 Task: Find connections with filter location Harburg with filter topic #Recruitmentwith filter profile language Spanish with filter current company Motivational Quotes with filter school KSR College of Education with filter industry Lime and Gypsum Products Manufacturing with filter service category Digital Marketing with filter keywords title Executive Assistant
Action: Mouse moved to (229, 322)
Screenshot: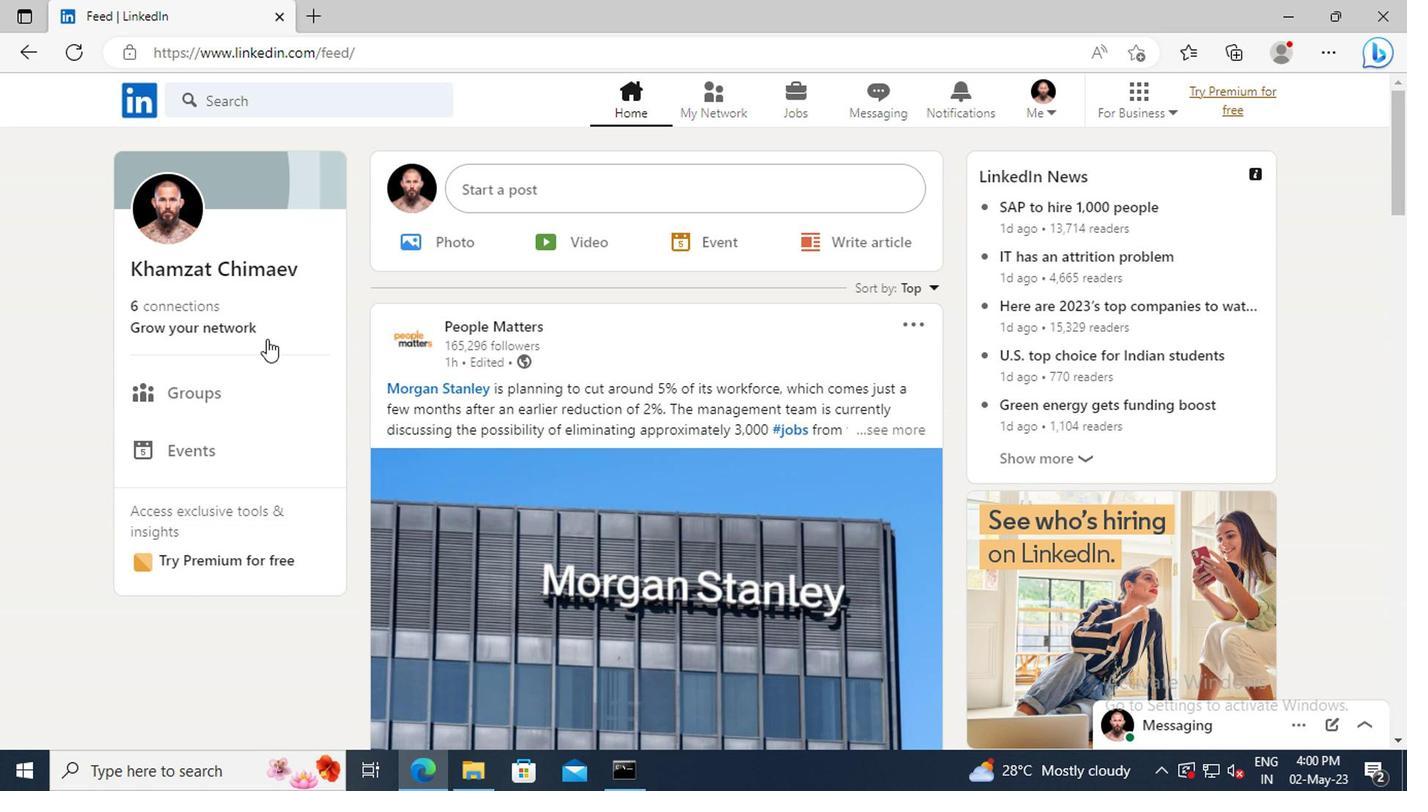 
Action: Mouse pressed left at (229, 322)
Screenshot: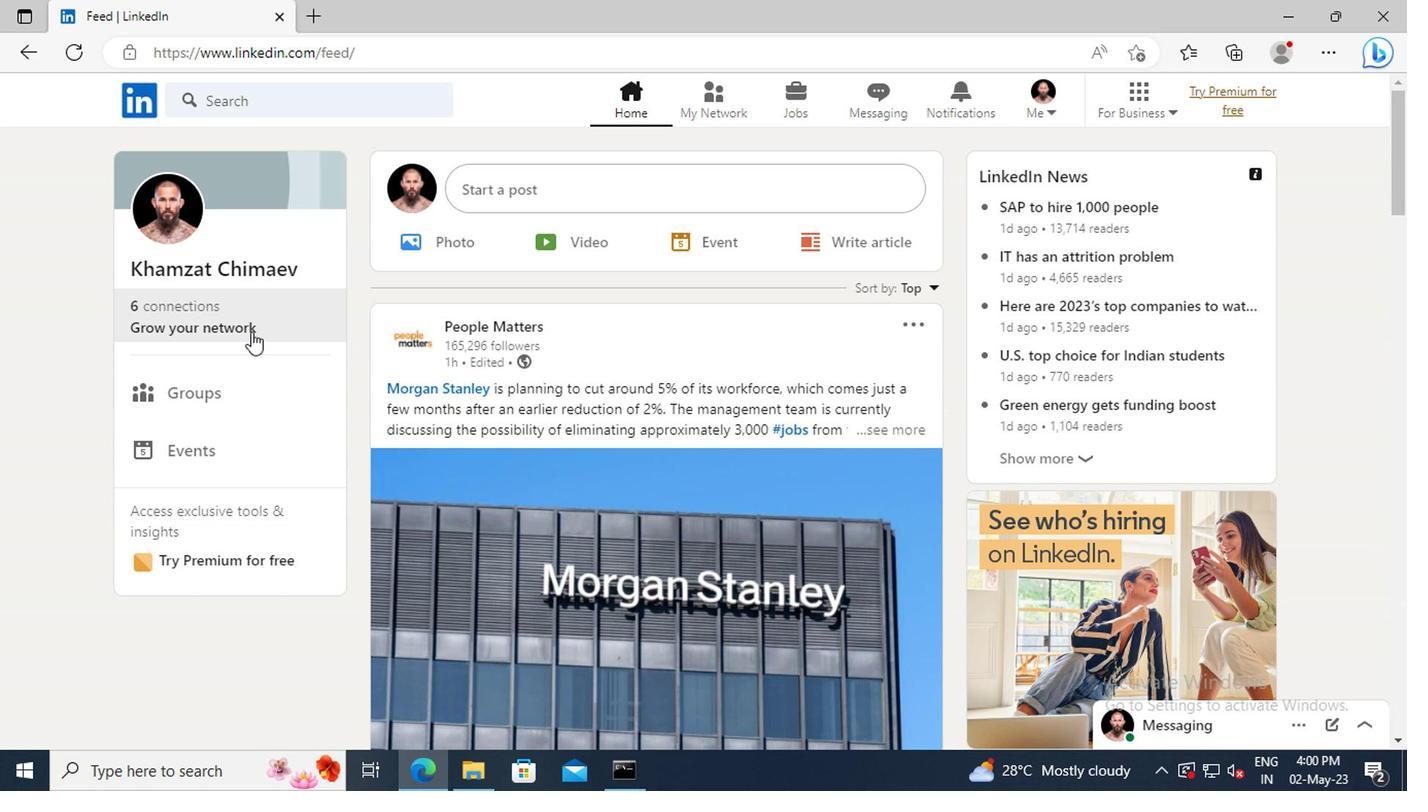 
Action: Mouse moved to (219, 214)
Screenshot: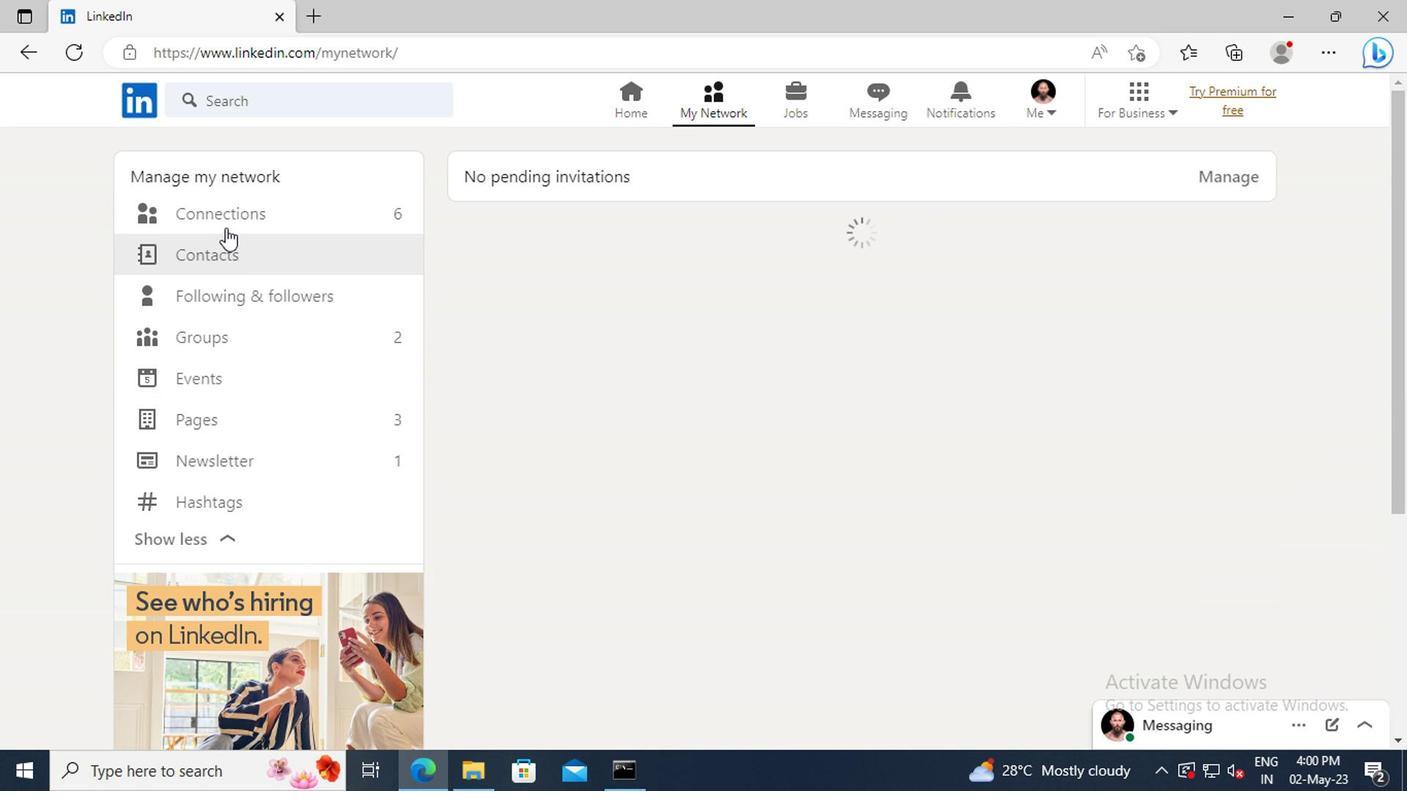 
Action: Mouse pressed left at (219, 214)
Screenshot: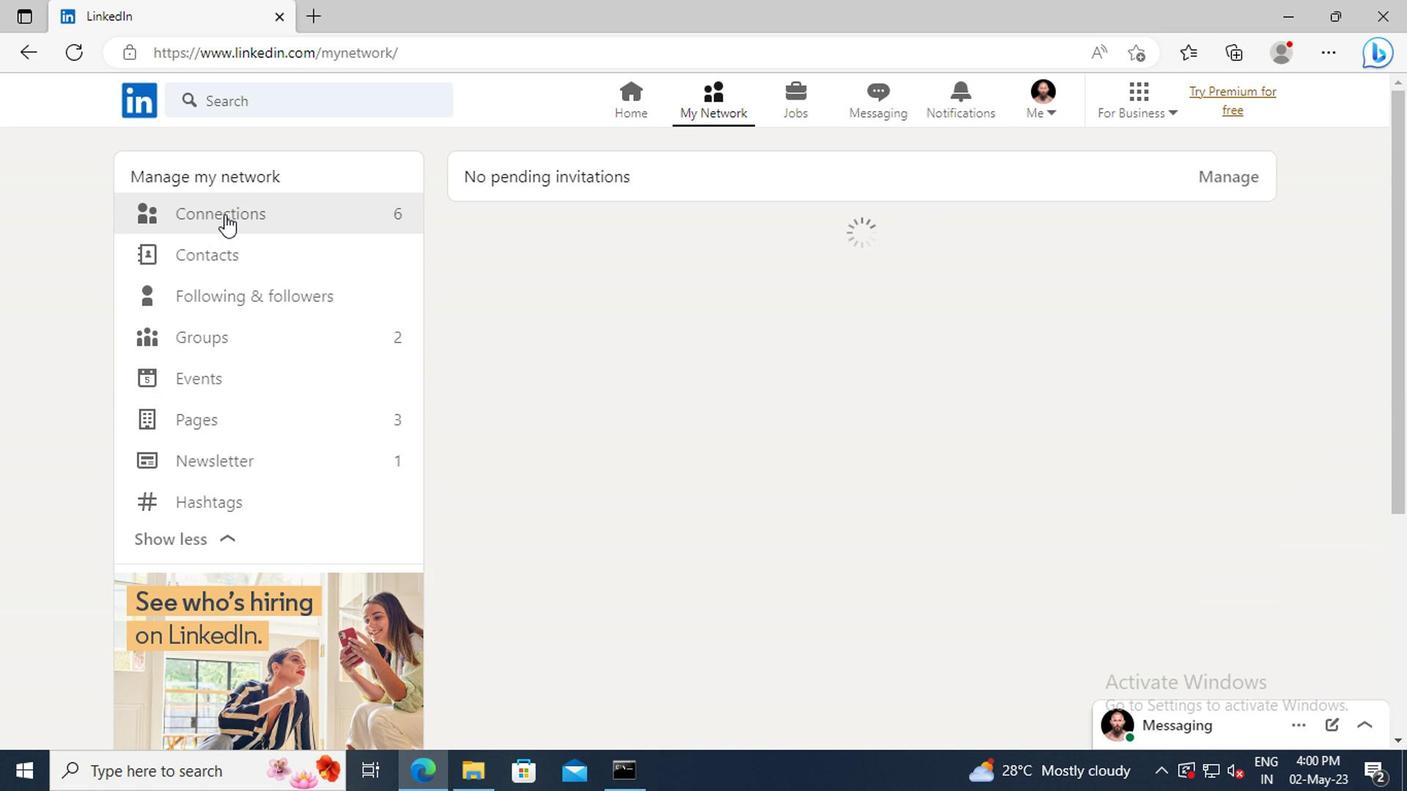 
Action: Mouse moved to (827, 221)
Screenshot: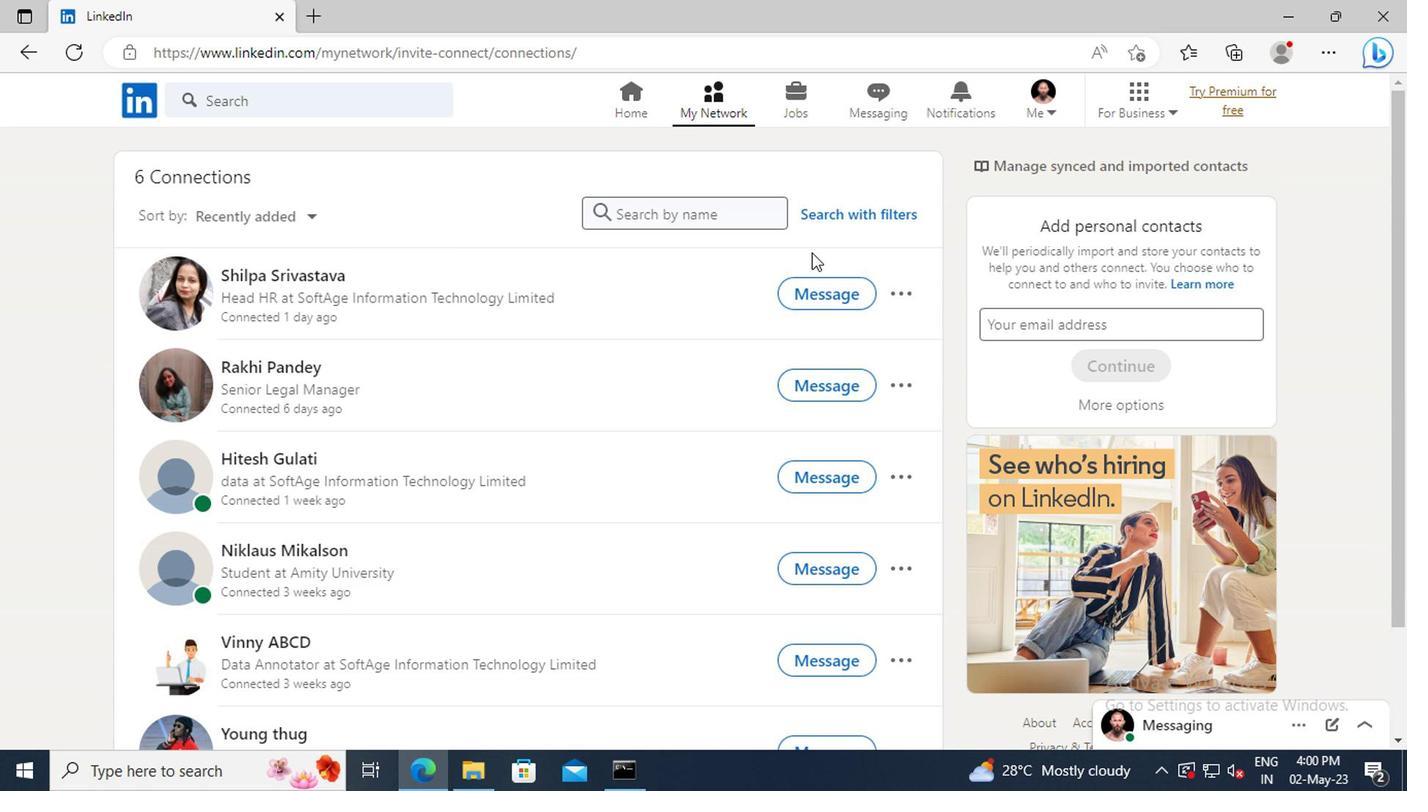 
Action: Mouse pressed left at (827, 221)
Screenshot: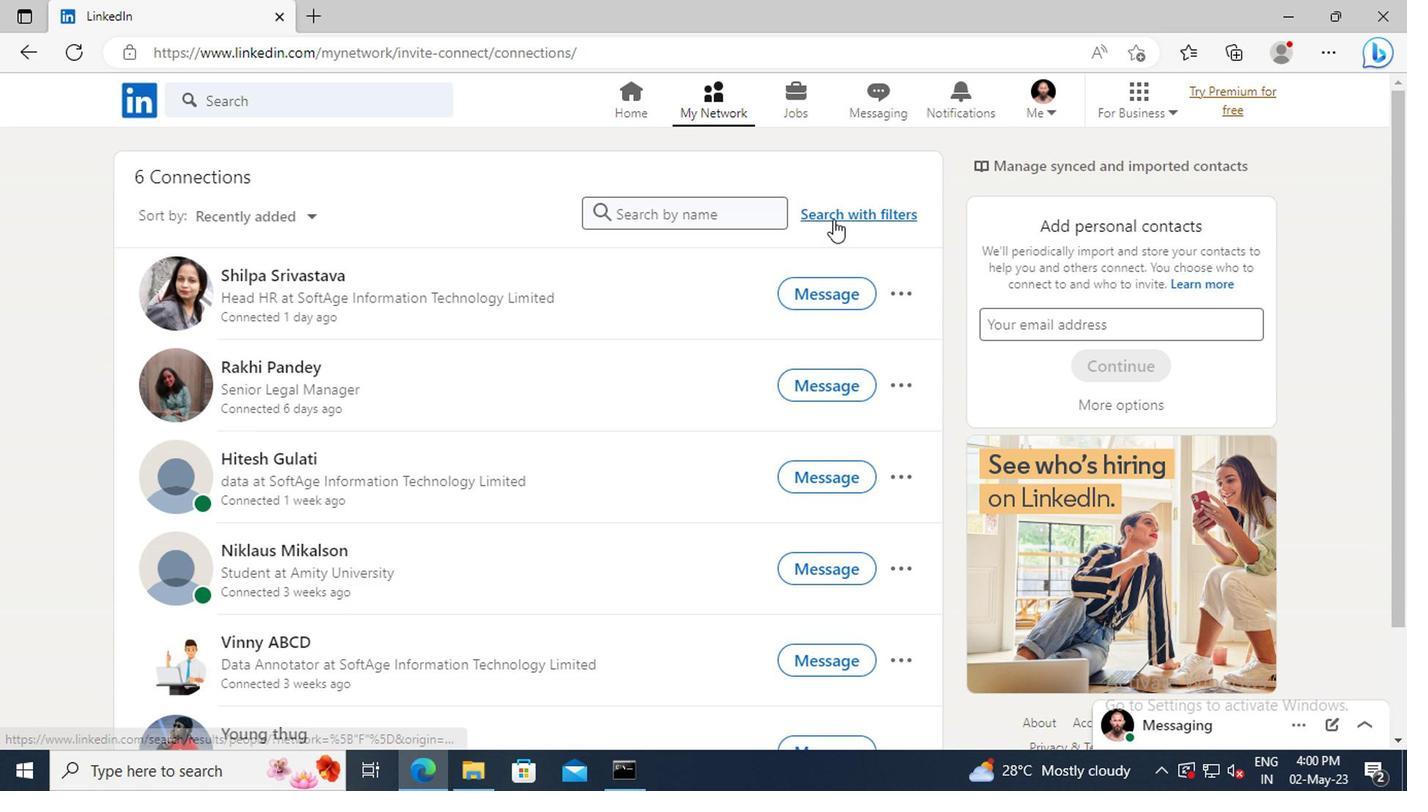 
Action: Mouse moved to (773, 159)
Screenshot: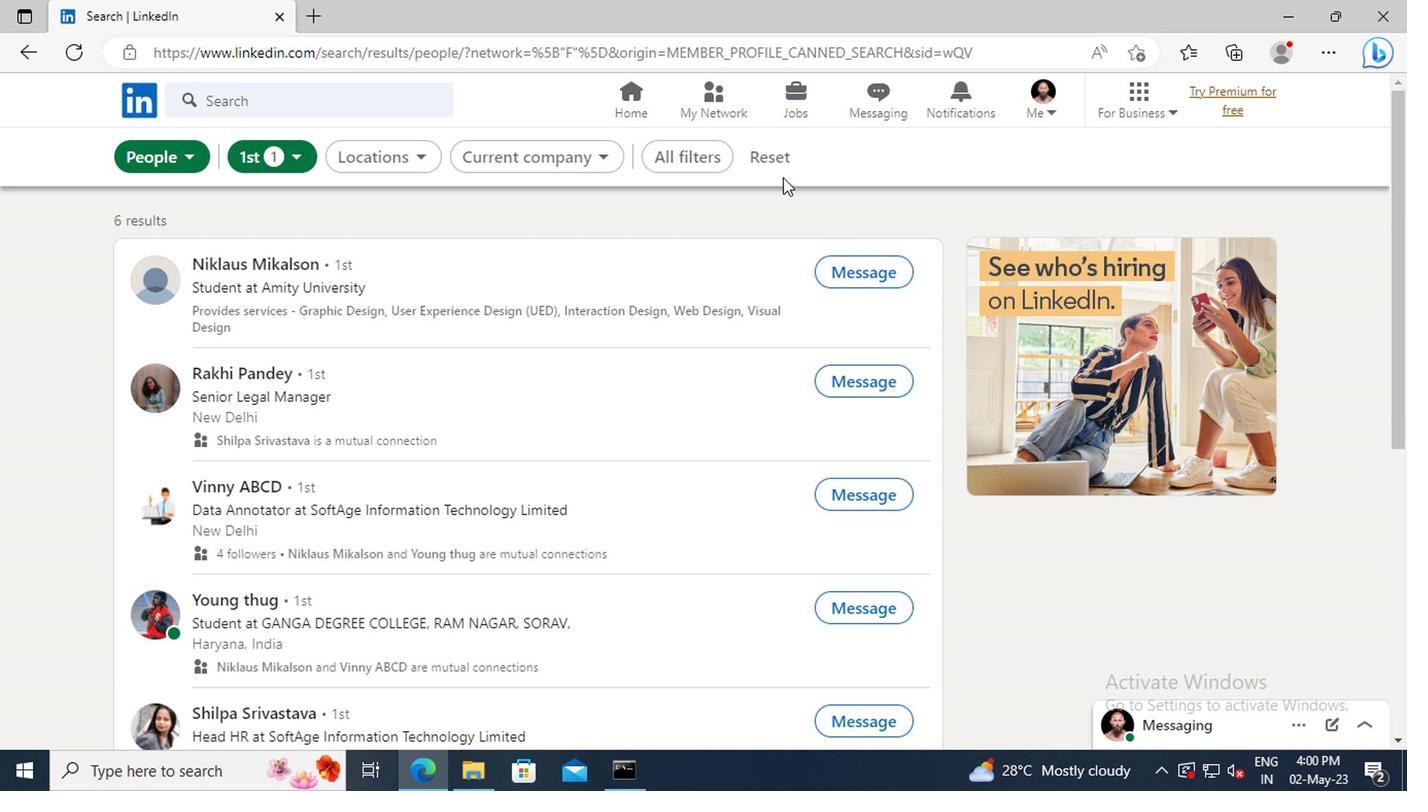 
Action: Mouse pressed left at (773, 159)
Screenshot: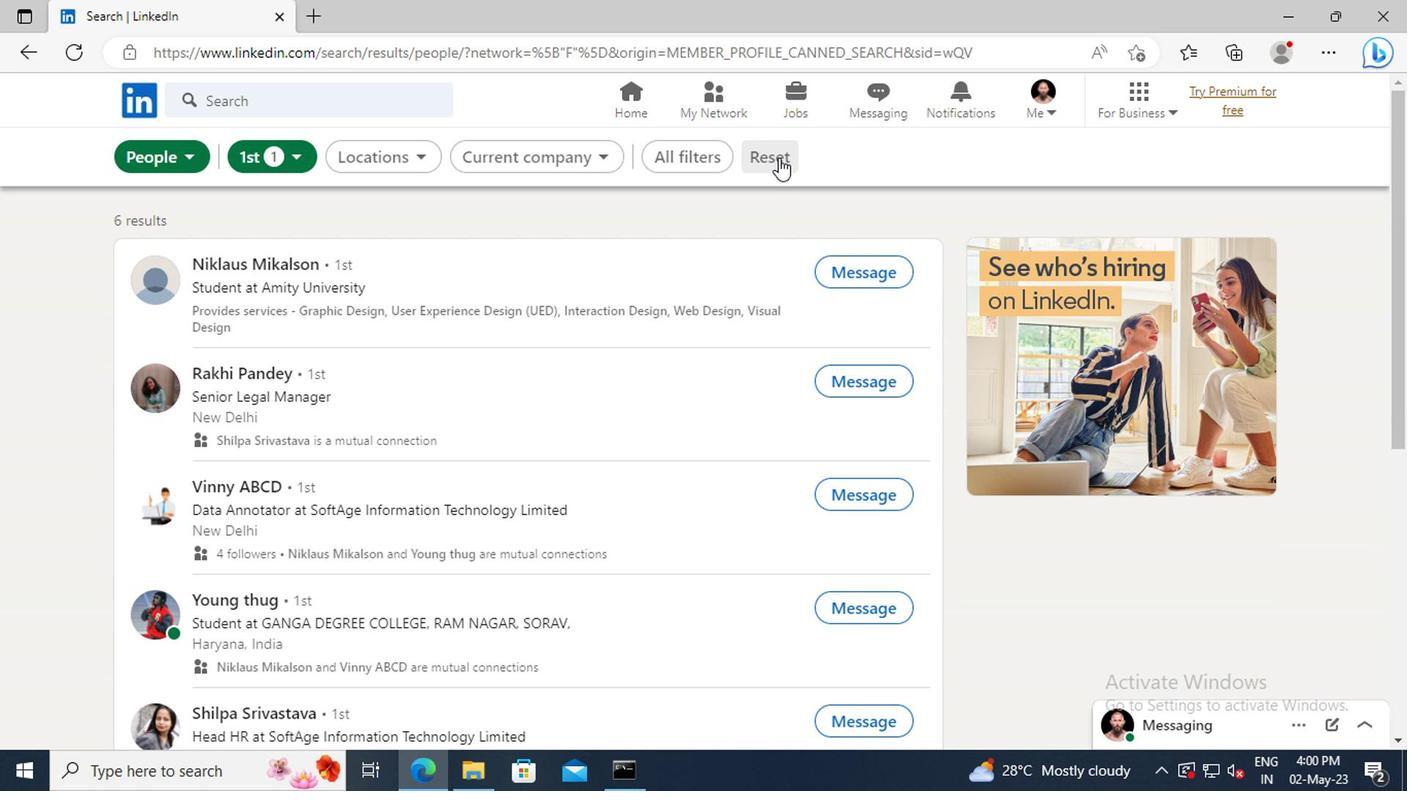 
Action: Mouse moved to (752, 158)
Screenshot: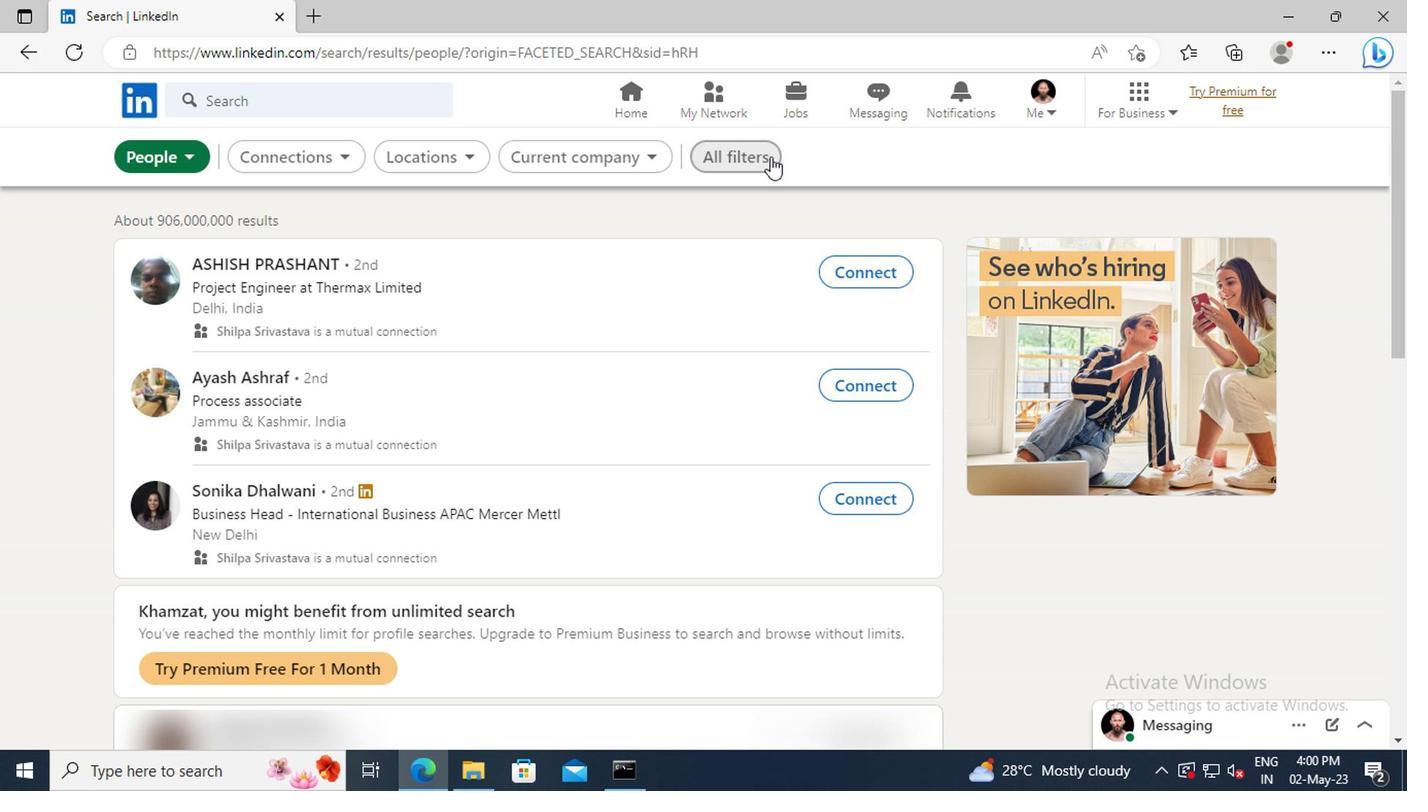 
Action: Mouse pressed left at (752, 158)
Screenshot: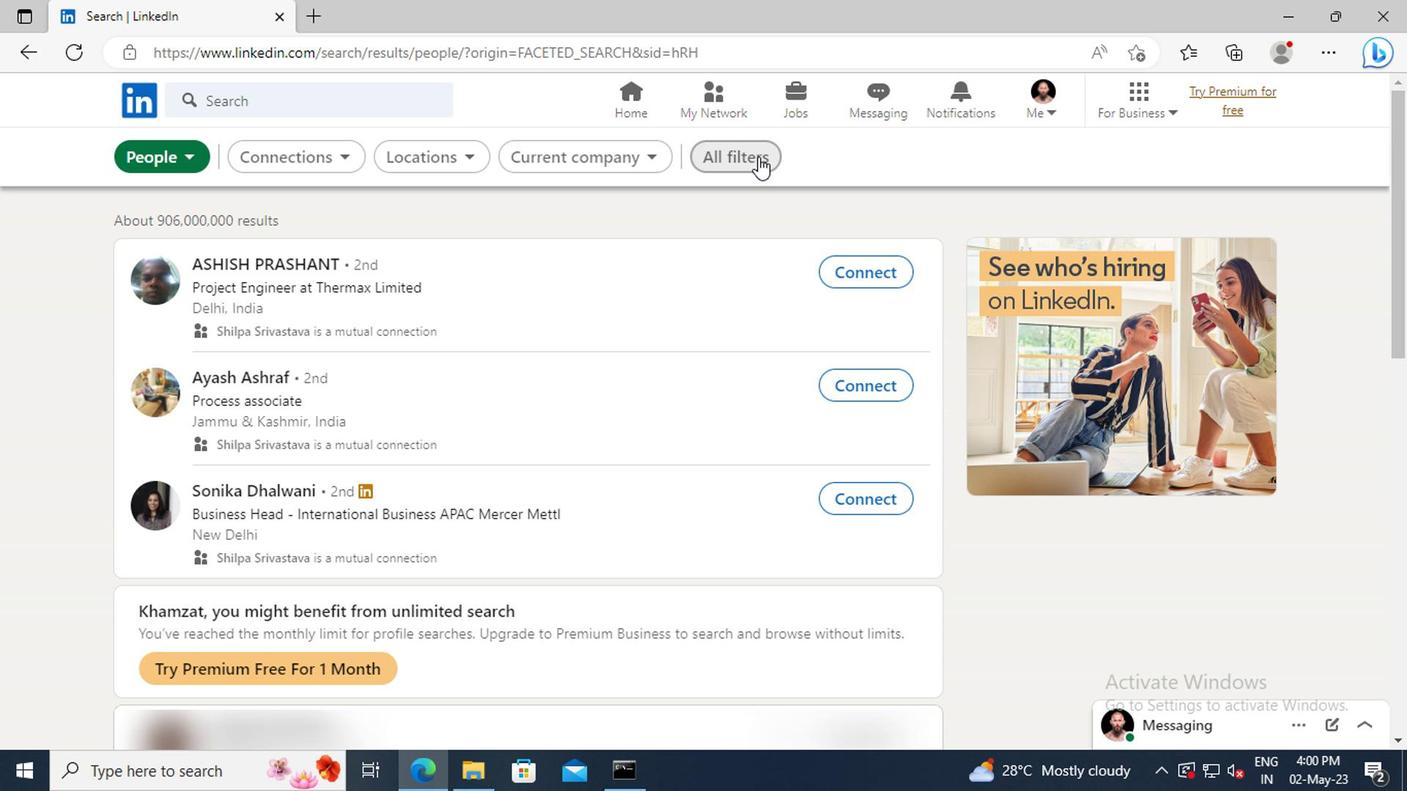 
Action: Mouse moved to (1104, 393)
Screenshot: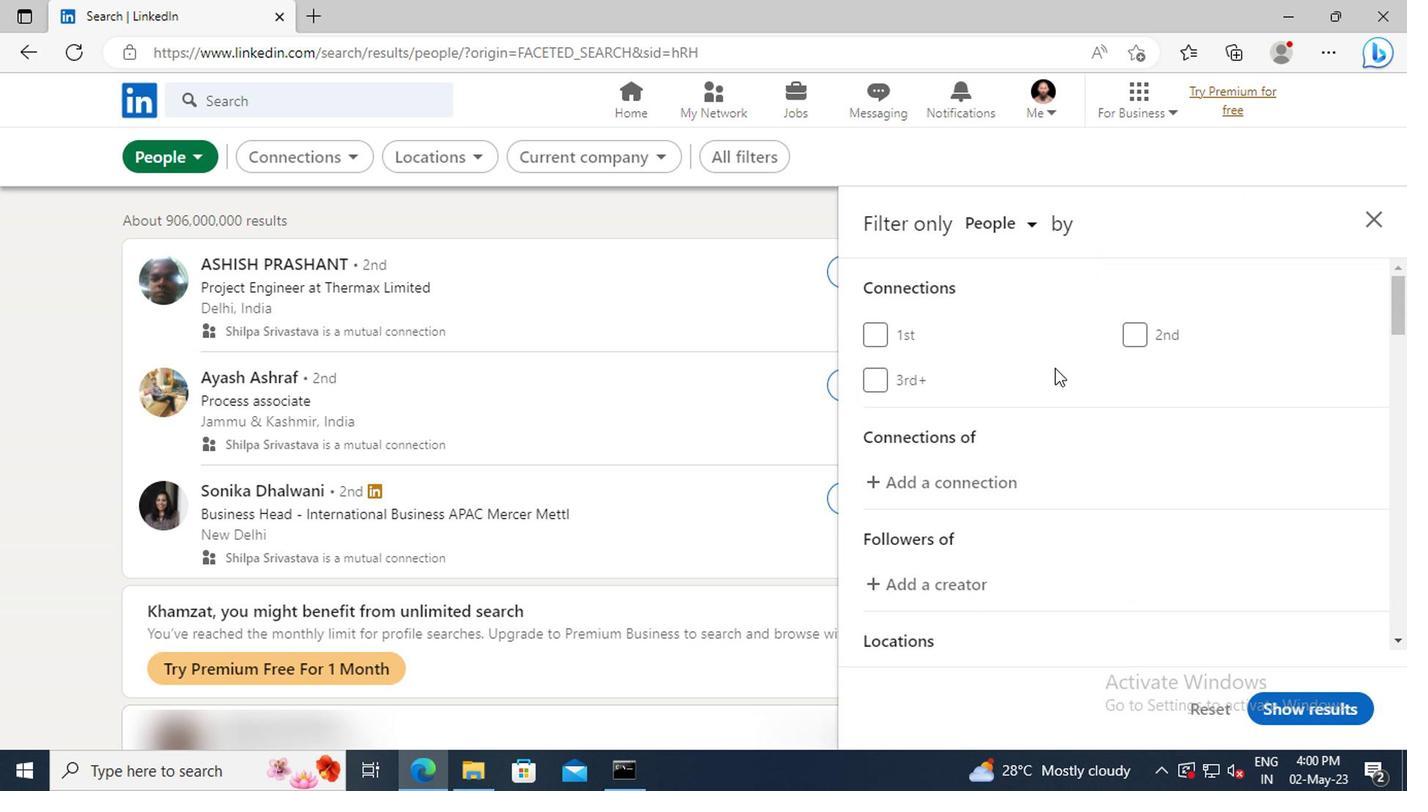 
Action: Mouse scrolled (1104, 392) with delta (0, -1)
Screenshot: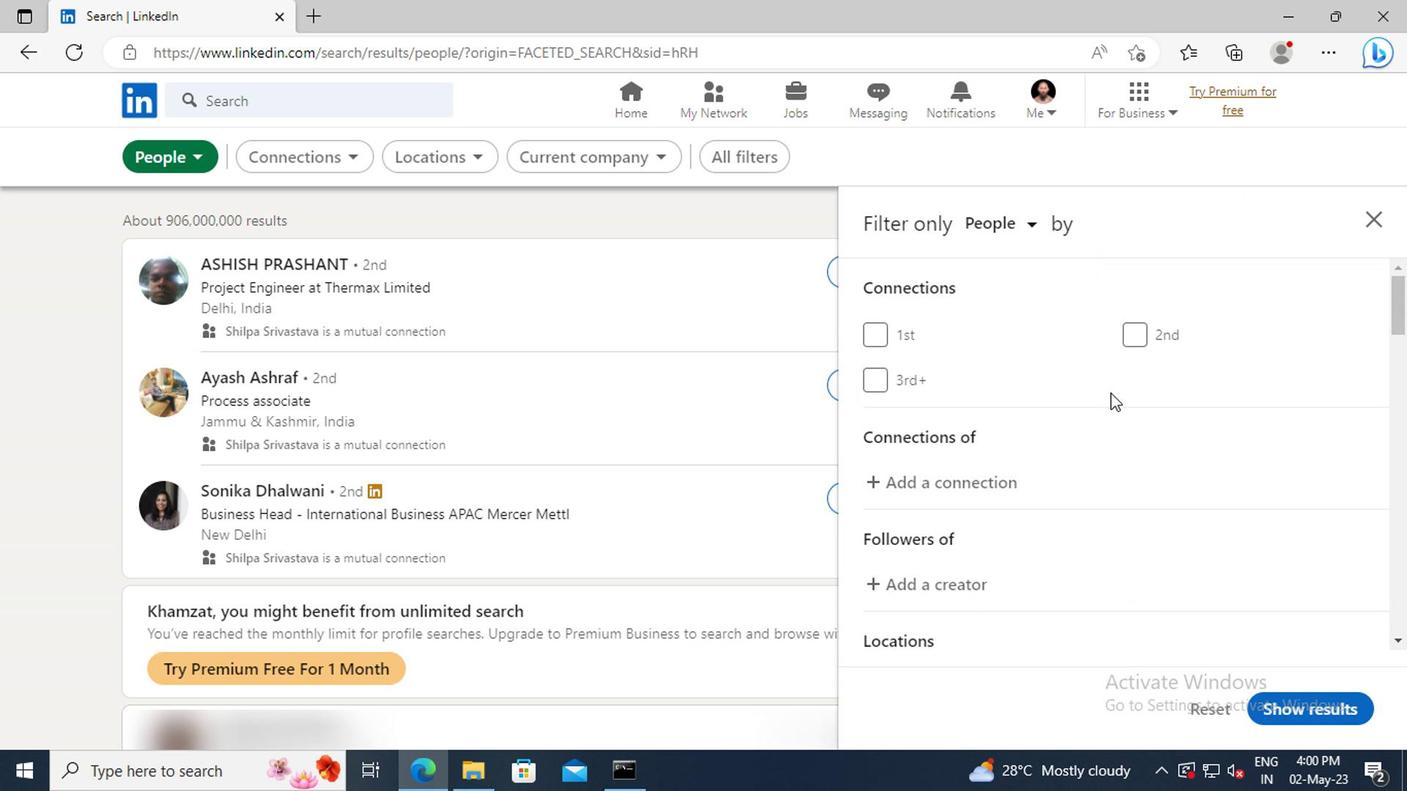
Action: Mouse scrolled (1104, 392) with delta (0, -1)
Screenshot: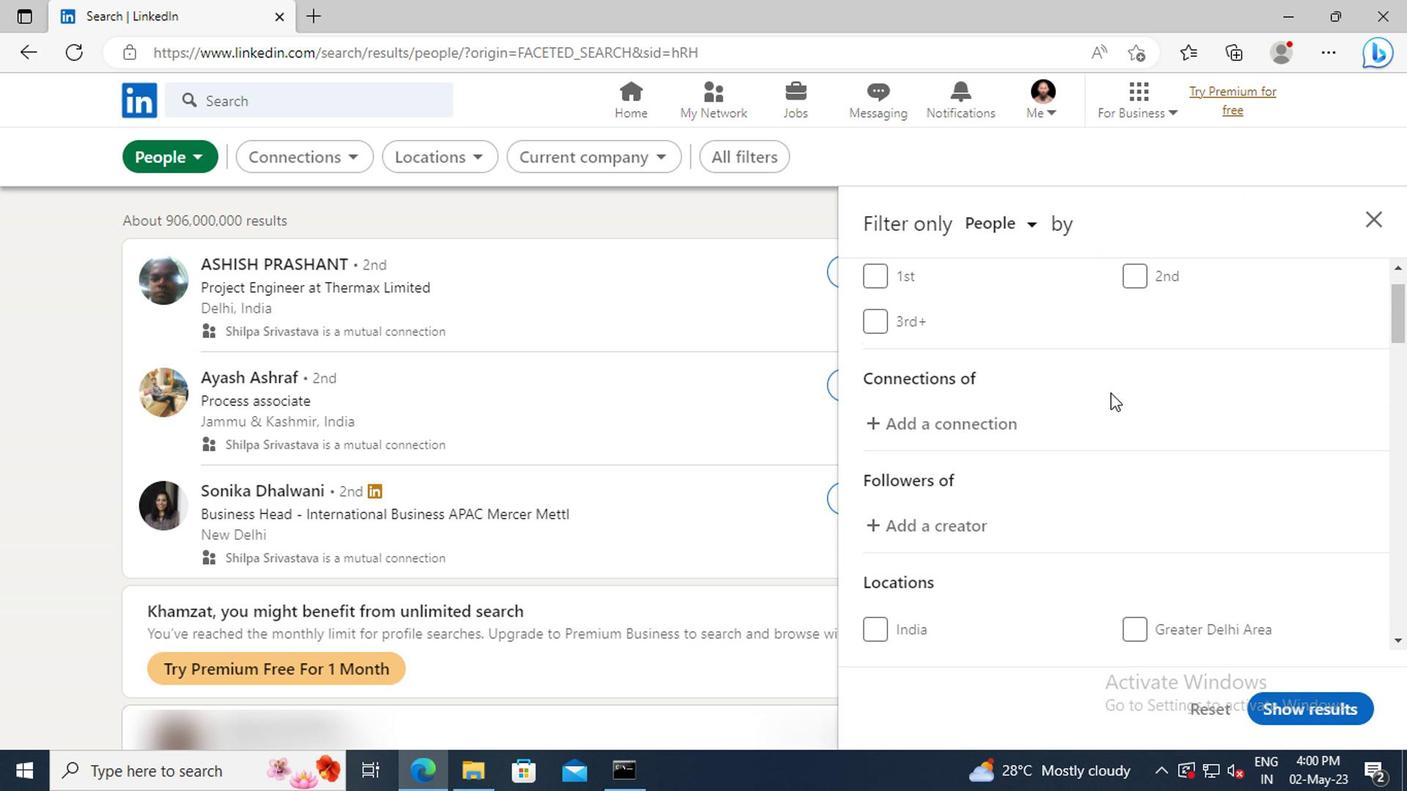 
Action: Mouse scrolled (1104, 392) with delta (0, -1)
Screenshot: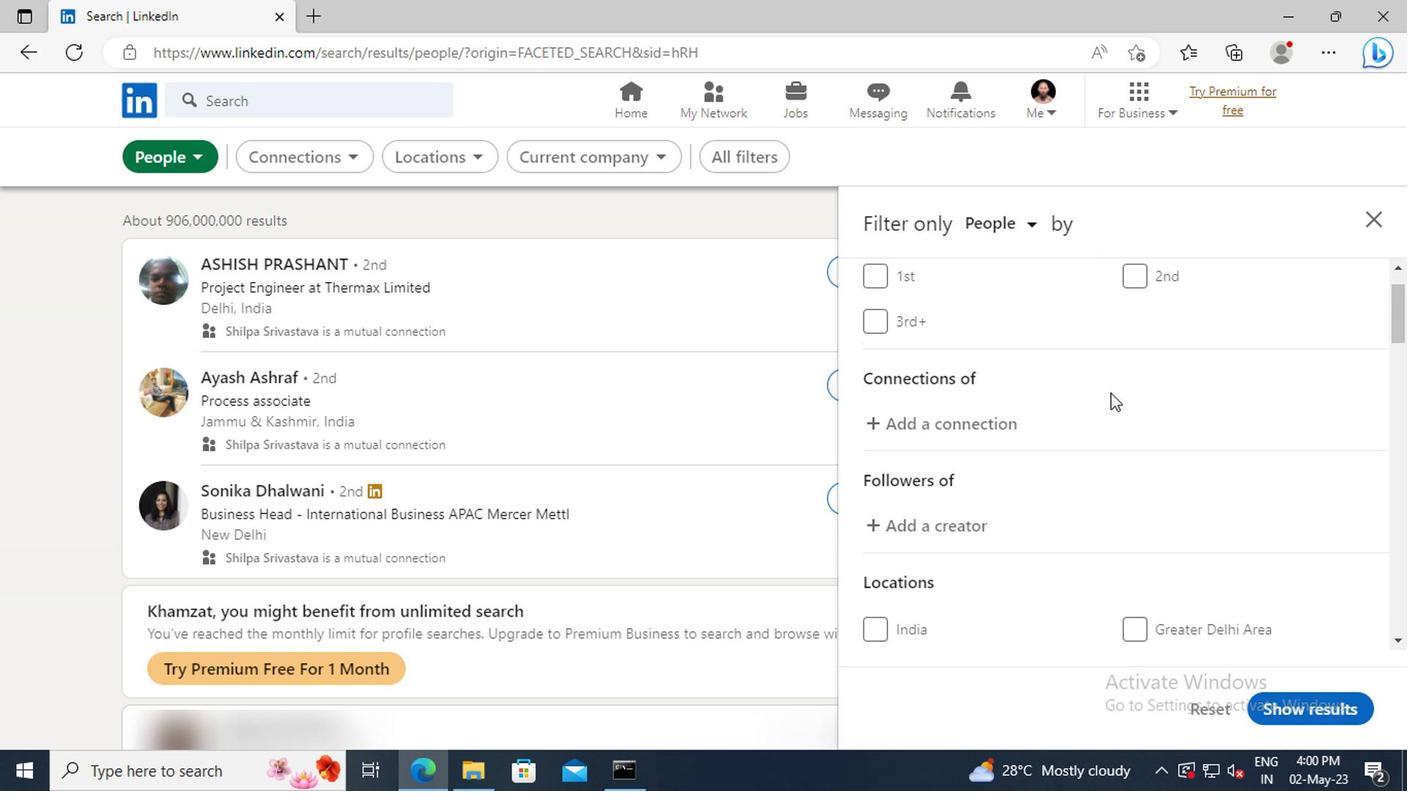 
Action: Mouse scrolled (1104, 392) with delta (0, -1)
Screenshot: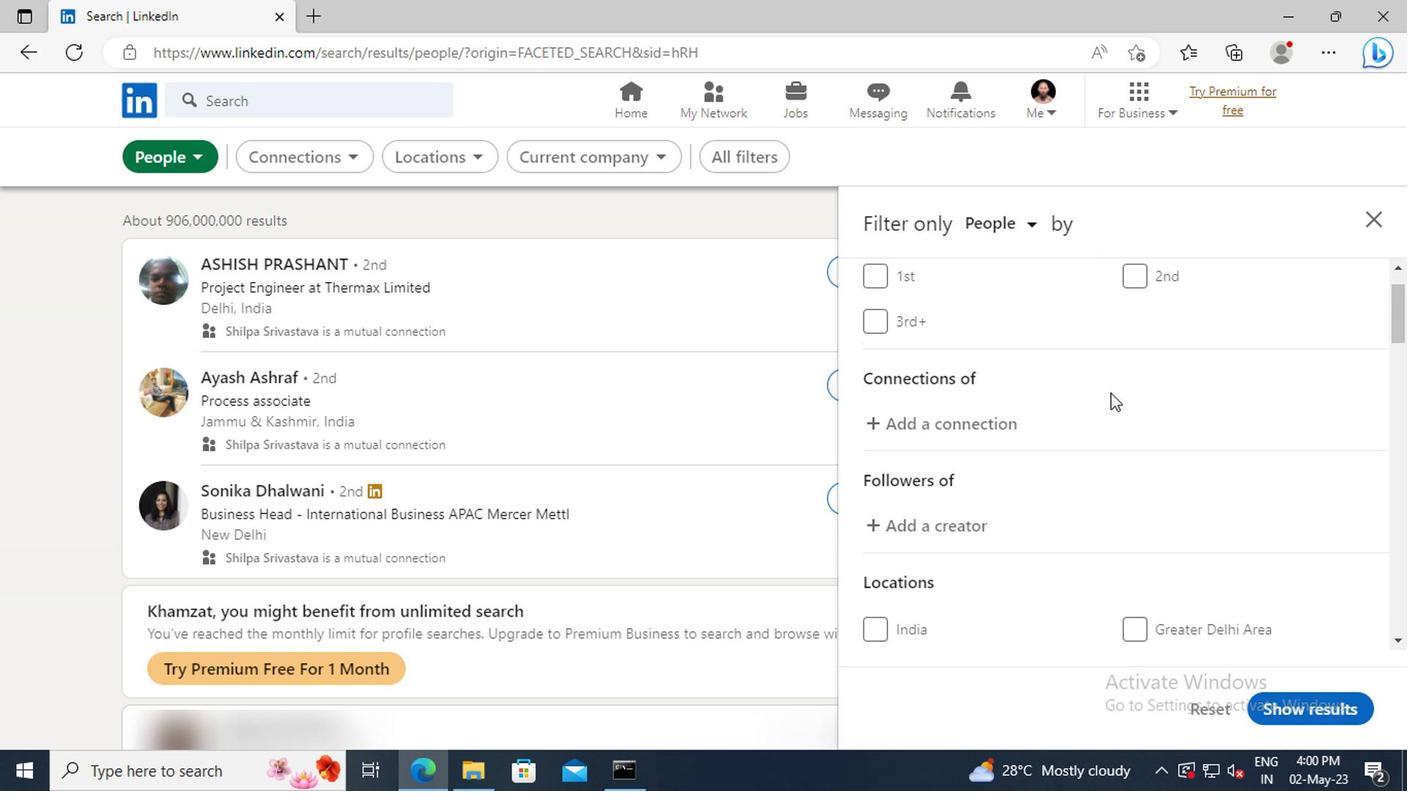 
Action: Mouse scrolled (1104, 392) with delta (0, -1)
Screenshot: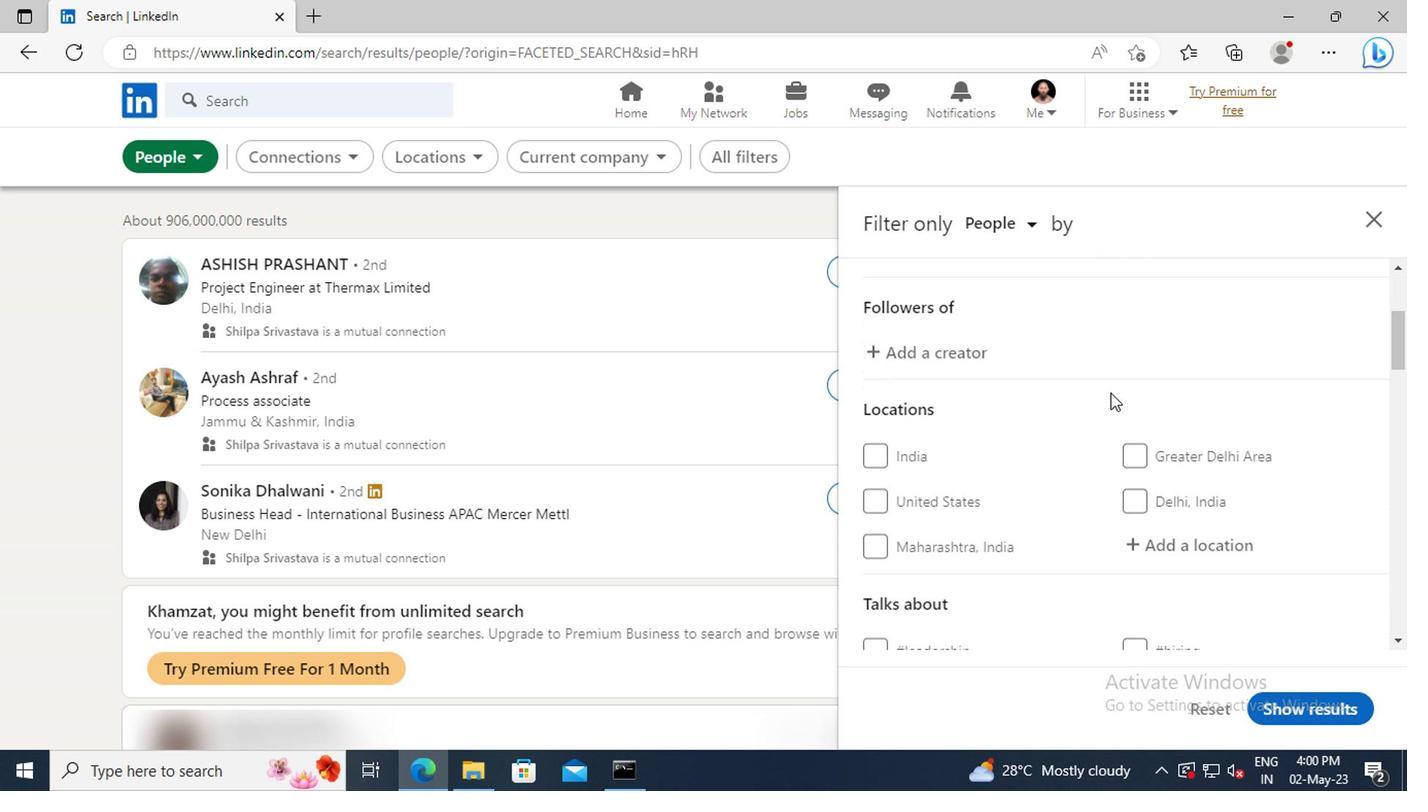 
Action: Mouse scrolled (1104, 392) with delta (0, -1)
Screenshot: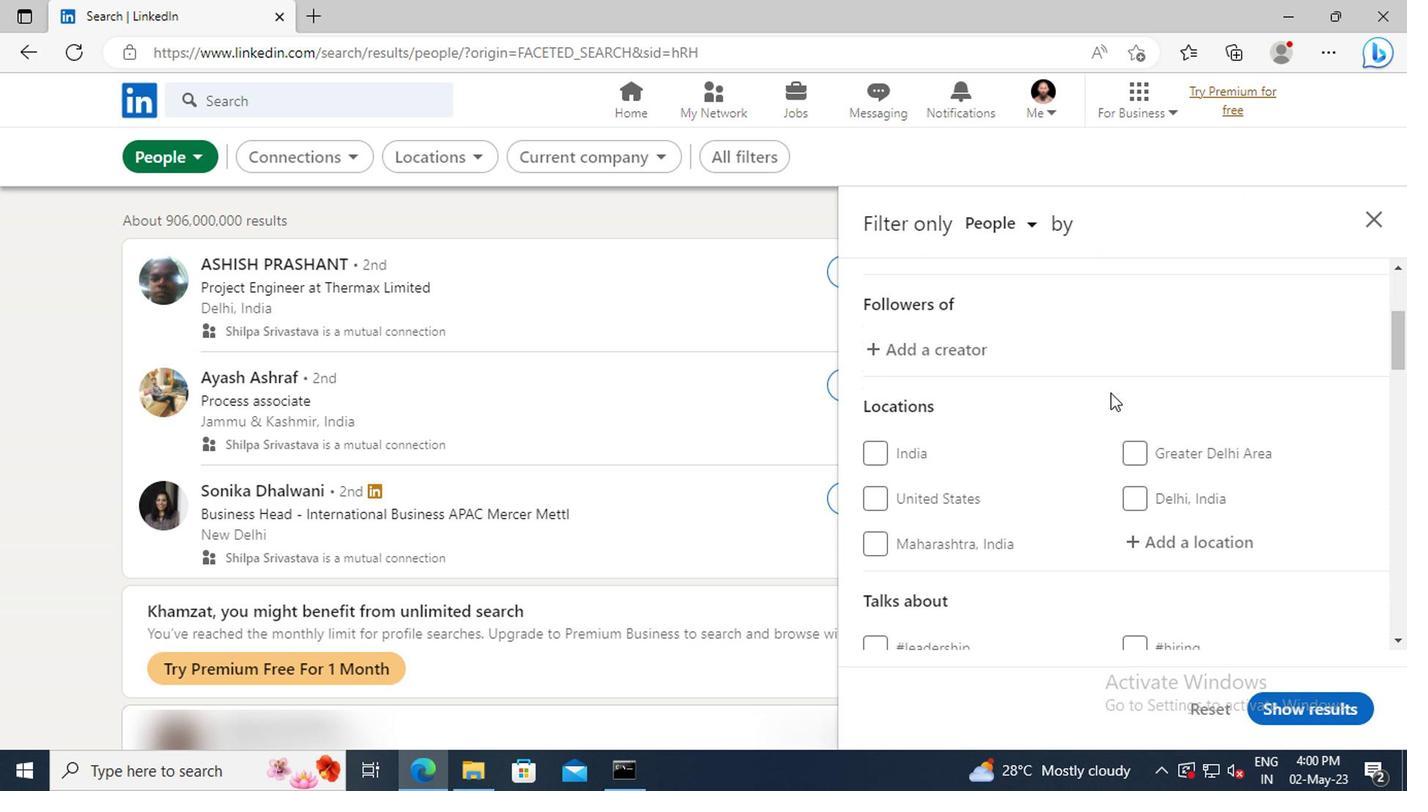 
Action: Mouse moved to (1137, 426)
Screenshot: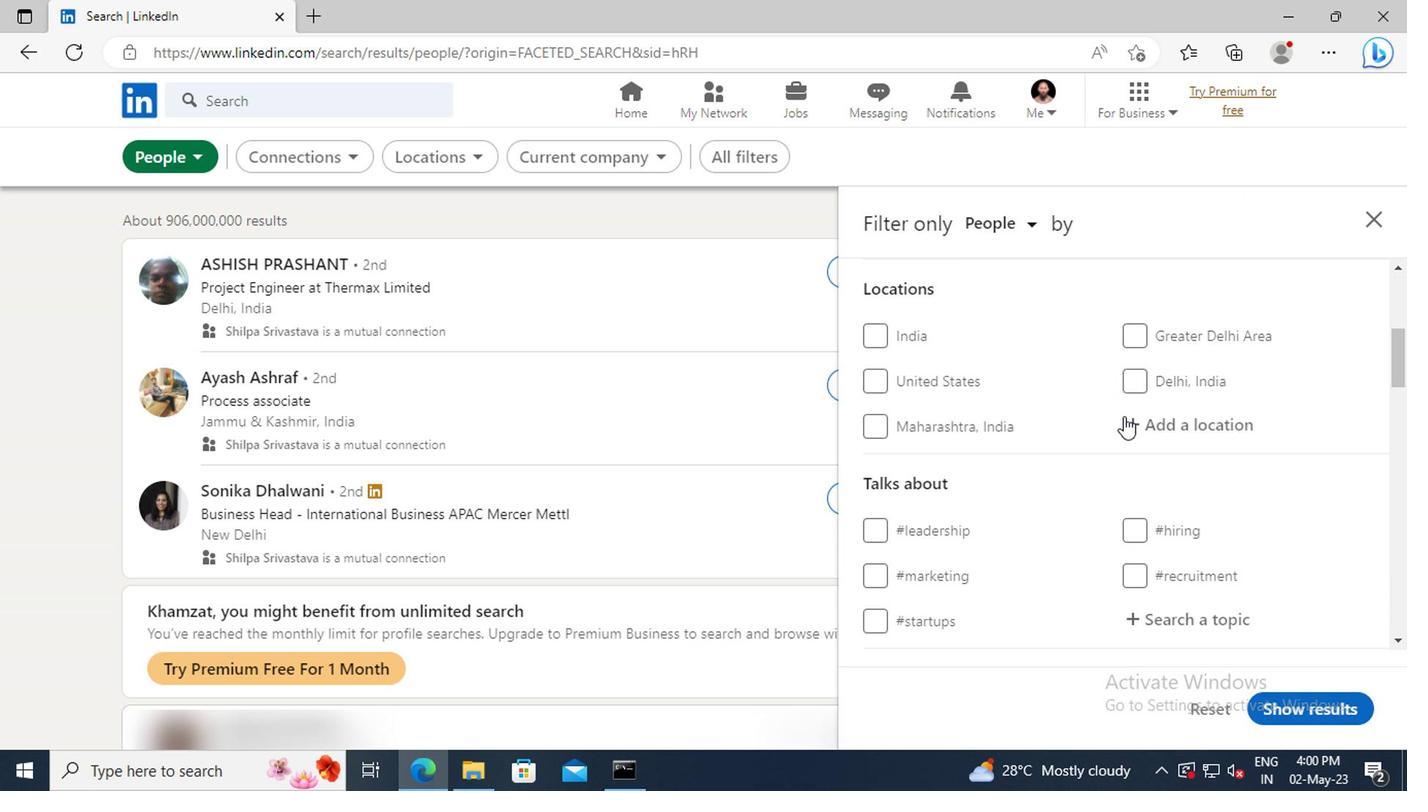 
Action: Mouse pressed left at (1137, 426)
Screenshot: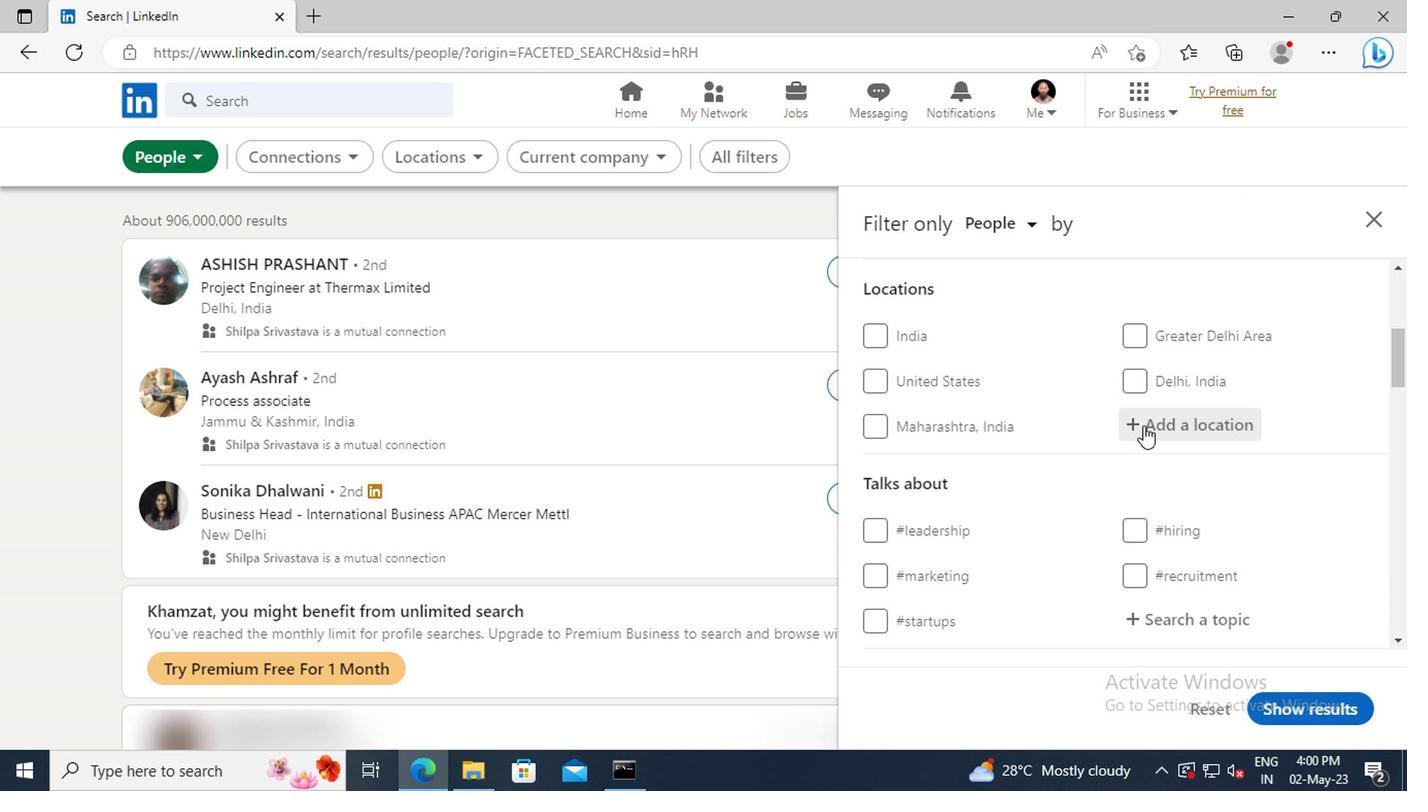 
Action: Key pressed <Key.shift>HARBURG
Screenshot: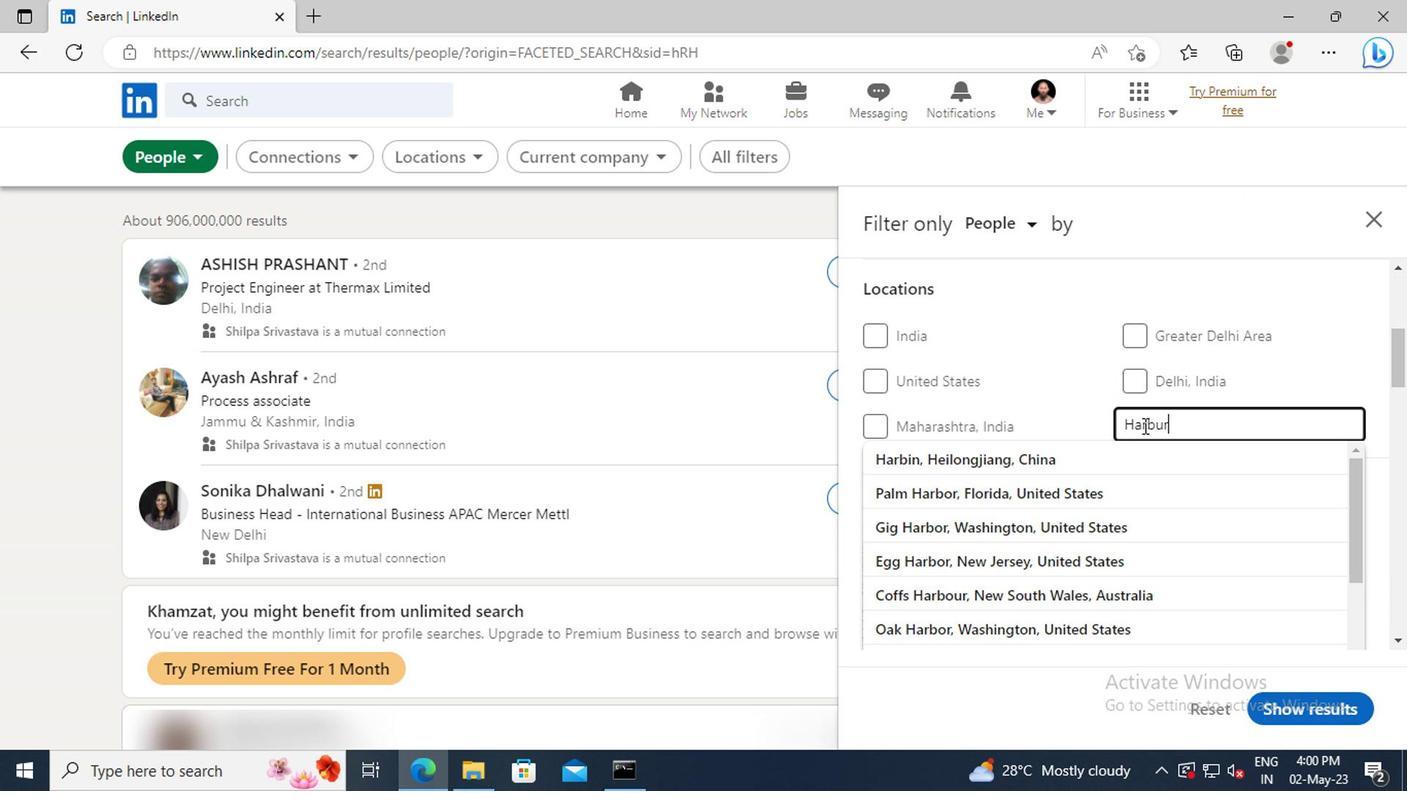 
Action: Mouse moved to (1145, 462)
Screenshot: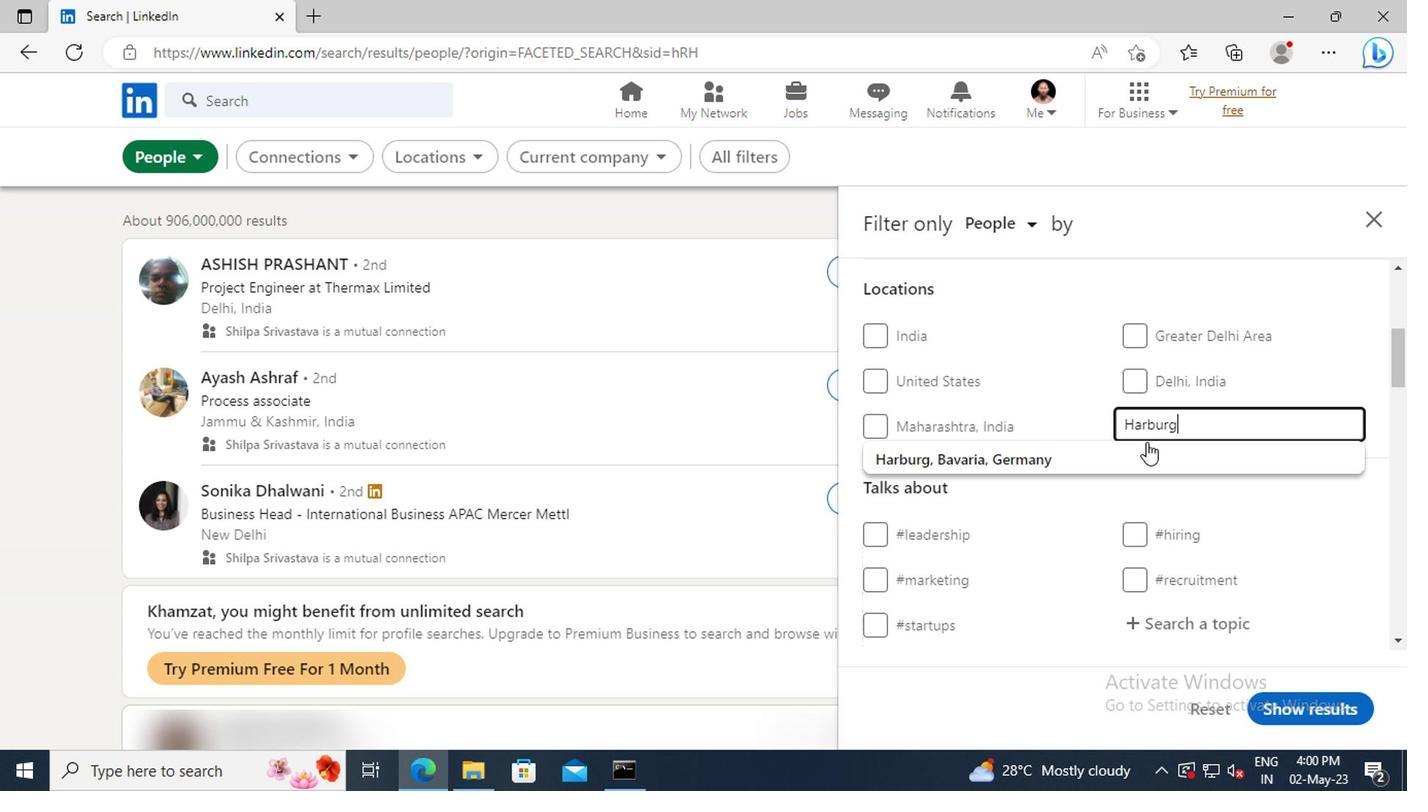 
Action: Mouse pressed left at (1145, 462)
Screenshot: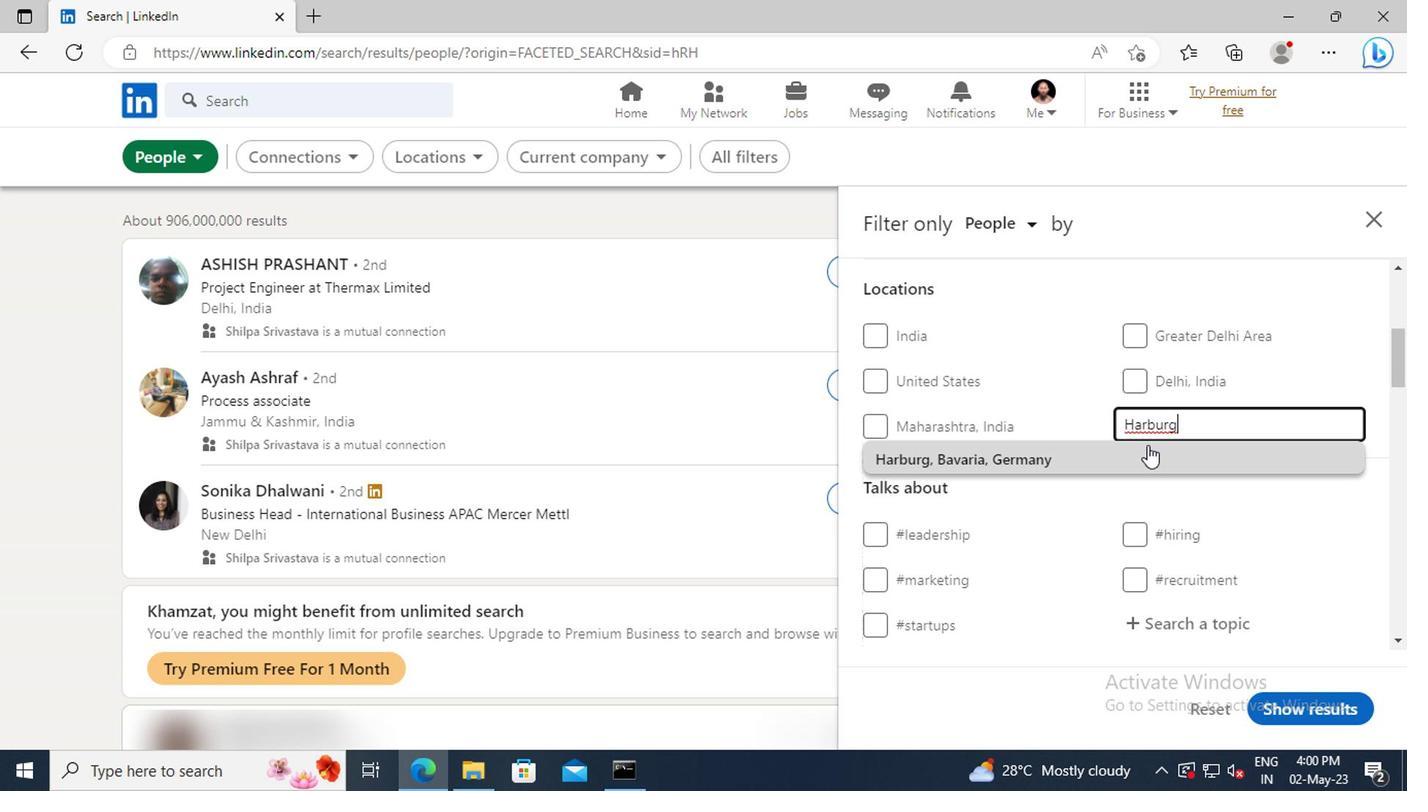 
Action: Mouse scrolled (1145, 461) with delta (0, -1)
Screenshot: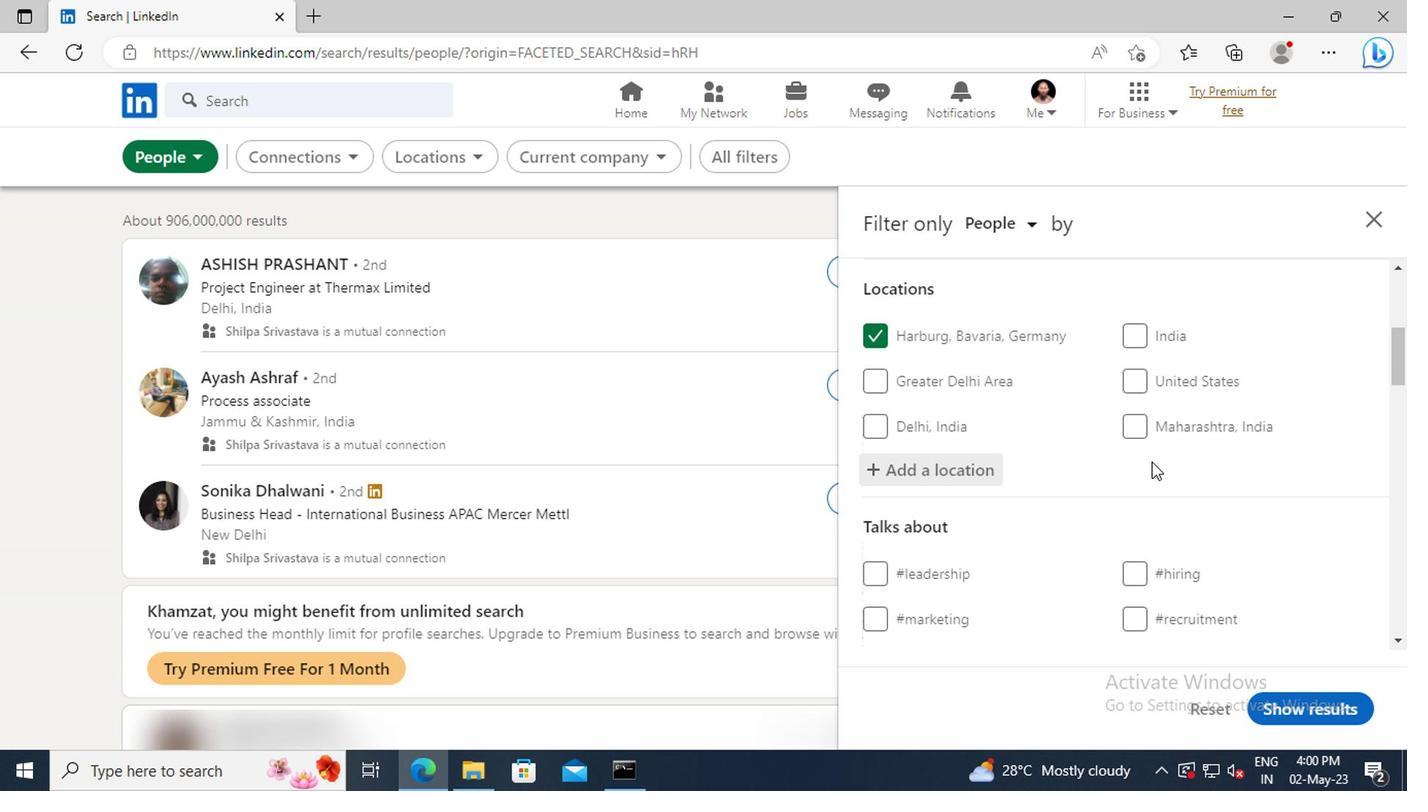 
Action: Mouse scrolled (1145, 461) with delta (0, -1)
Screenshot: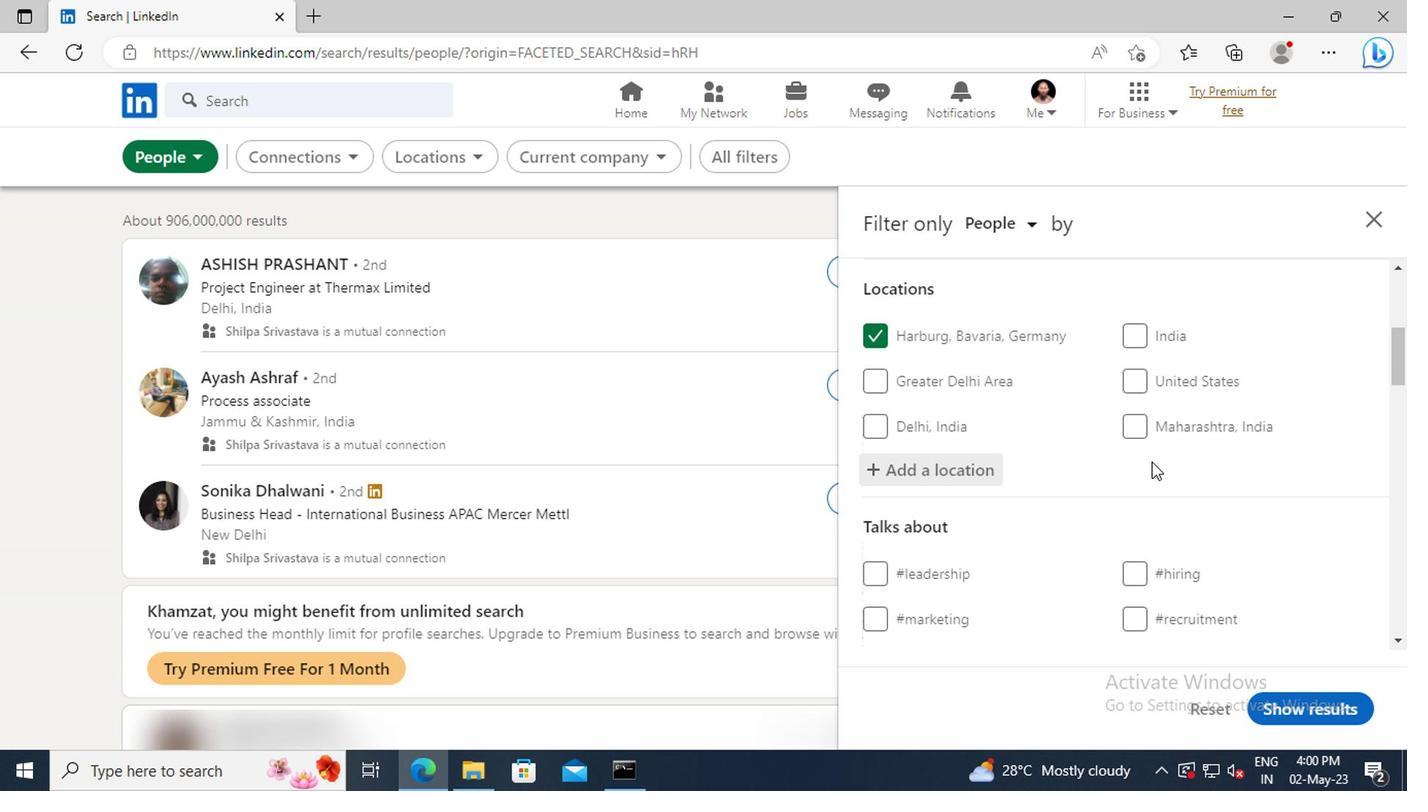 
Action: Mouse moved to (1139, 432)
Screenshot: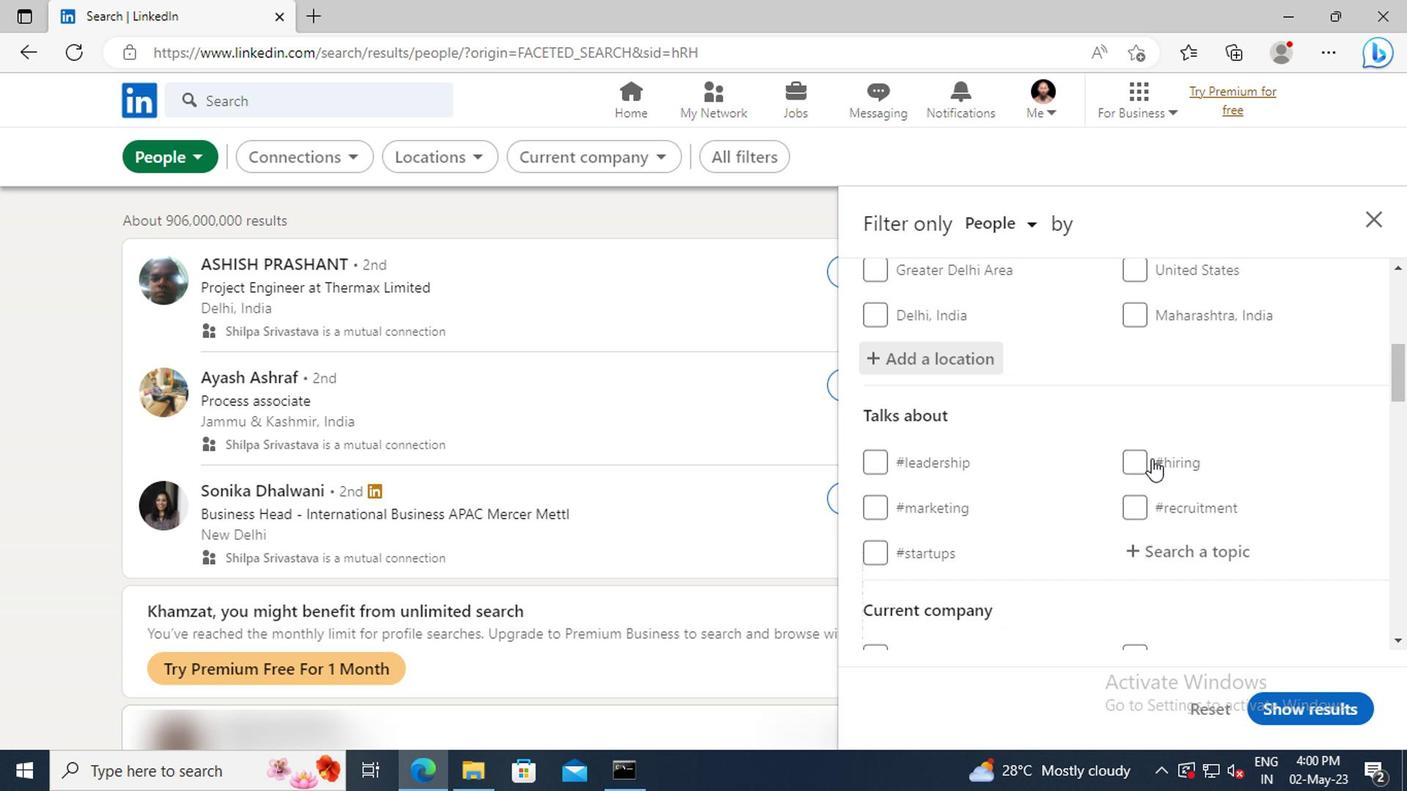 
Action: Mouse scrolled (1139, 431) with delta (0, 0)
Screenshot: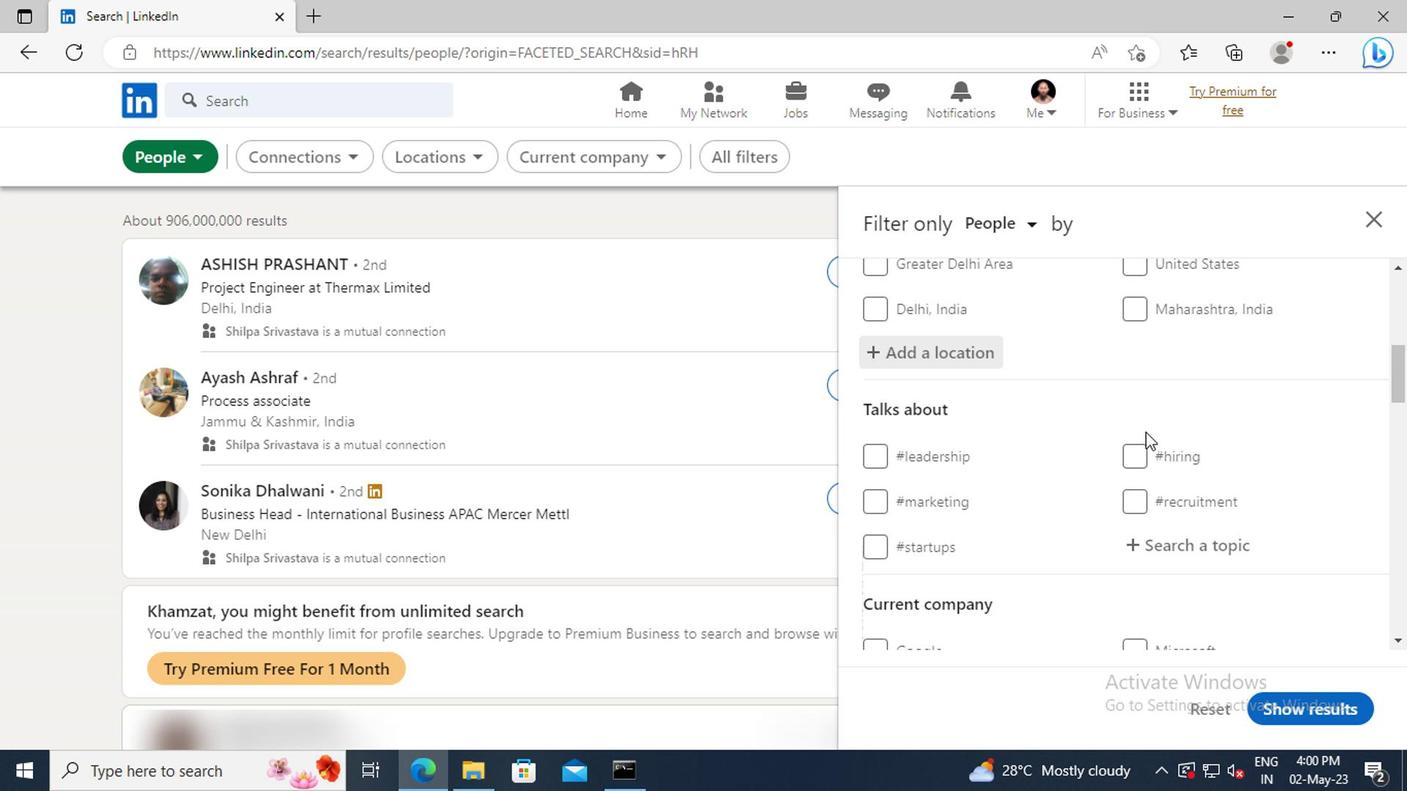 
Action: Mouse scrolled (1139, 431) with delta (0, 0)
Screenshot: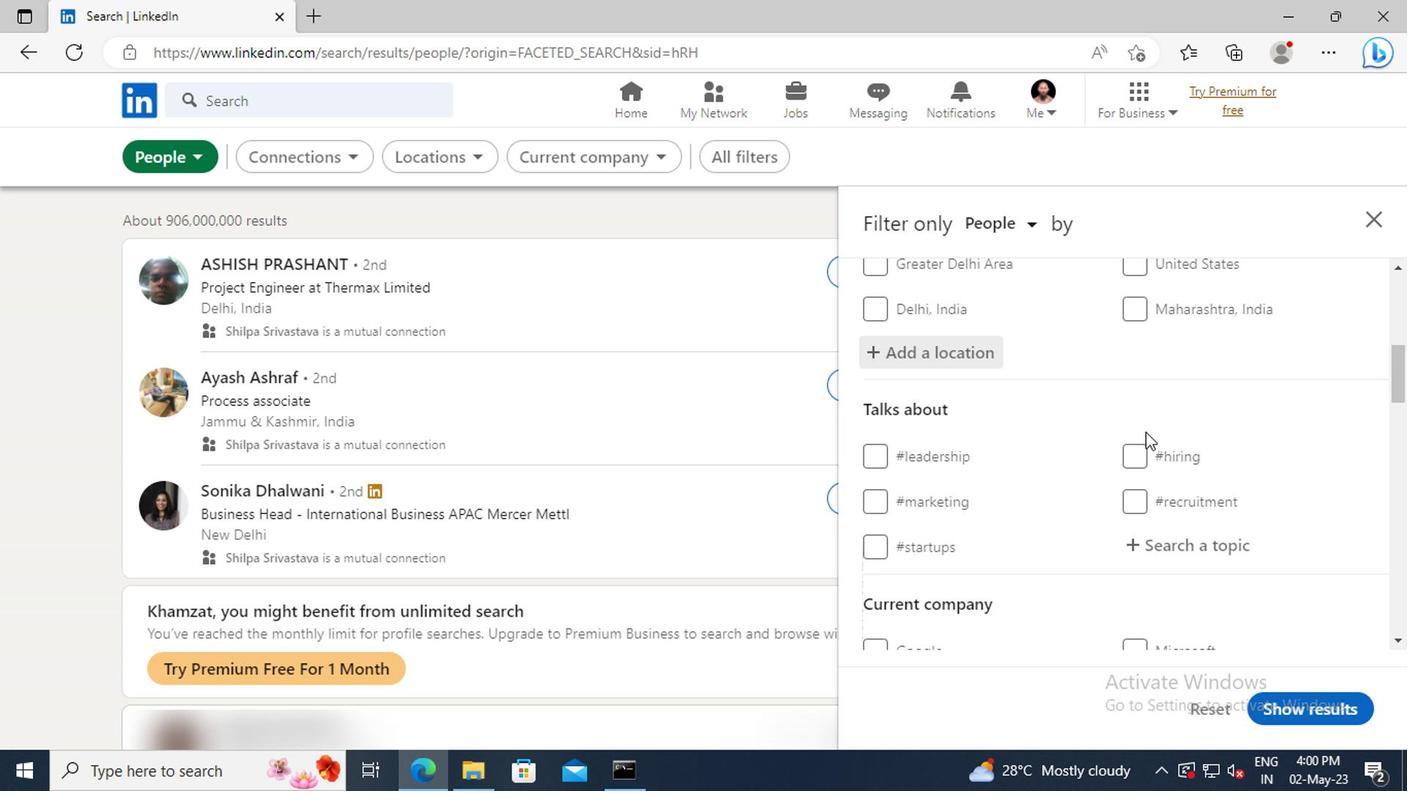 
Action: Mouse moved to (1149, 435)
Screenshot: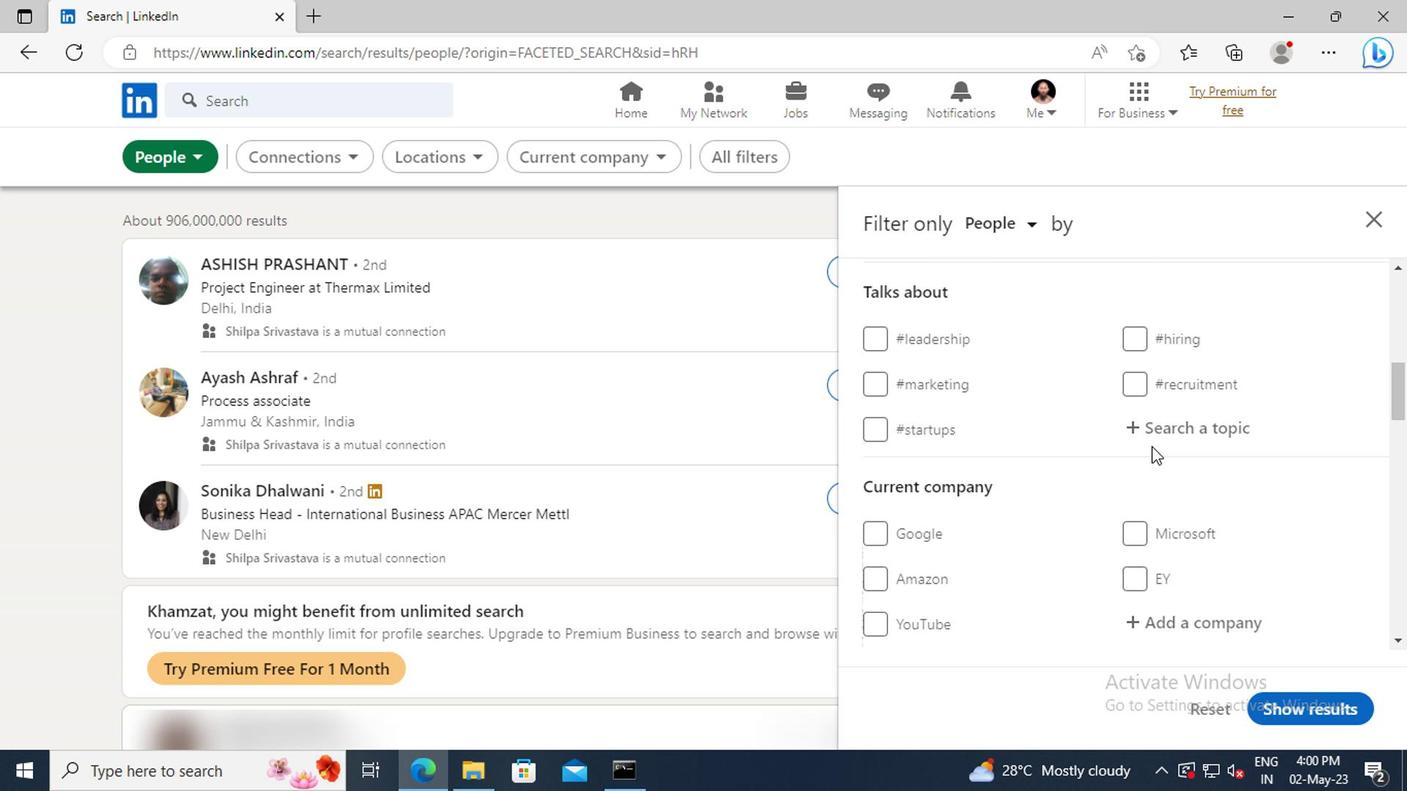 
Action: Mouse pressed left at (1149, 435)
Screenshot: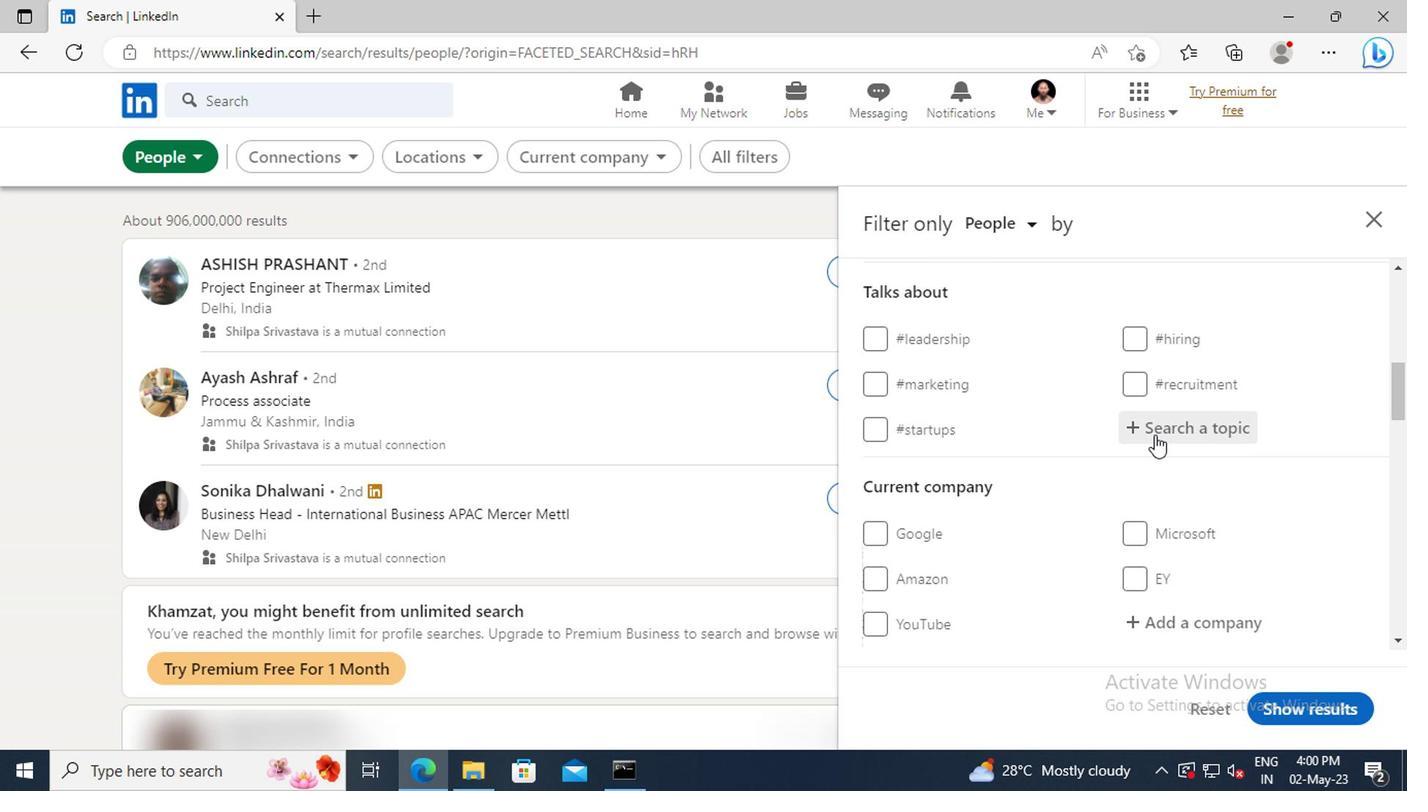 
Action: Key pressed <Key.shift>RECRUIT
Screenshot: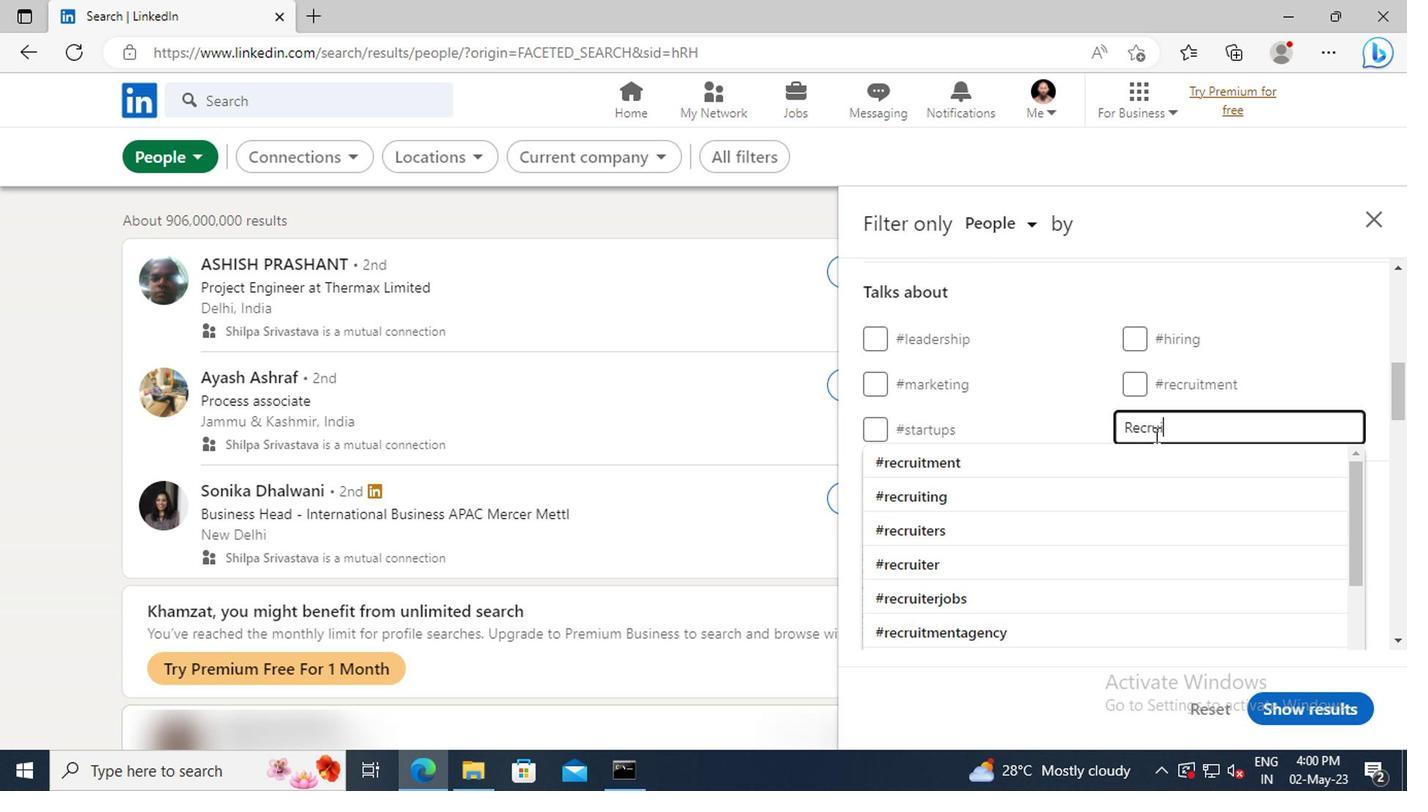 
Action: Mouse moved to (1149, 450)
Screenshot: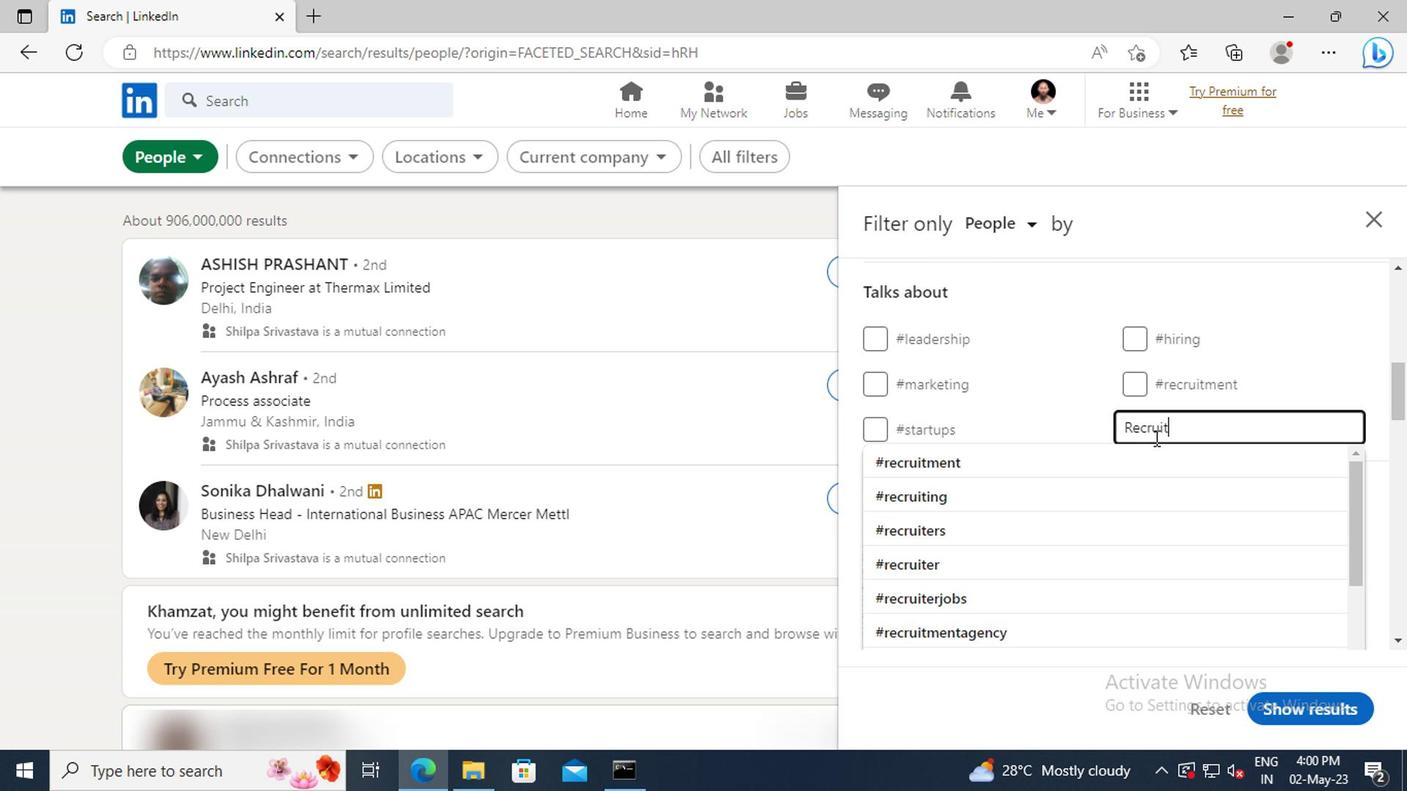 
Action: Mouse pressed left at (1149, 450)
Screenshot: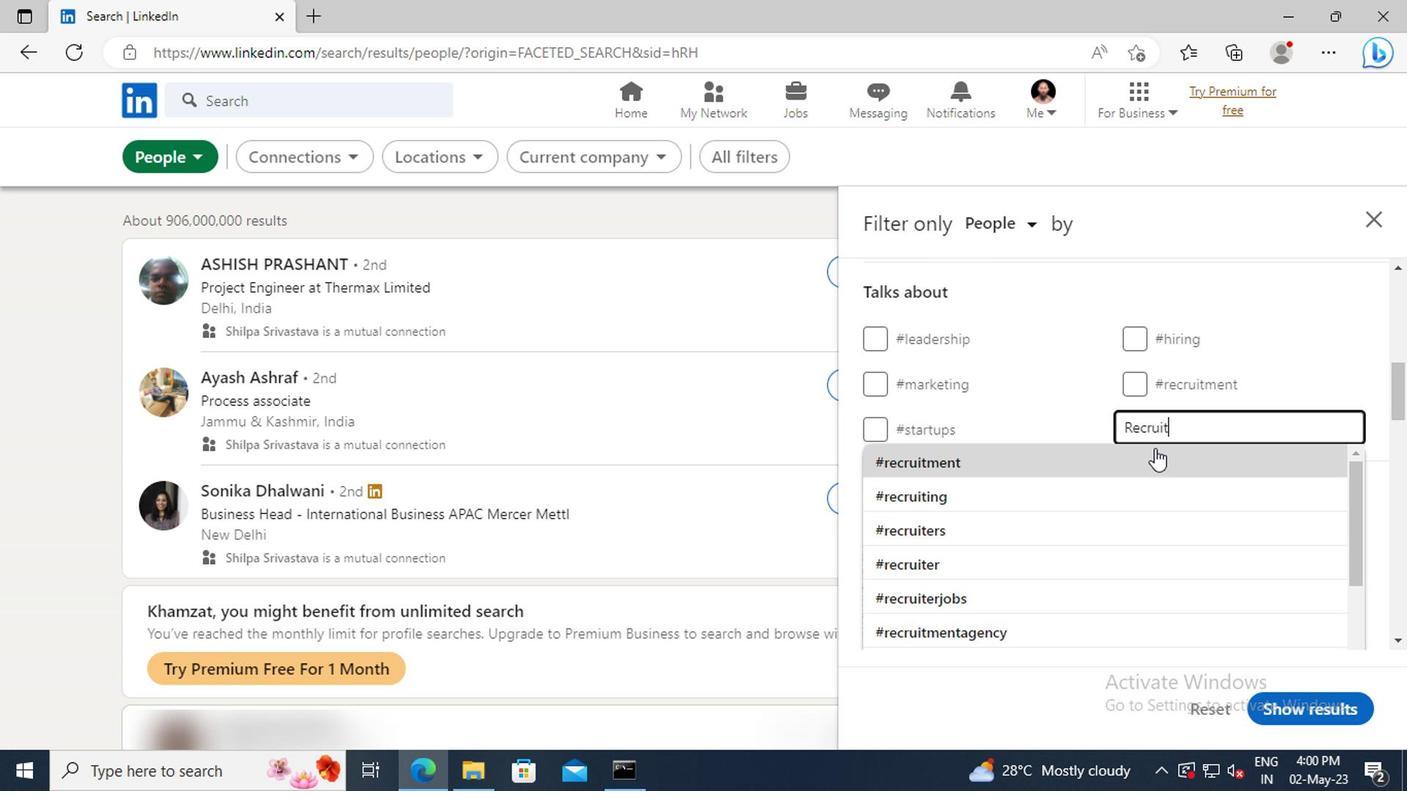 
Action: Mouse scrolled (1149, 448) with delta (0, -1)
Screenshot: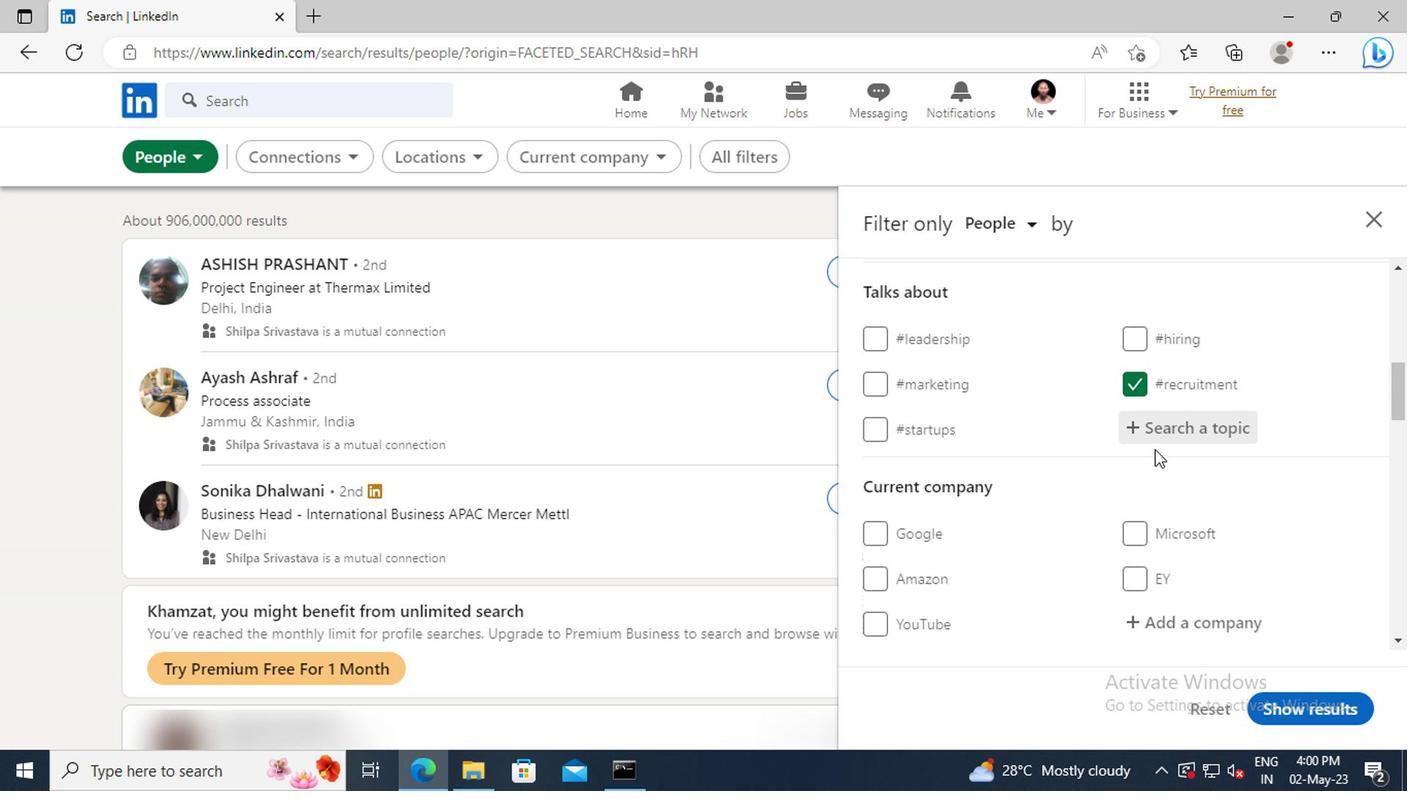 
Action: Mouse scrolled (1149, 448) with delta (0, -1)
Screenshot: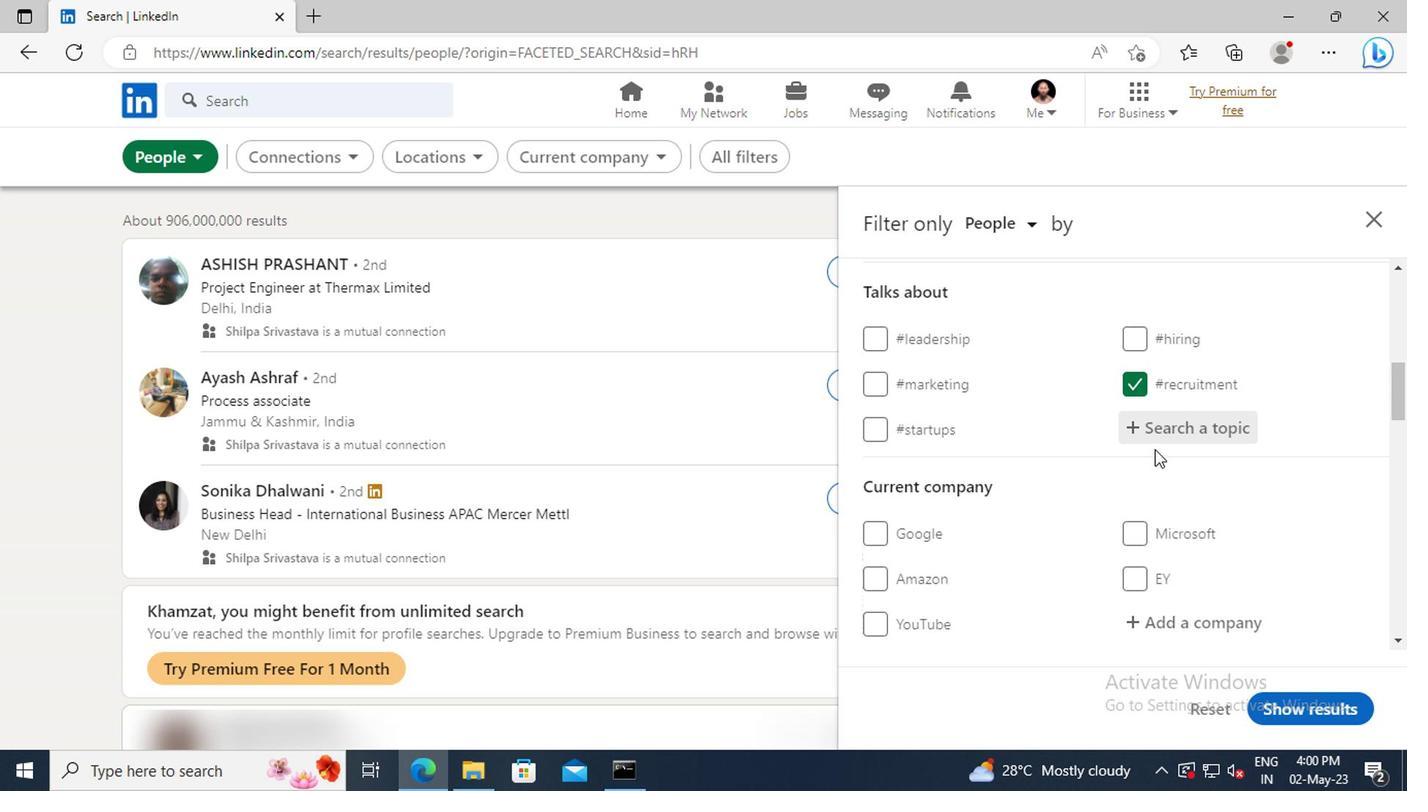 
Action: Mouse scrolled (1149, 448) with delta (0, -1)
Screenshot: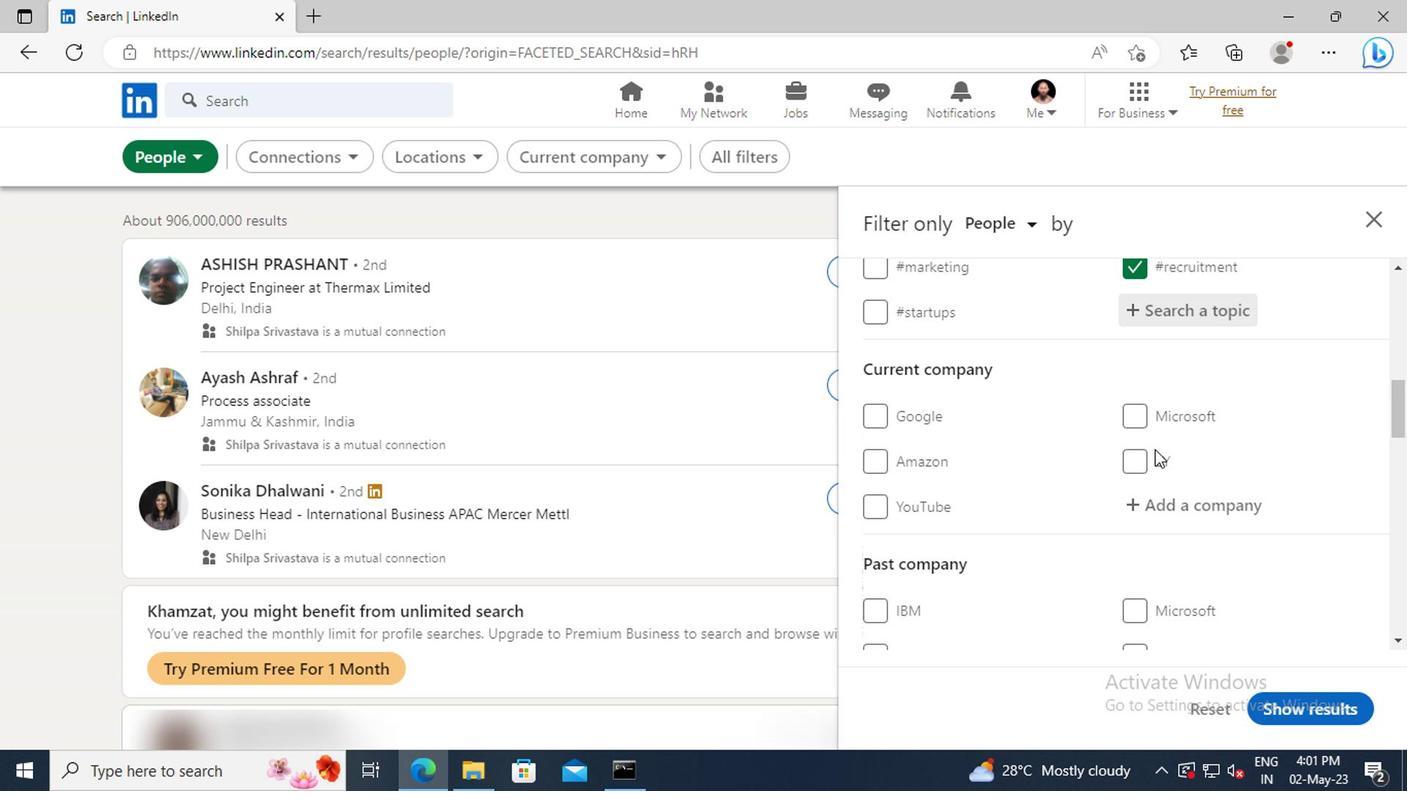
Action: Mouse scrolled (1149, 448) with delta (0, -1)
Screenshot: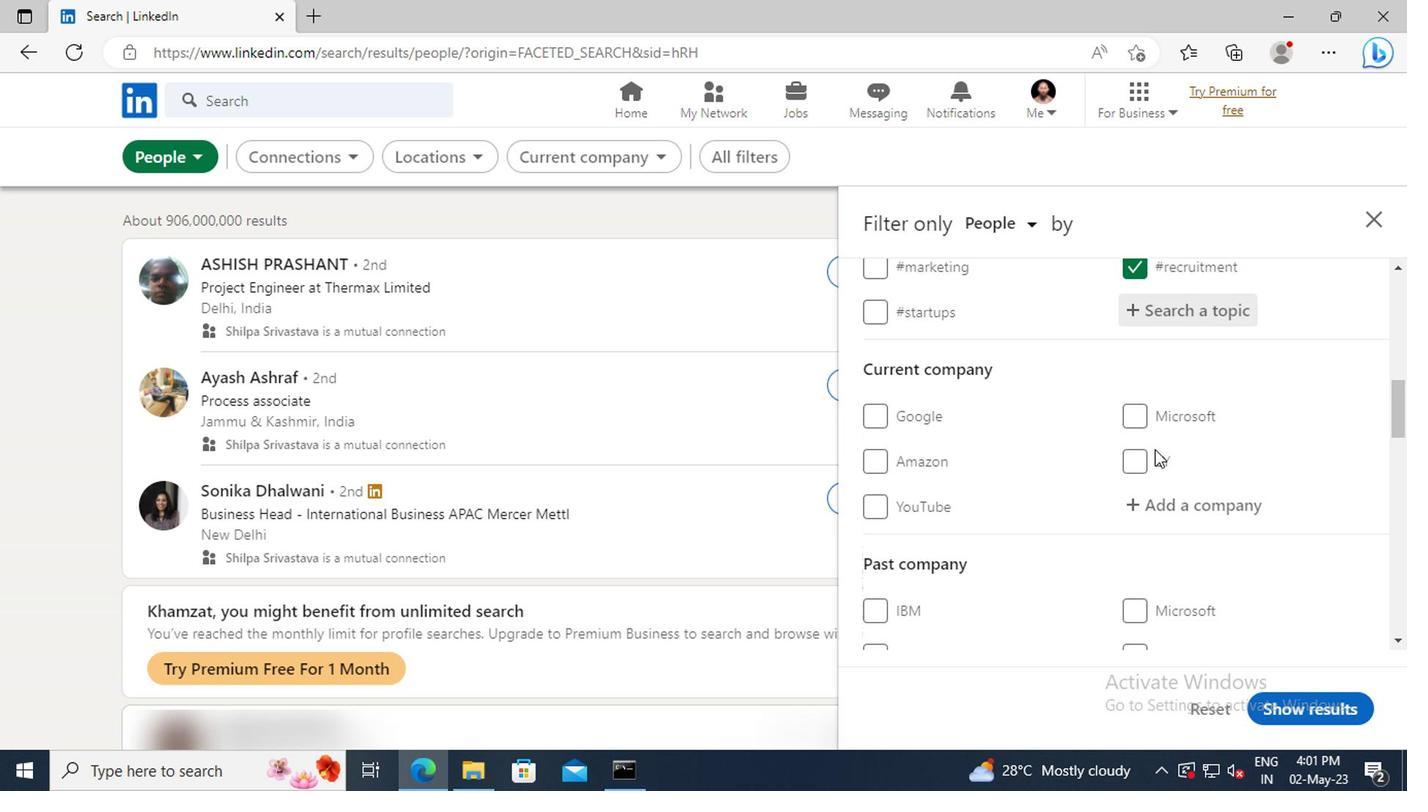 
Action: Mouse scrolled (1149, 448) with delta (0, -1)
Screenshot: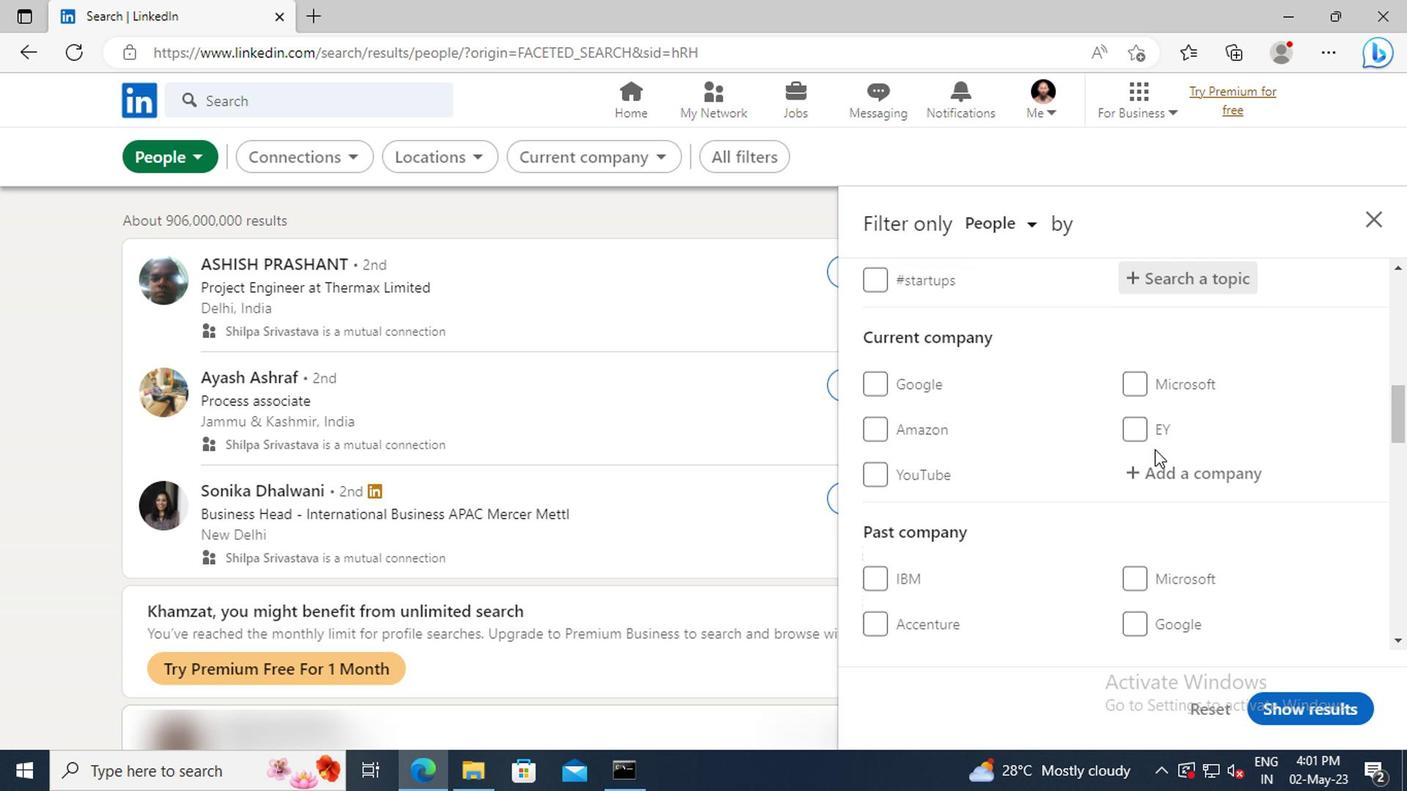 
Action: Mouse scrolled (1149, 448) with delta (0, -1)
Screenshot: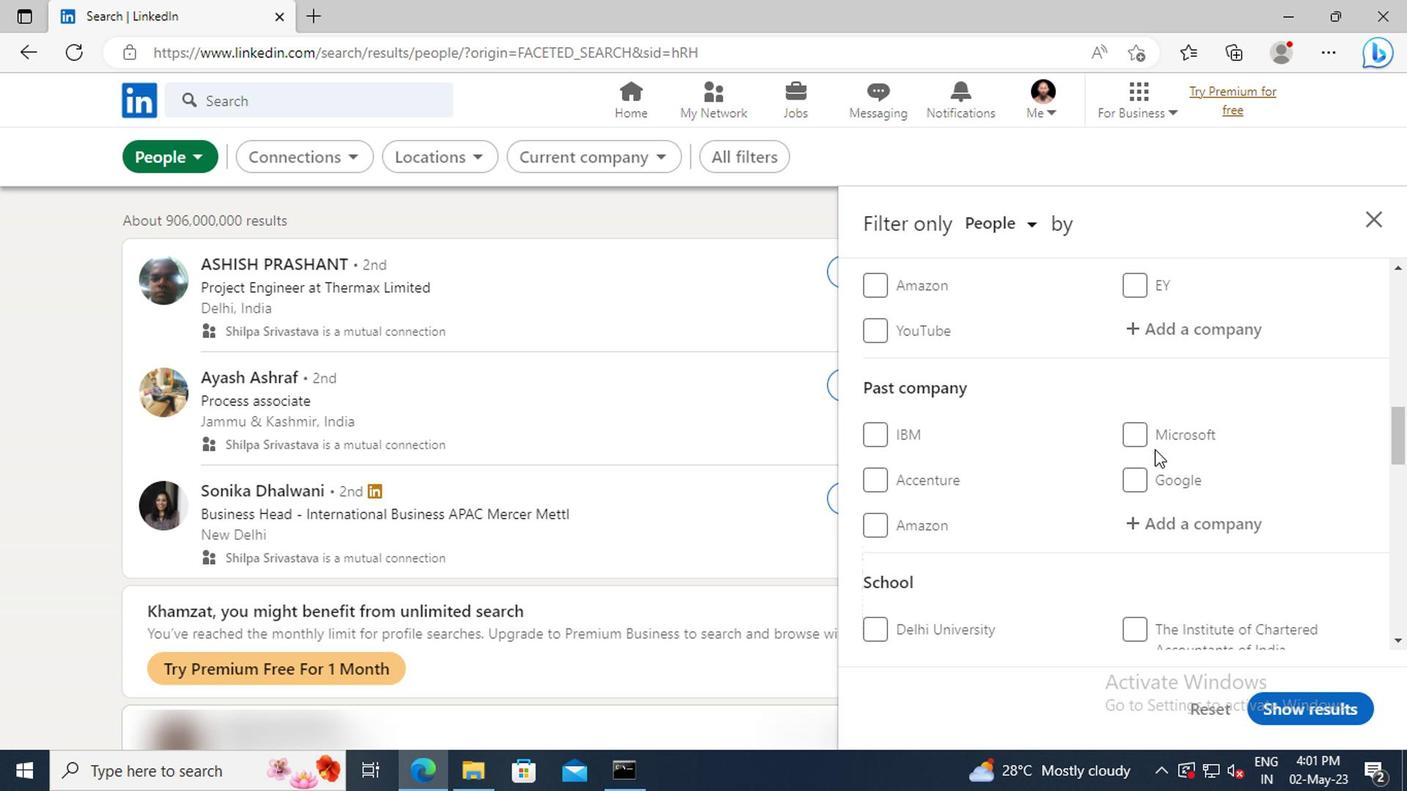 
Action: Mouse scrolled (1149, 448) with delta (0, -1)
Screenshot: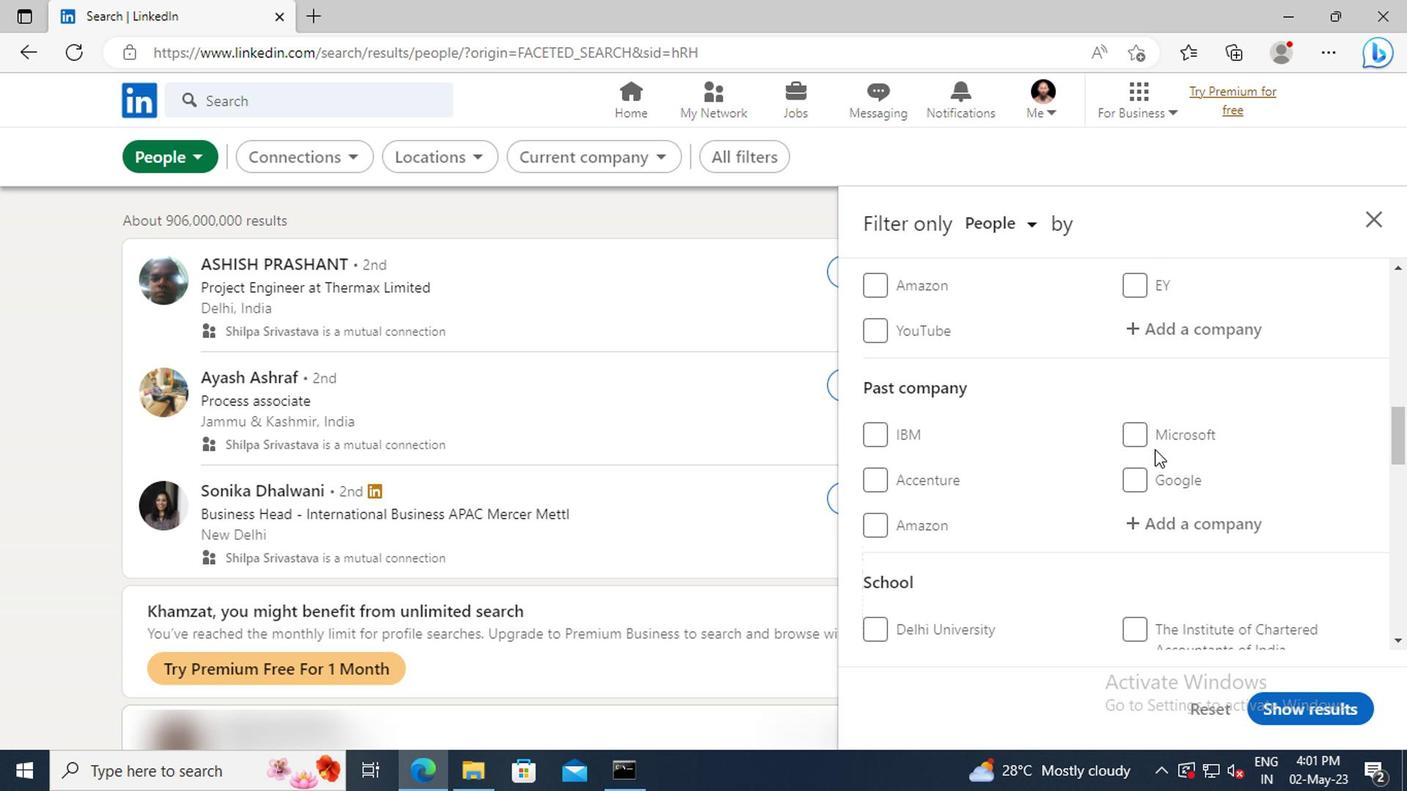 
Action: Mouse scrolled (1149, 448) with delta (0, -1)
Screenshot: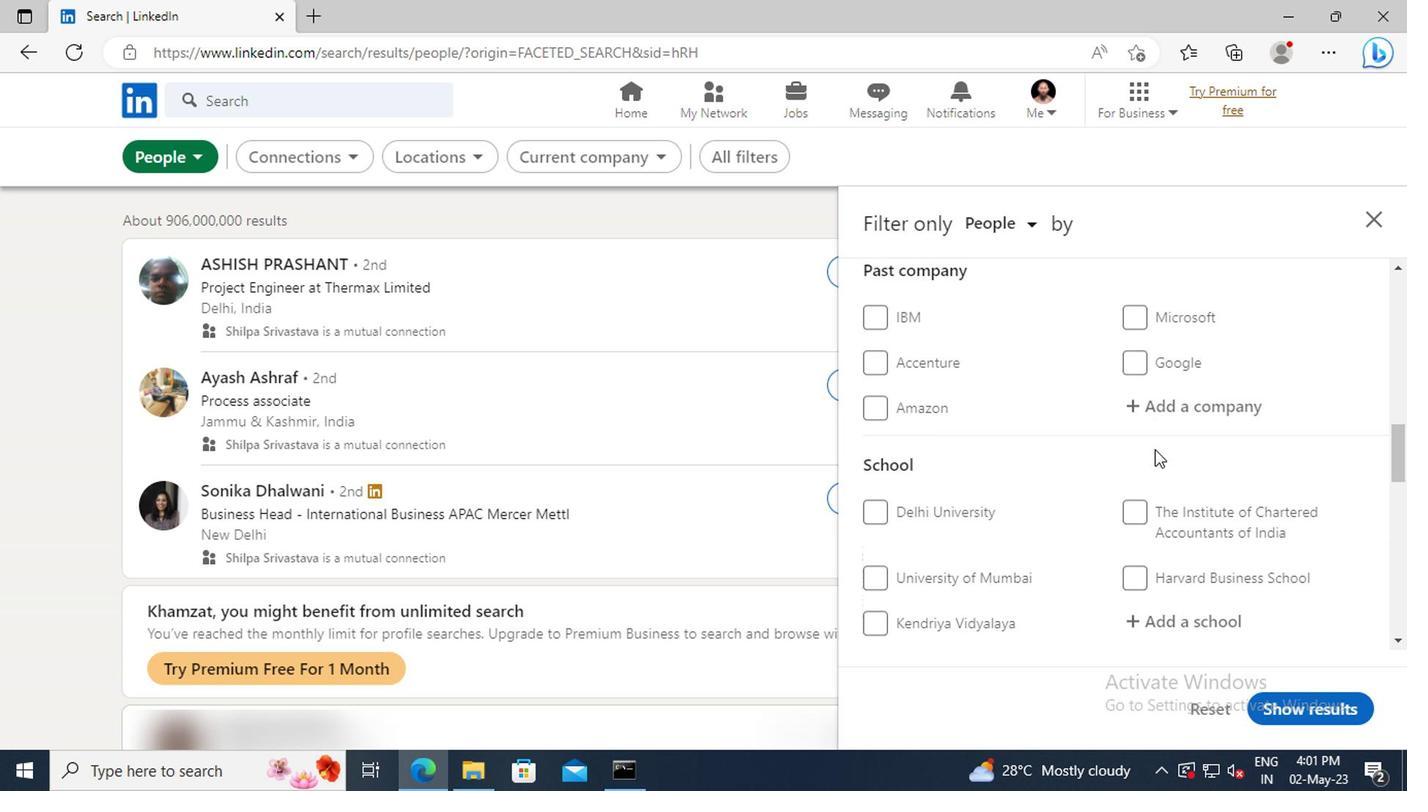 
Action: Mouse scrolled (1149, 448) with delta (0, -1)
Screenshot: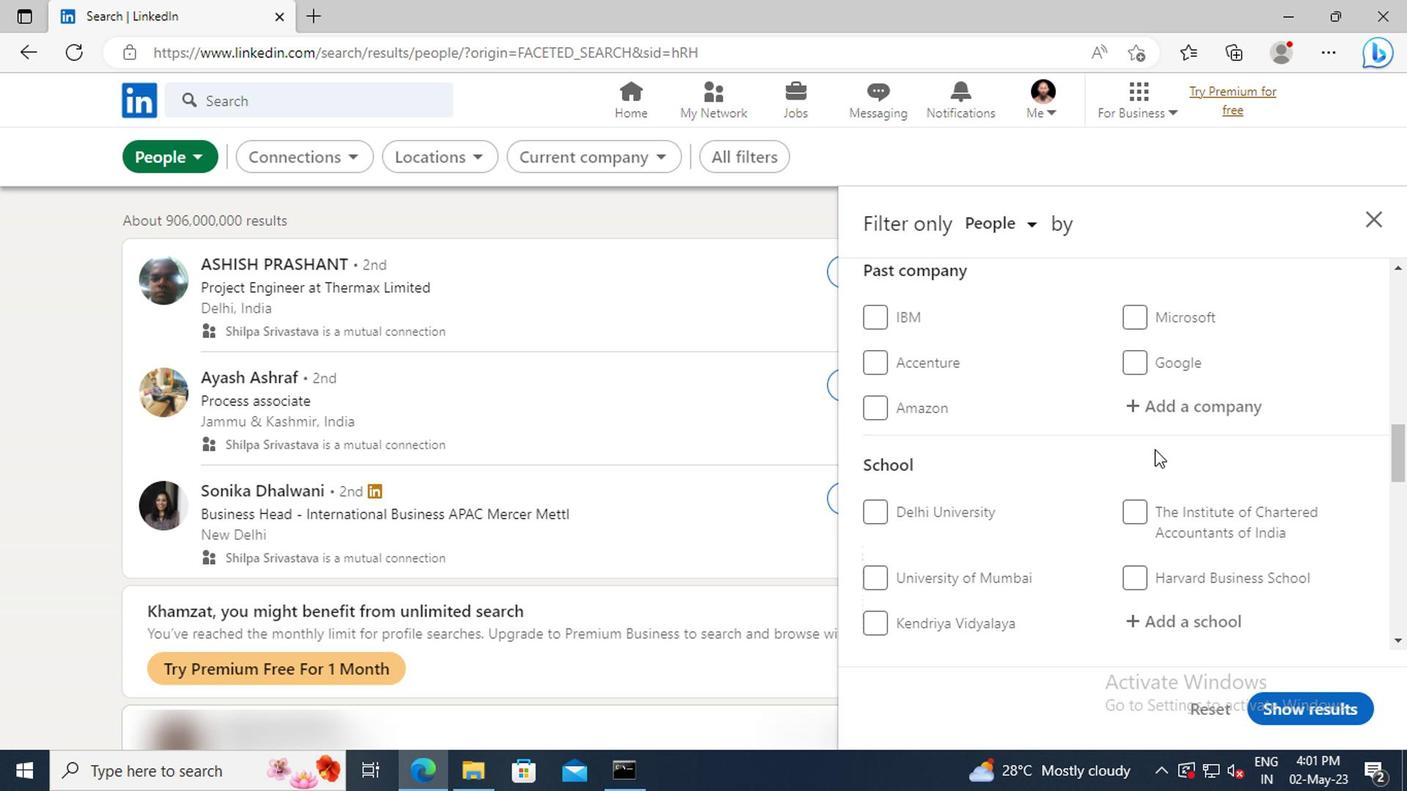 
Action: Mouse scrolled (1149, 448) with delta (0, -1)
Screenshot: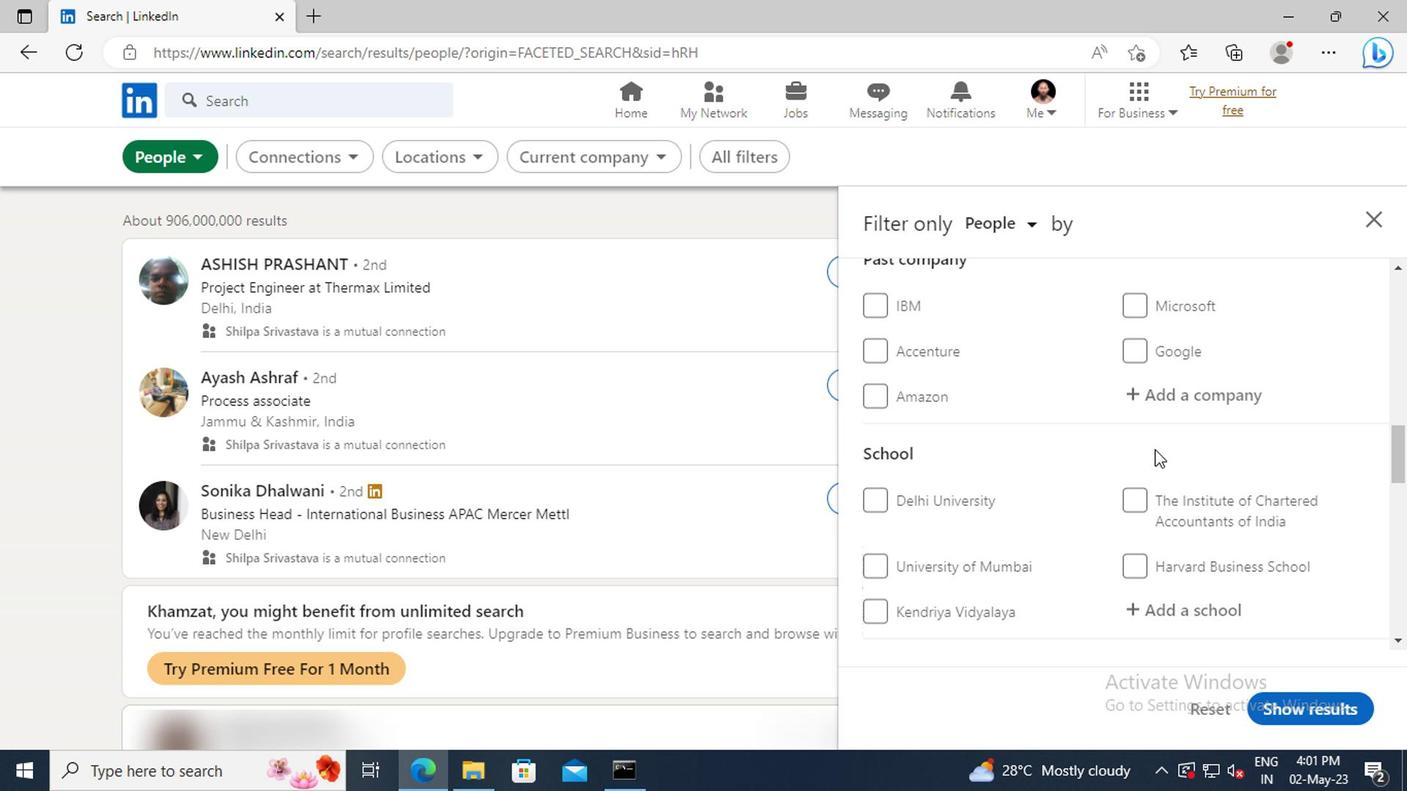 
Action: Mouse scrolled (1149, 448) with delta (0, -1)
Screenshot: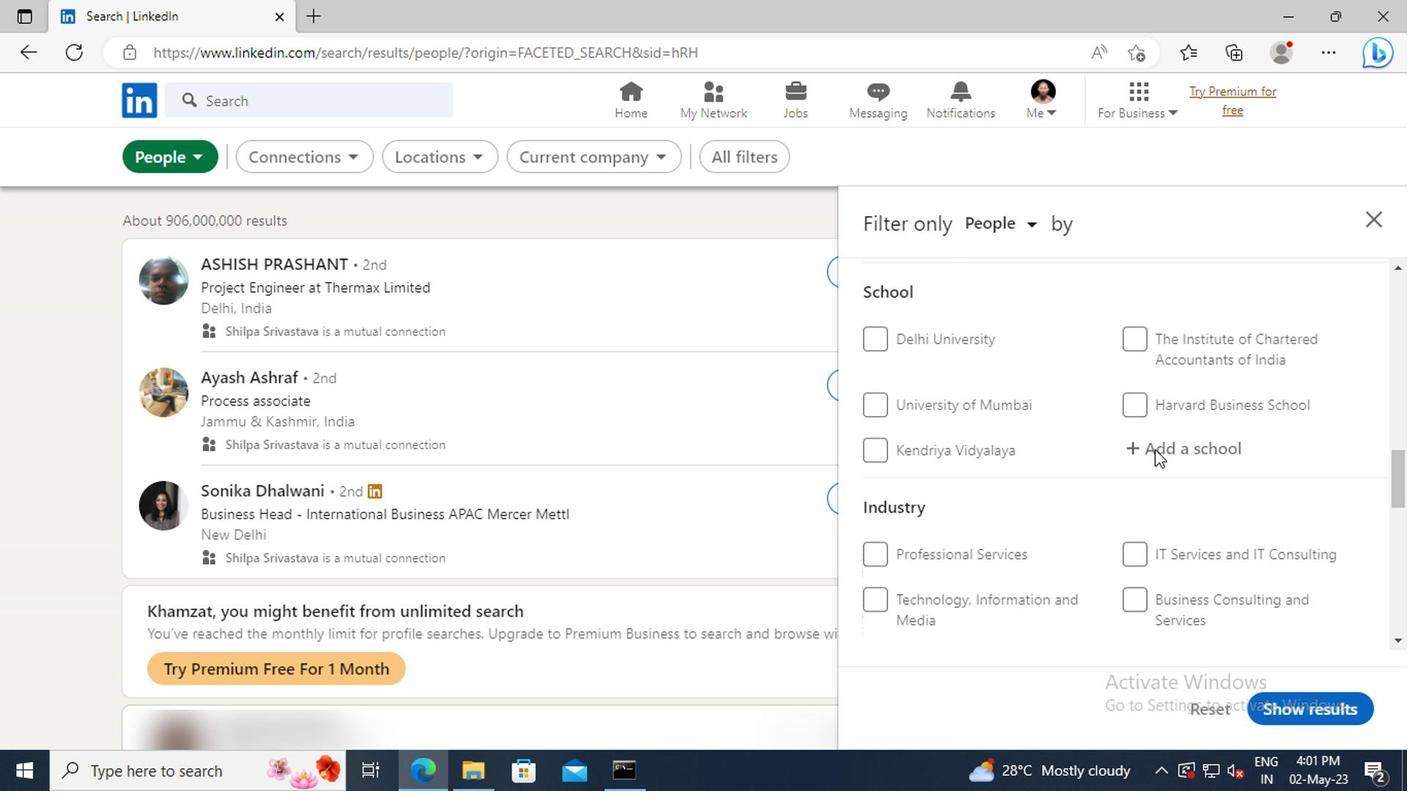 
Action: Mouse scrolled (1149, 448) with delta (0, -1)
Screenshot: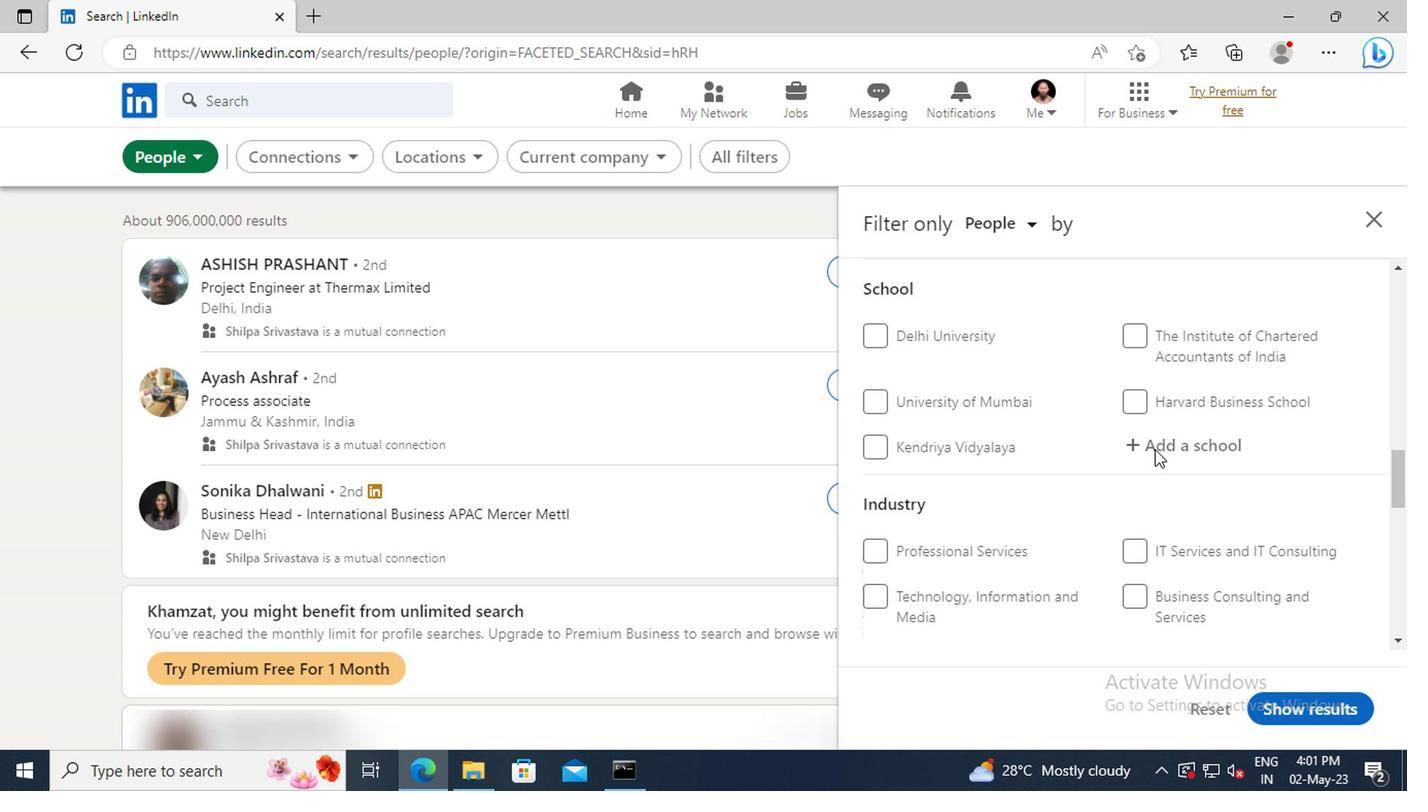 
Action: Mouse scrolled (1149, 448) with delta (0, -1)
Screenshot: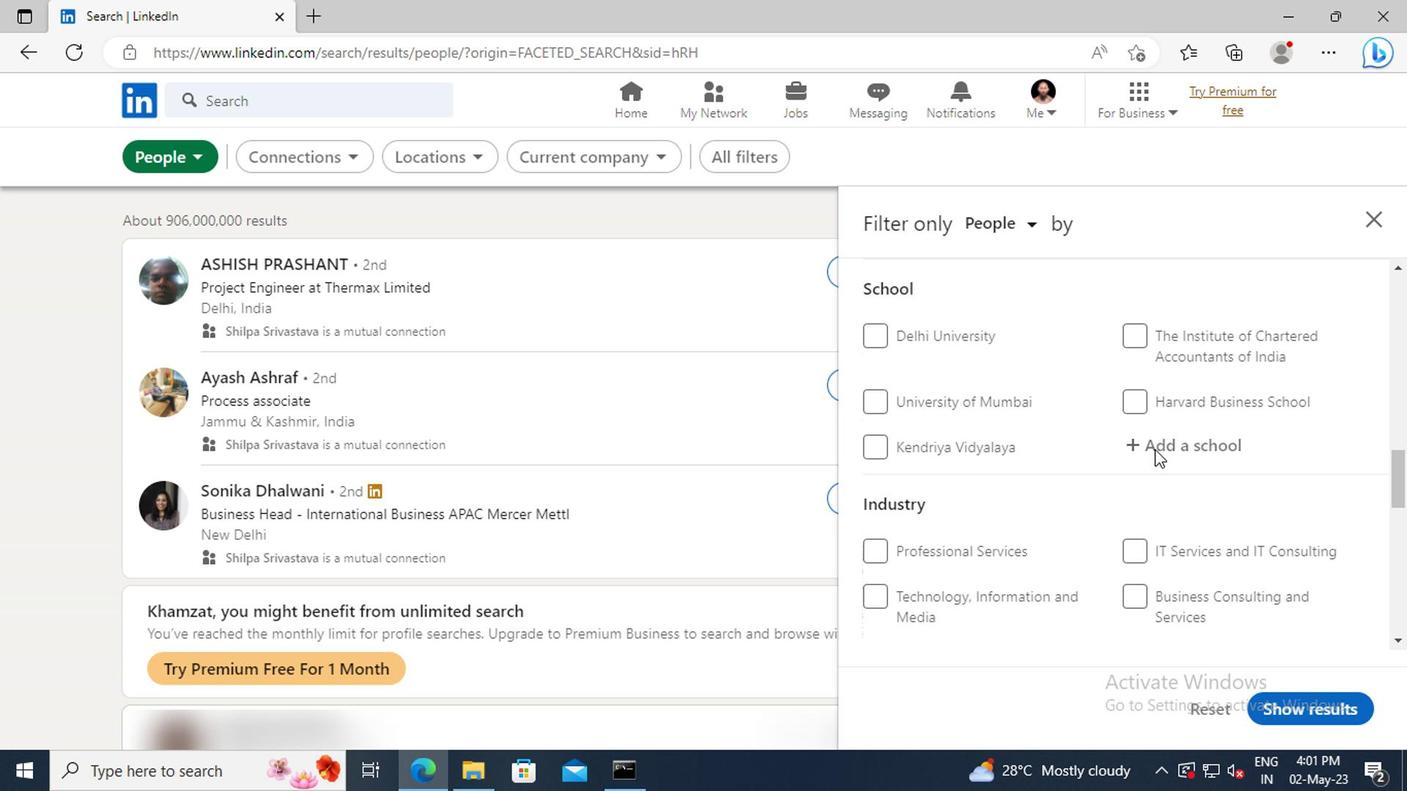 
Action: Mouse scrolled (1149, 448) with delta (0, -1)
Screenshot: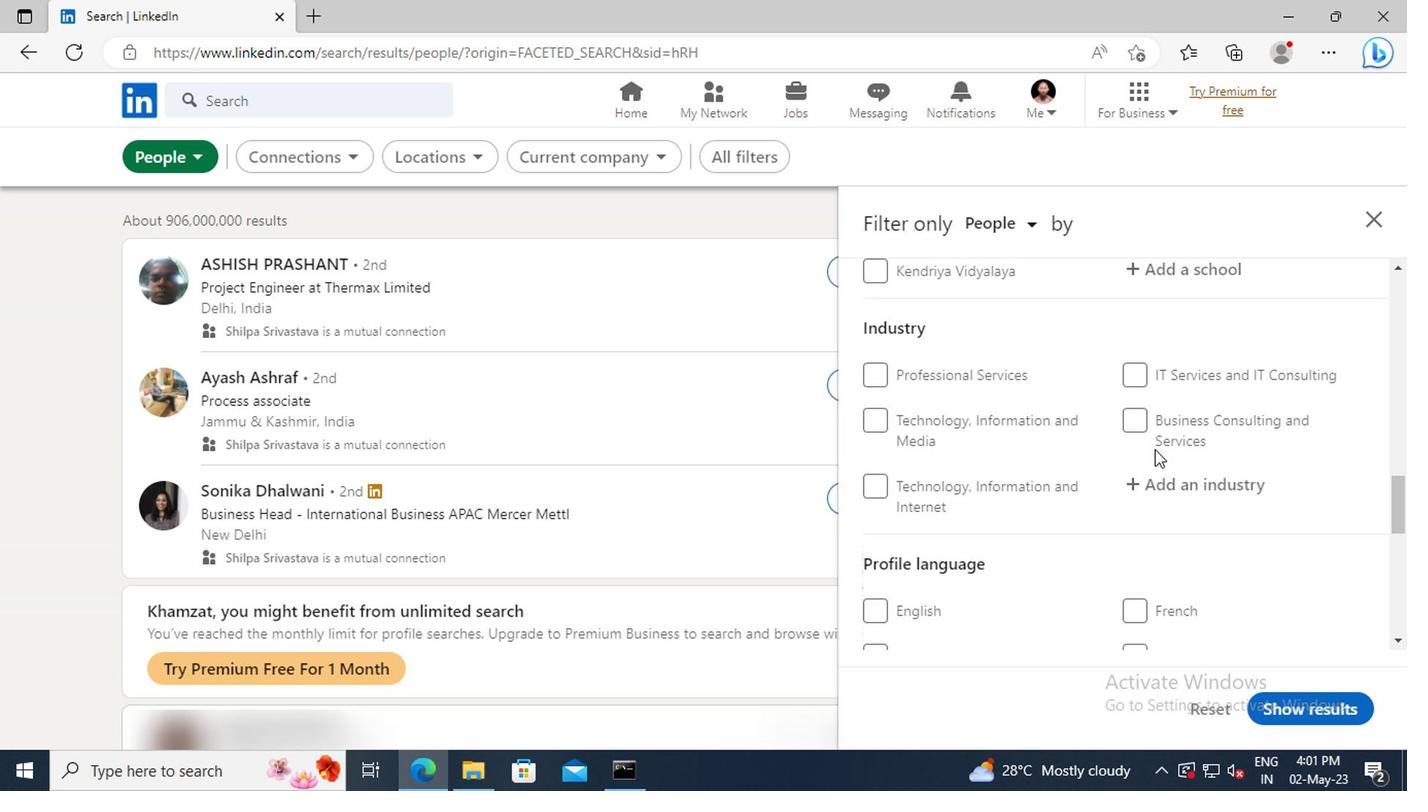 
Action: Mouse scrolled (1149, 448) with delta (0, -1)
Screenshot: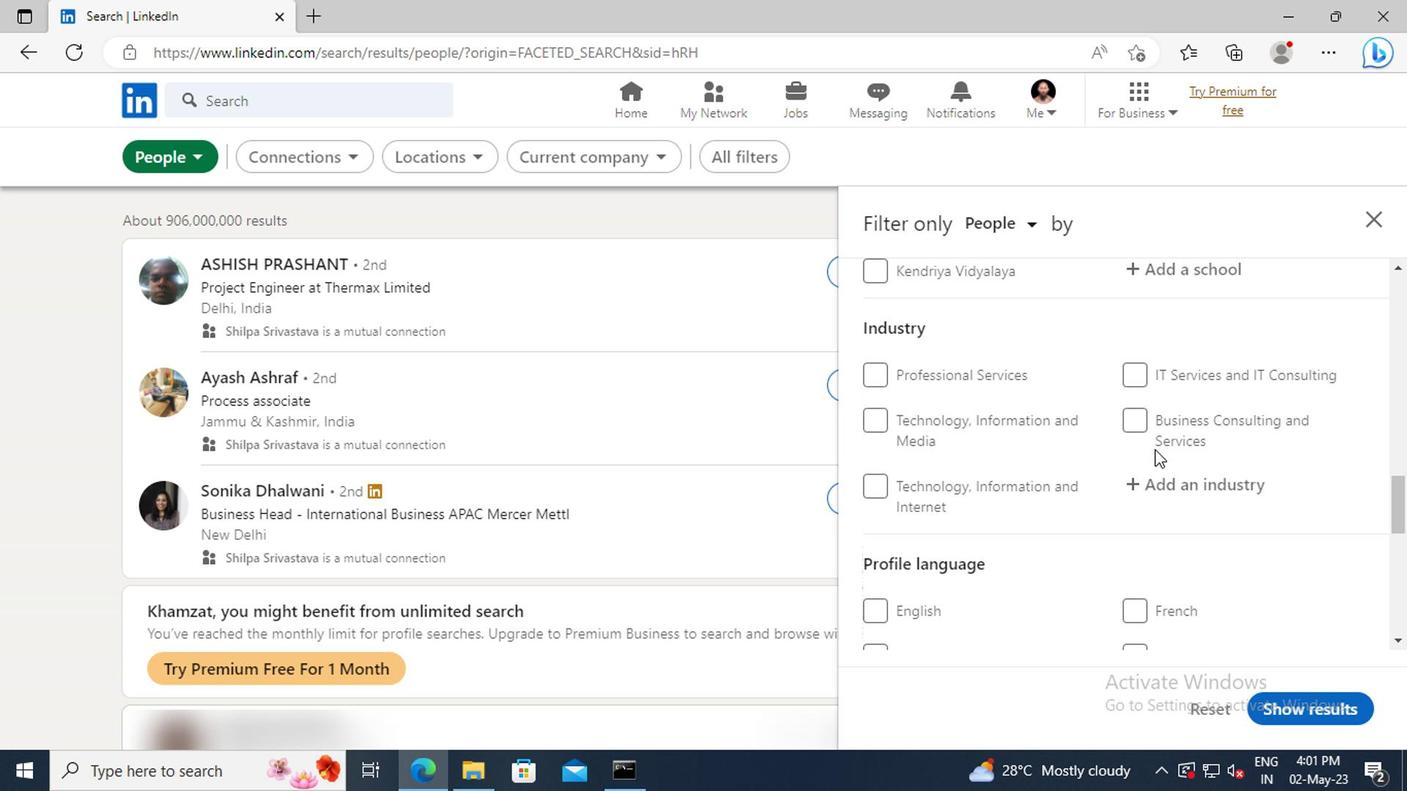 
Action: Mouse moved to (878, 539)
Screenshot: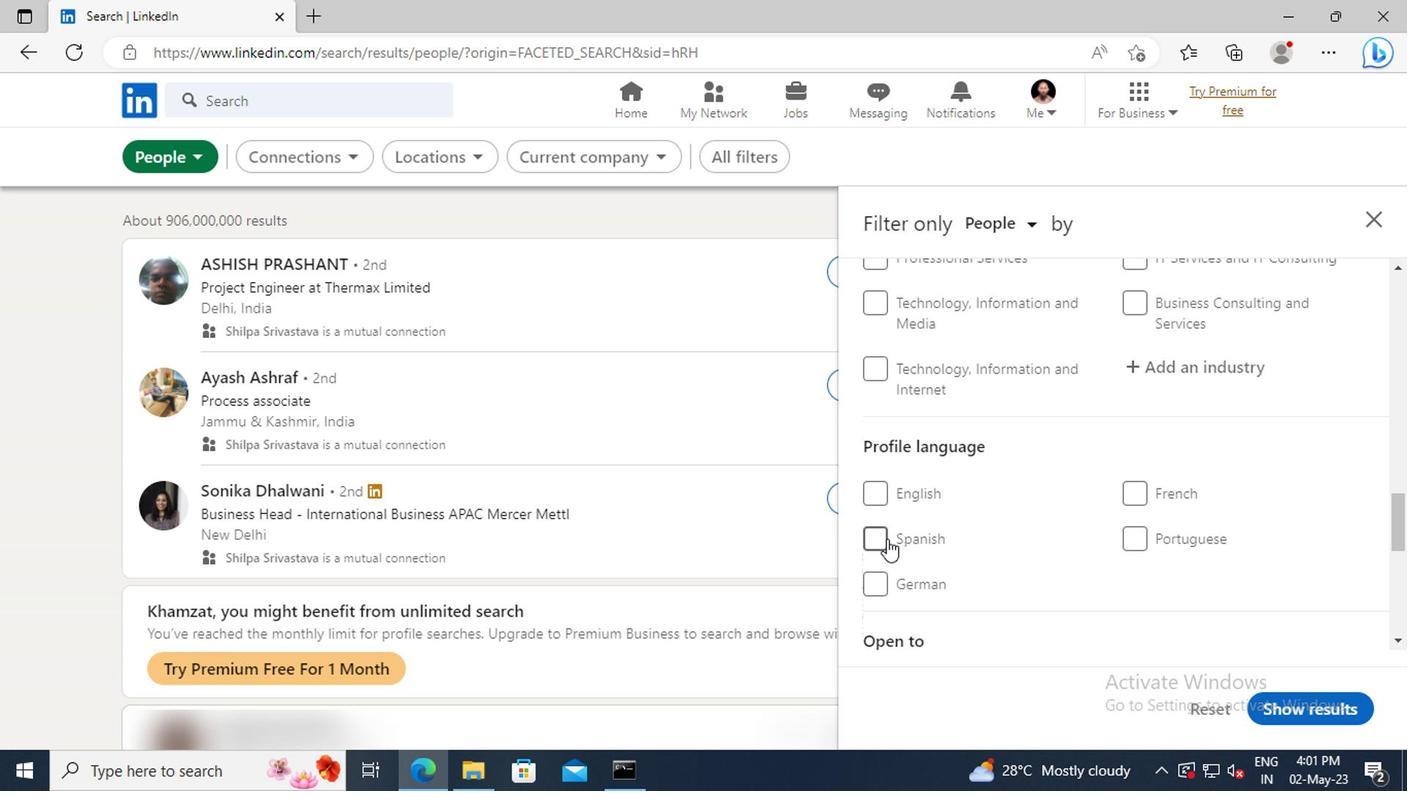 
Action: Mouse pressed left at (878, 539)
Screenshot: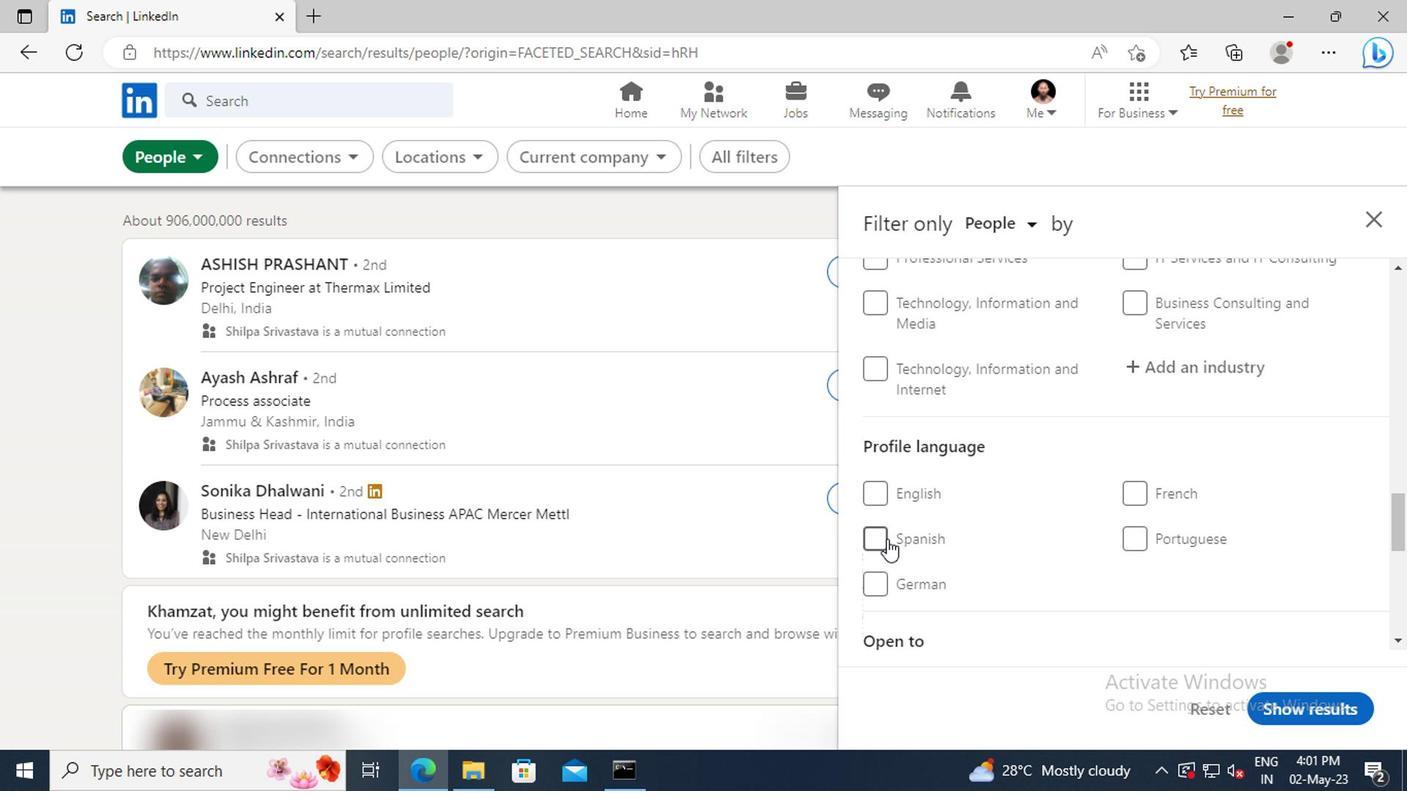 
Action: Mouse moved to (1147, 501)
Screenshot: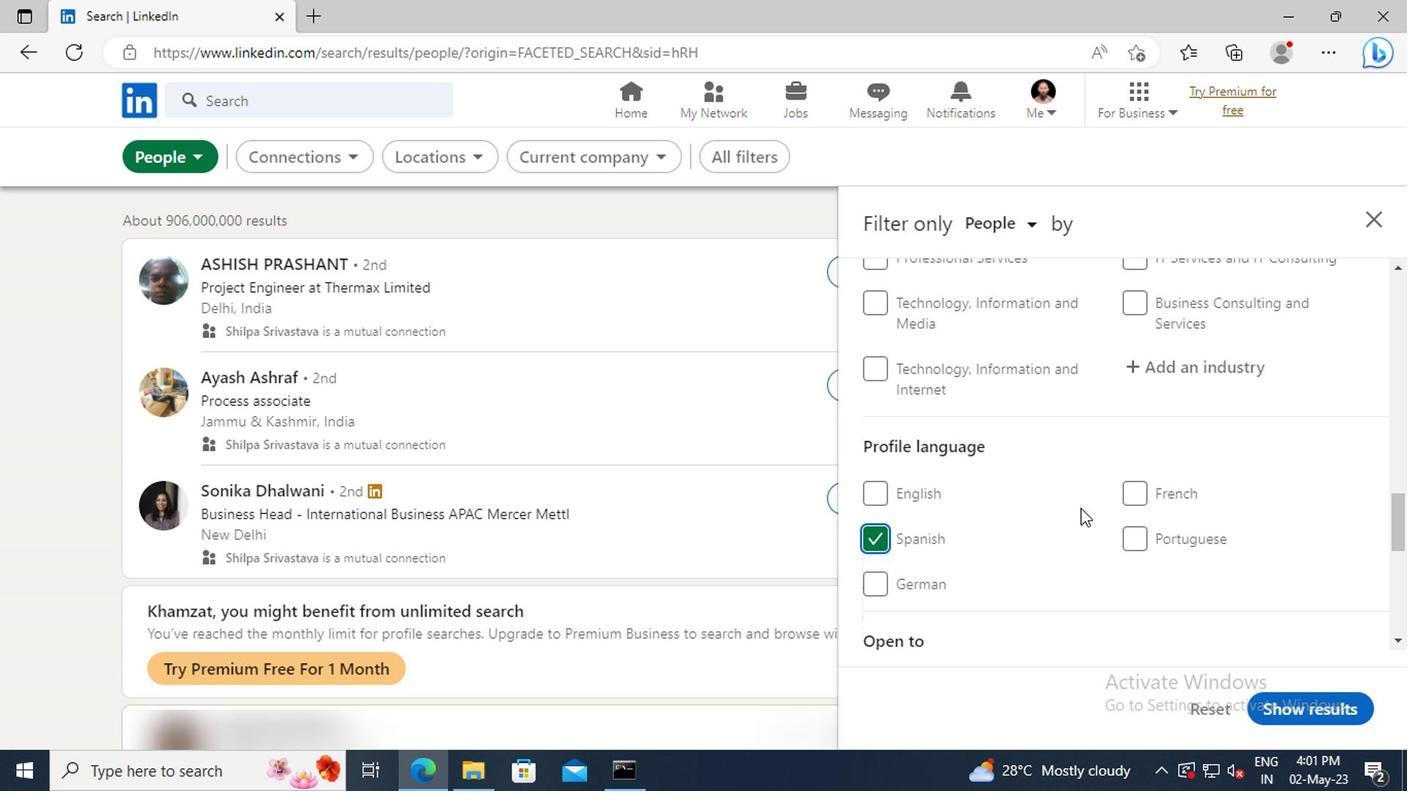 
Action: Mouse scrolled (1147, 502) with delta (0, 0)
Screenshot: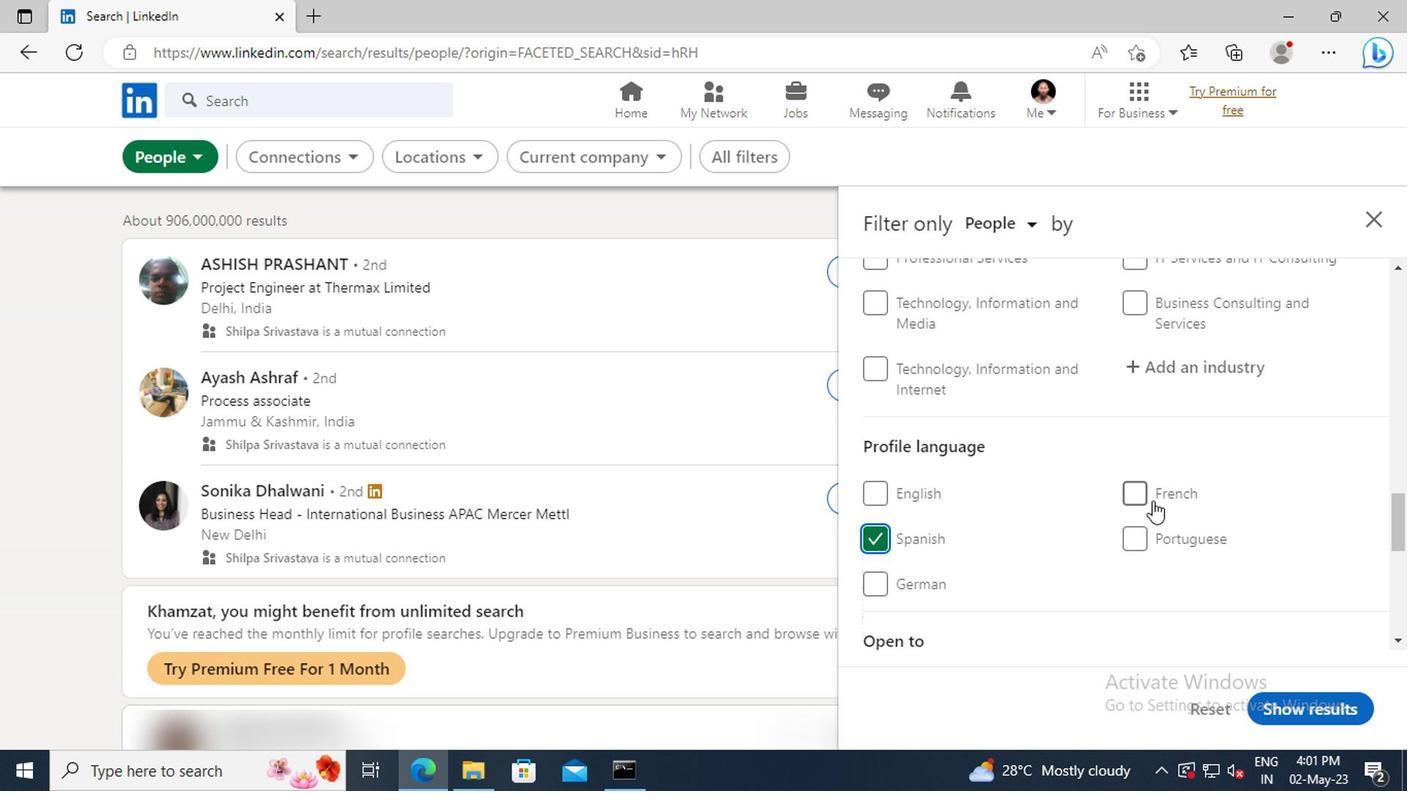 
Action: Mouse scrolled (1147, 502) with delta (0, 0)
Screenshot: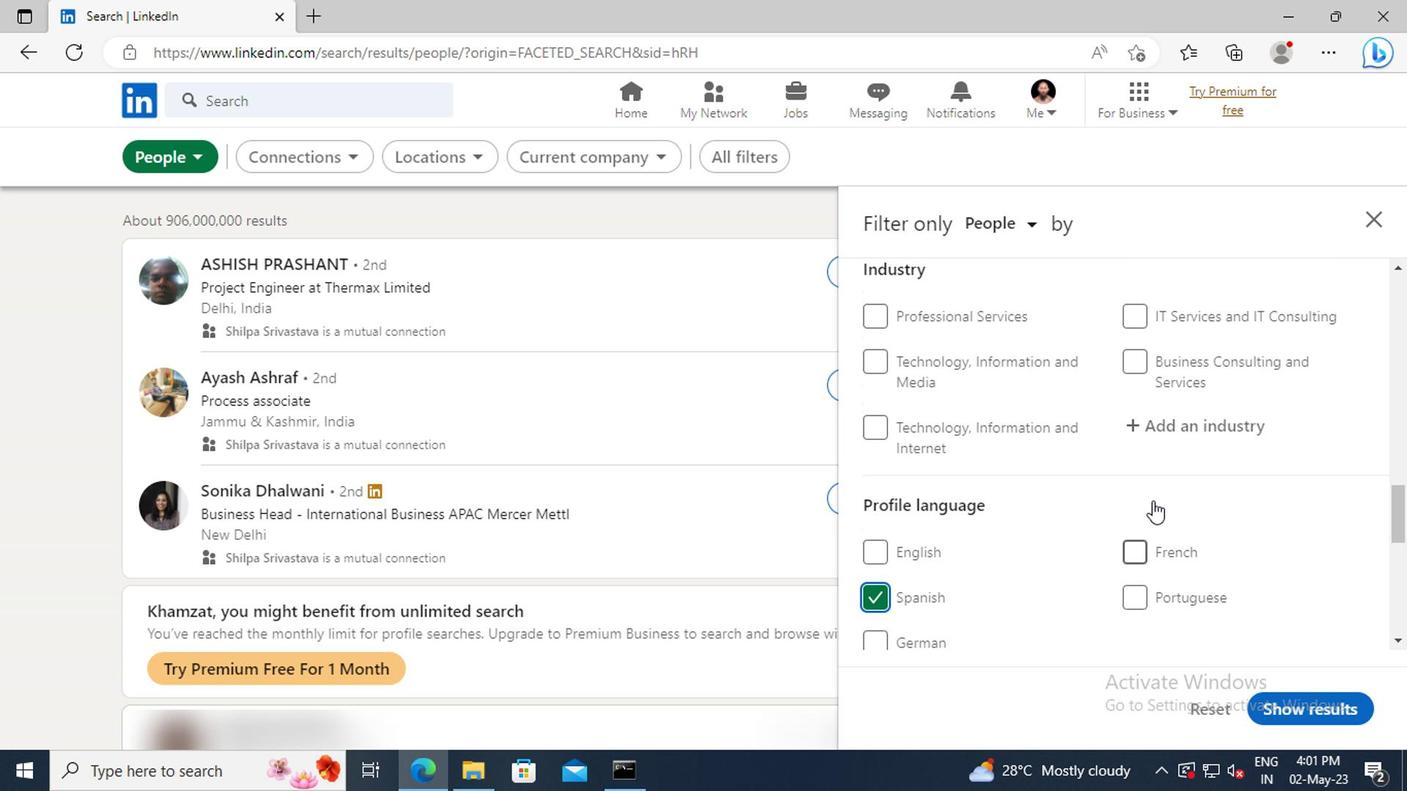 
Action: Mouse scrolled (1147, 502) with delta (0, 0)
Screenshot: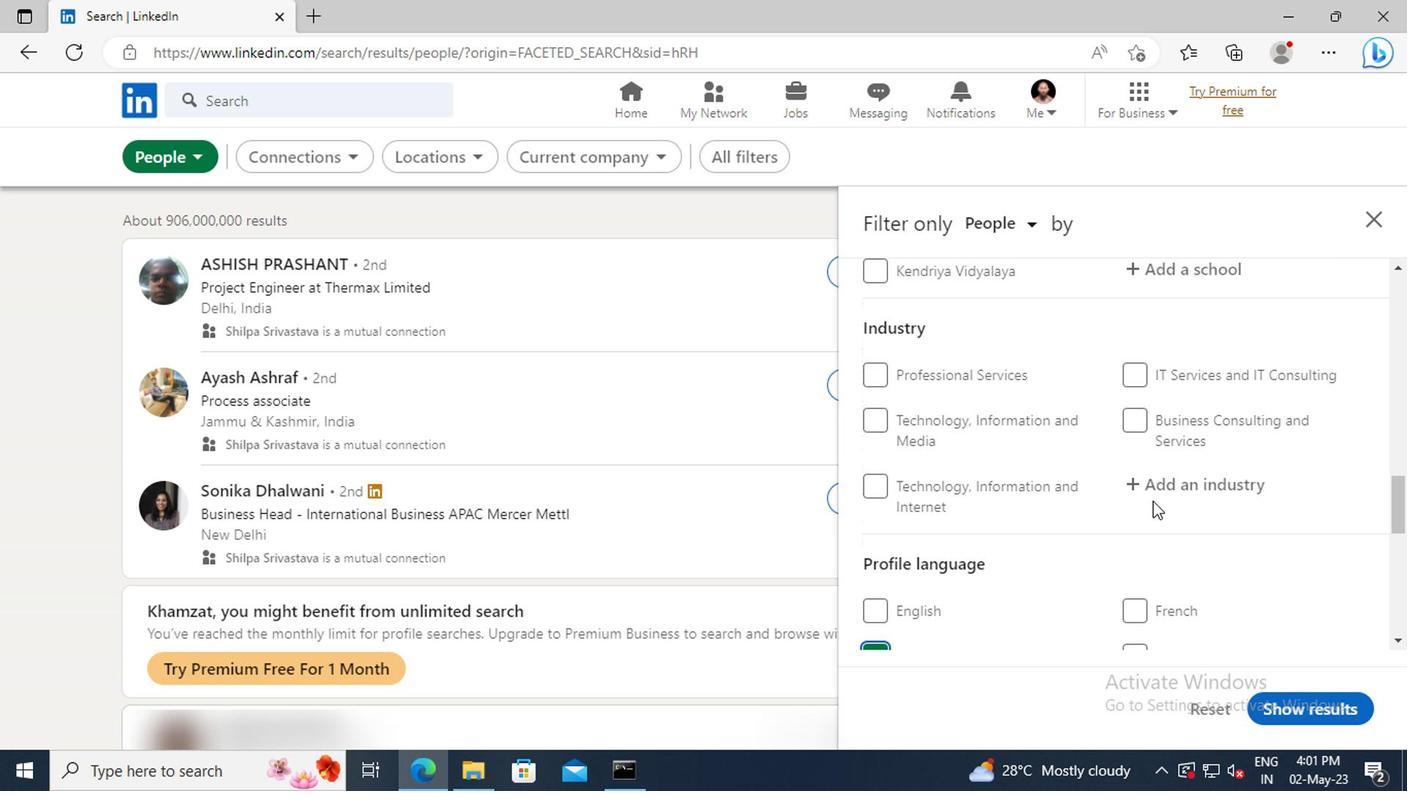 
Action: Mouse moved to (1147, 501)
Screenshot: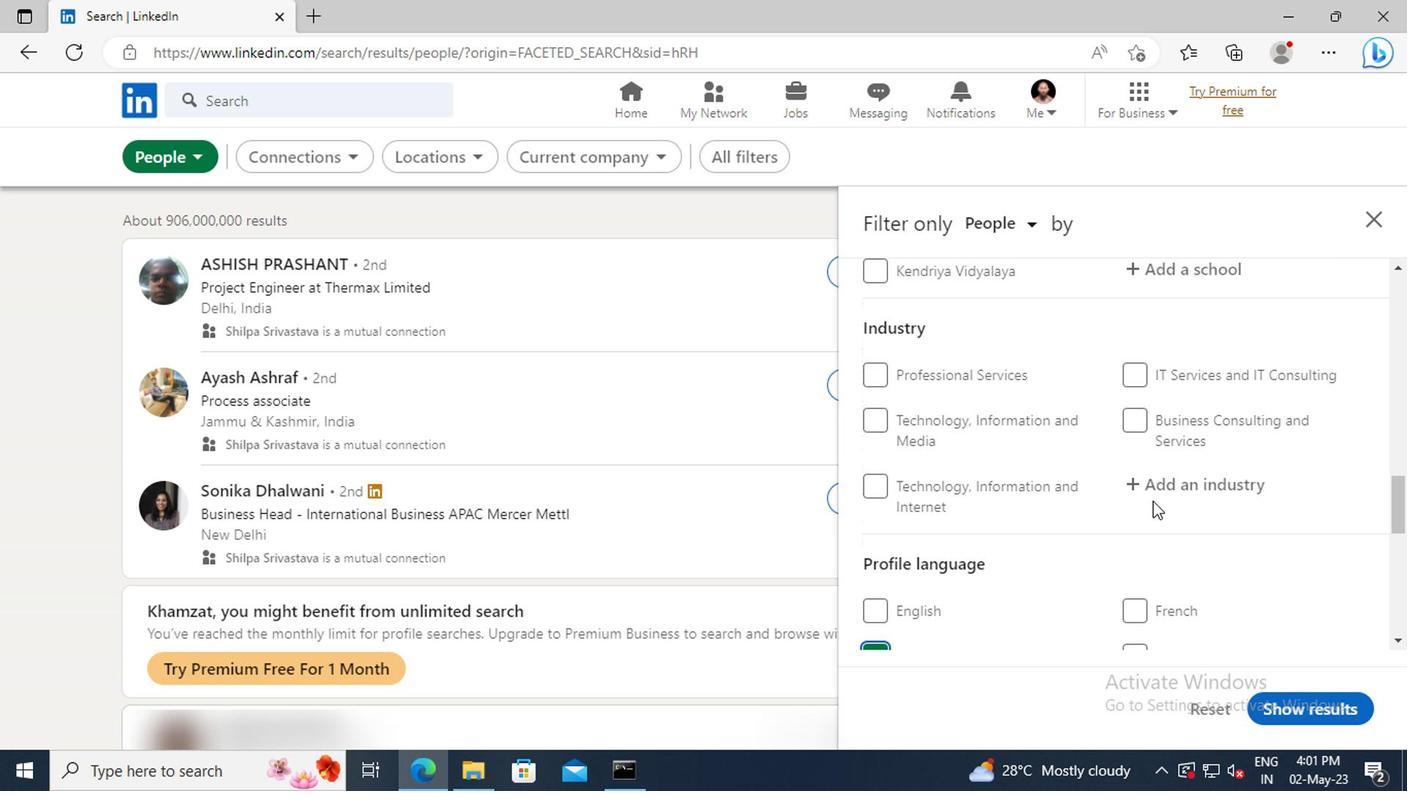 
Action: Mouse scrolled (1147, 502) with delta (0, 0)
Screenshot: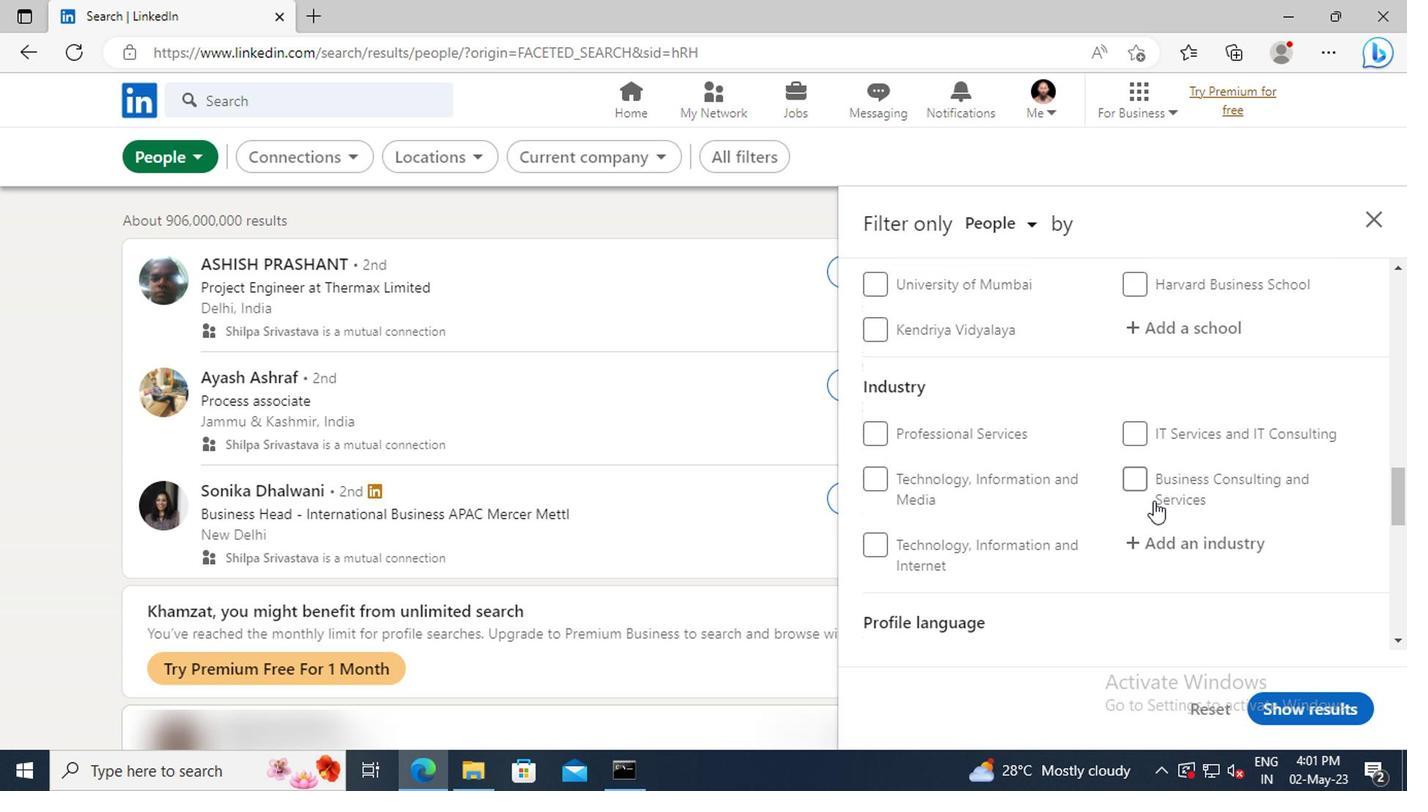 
Action: Mouse scrolled (1147, 502) with delta (0, 0)
Screenshot: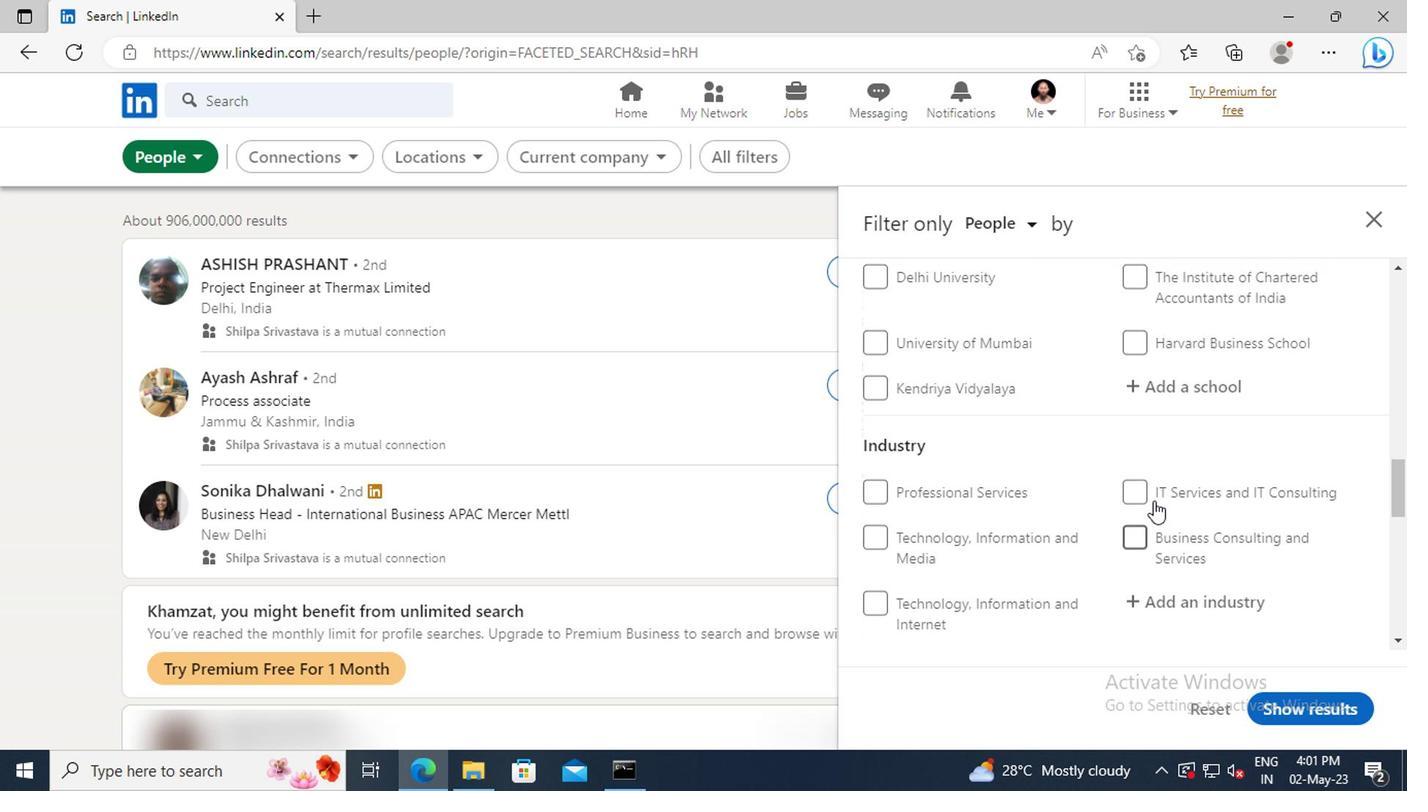 
Action: Mouse scrolled (1147, 502) with delta (0, 0)
Screenshot: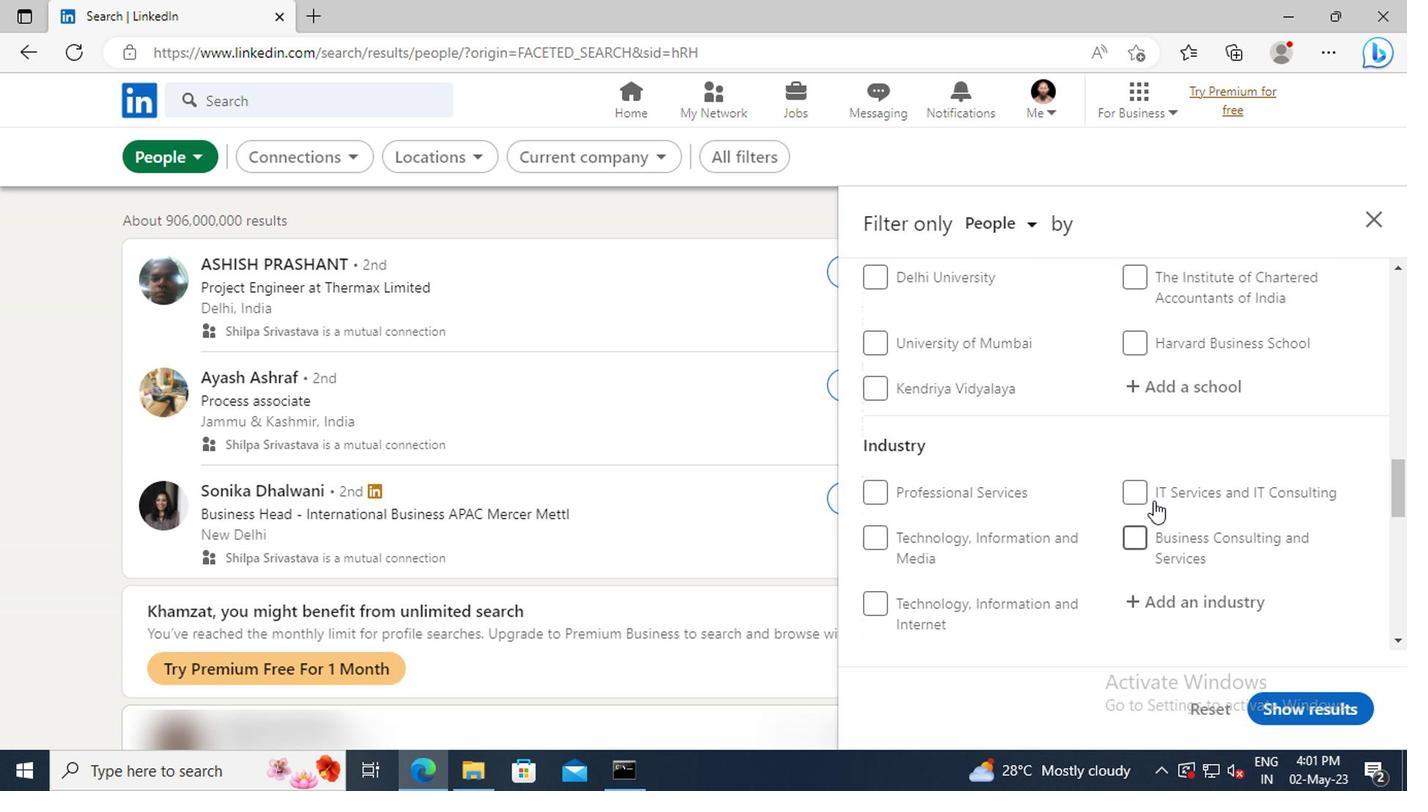 
Action: Mouse scrolled (1147, 502) with delta (0, 0)
Screenshot: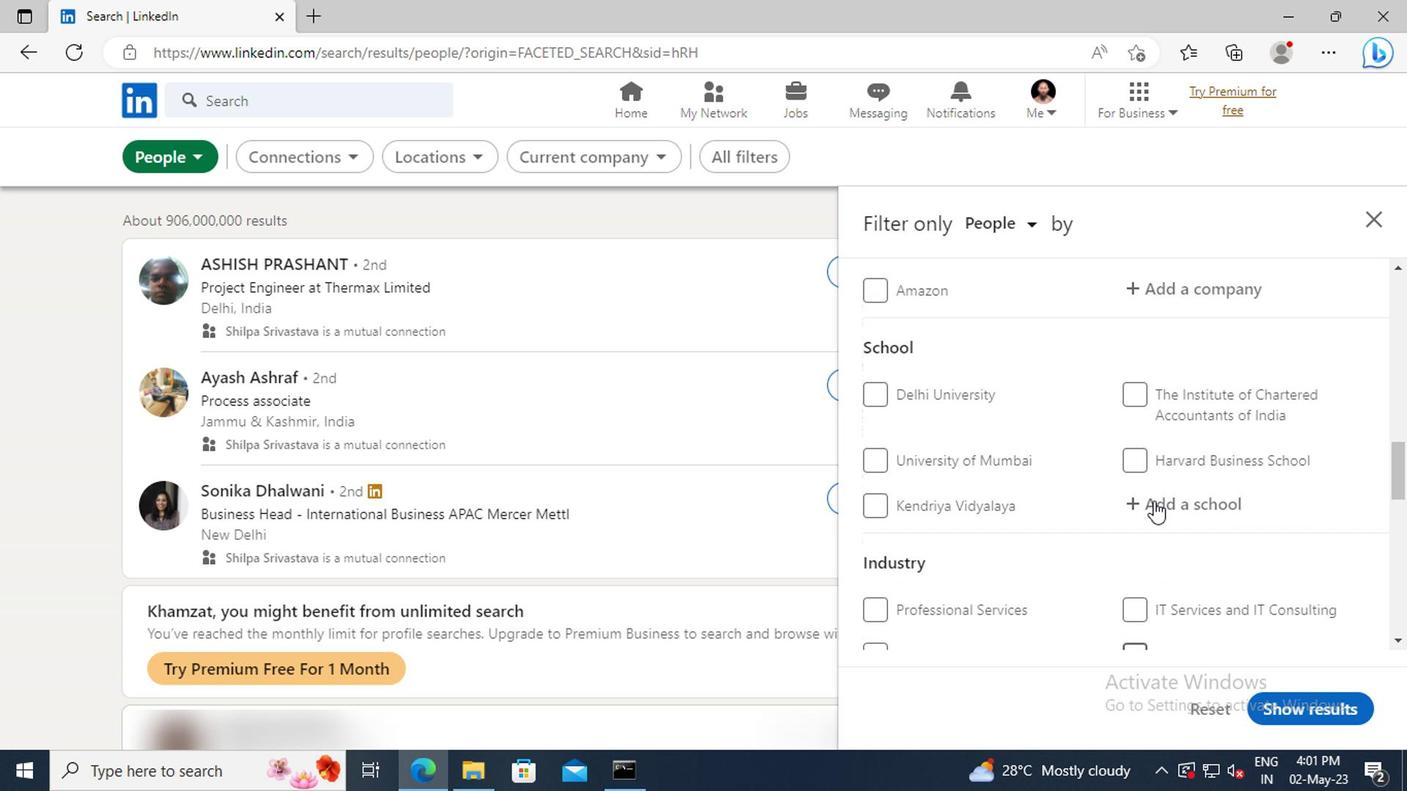 
Action: Mouse scrolled (1147, 502) with delta (0, 0)
Screenshot: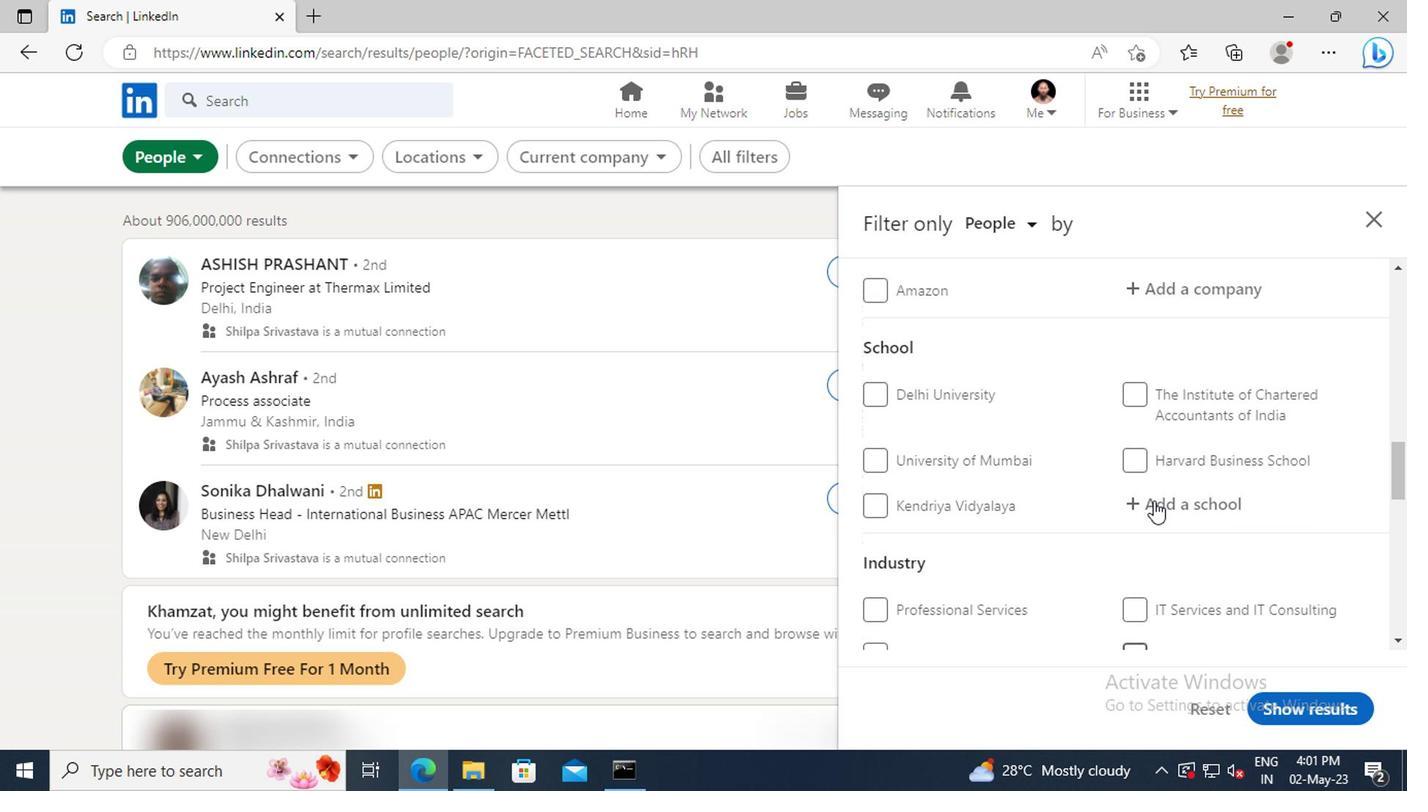 
Action: Mouse scrolled (1147, 502) with delta (0, 0)
Screenshot: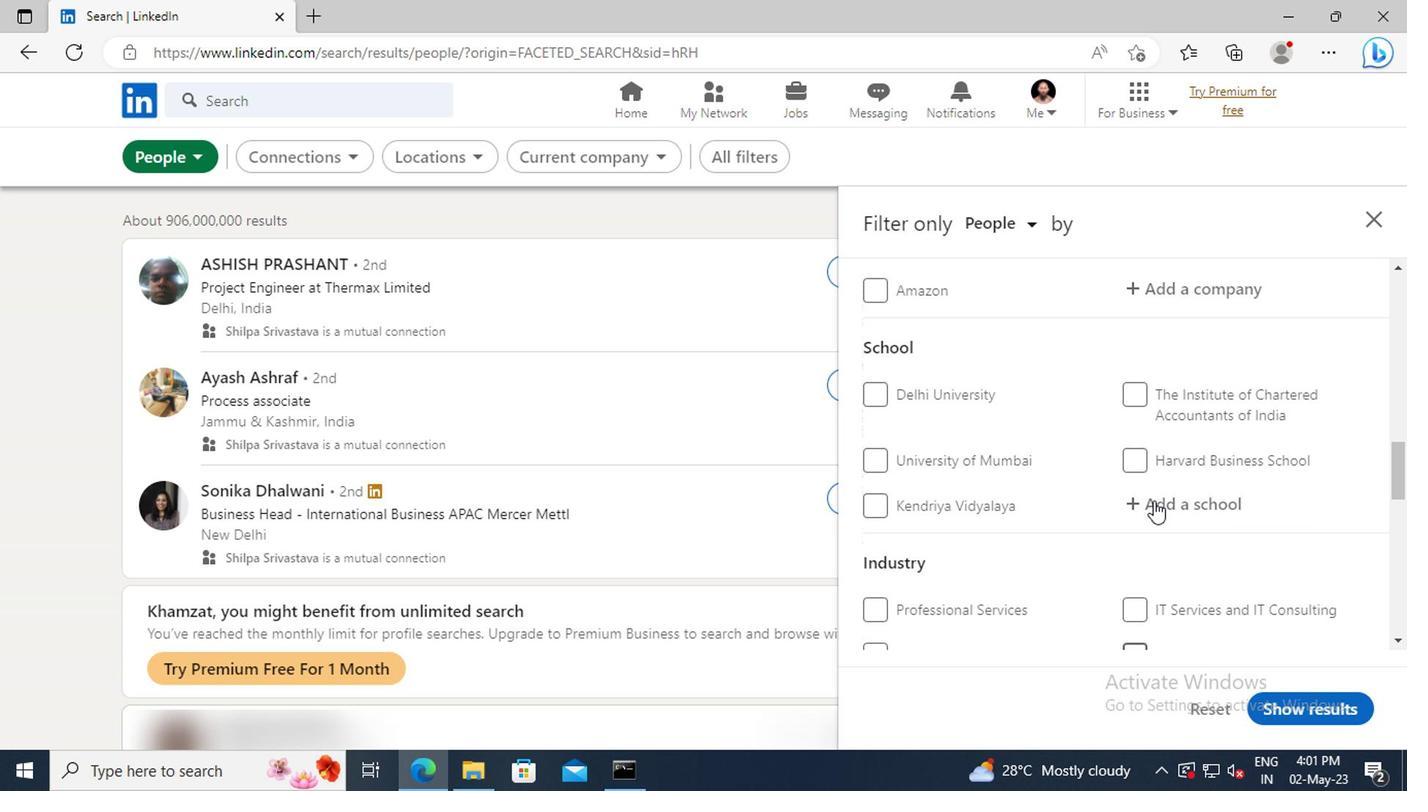 
Action: Mouse scrolled (1147, 502) with delta (0, 0)
Screenshot: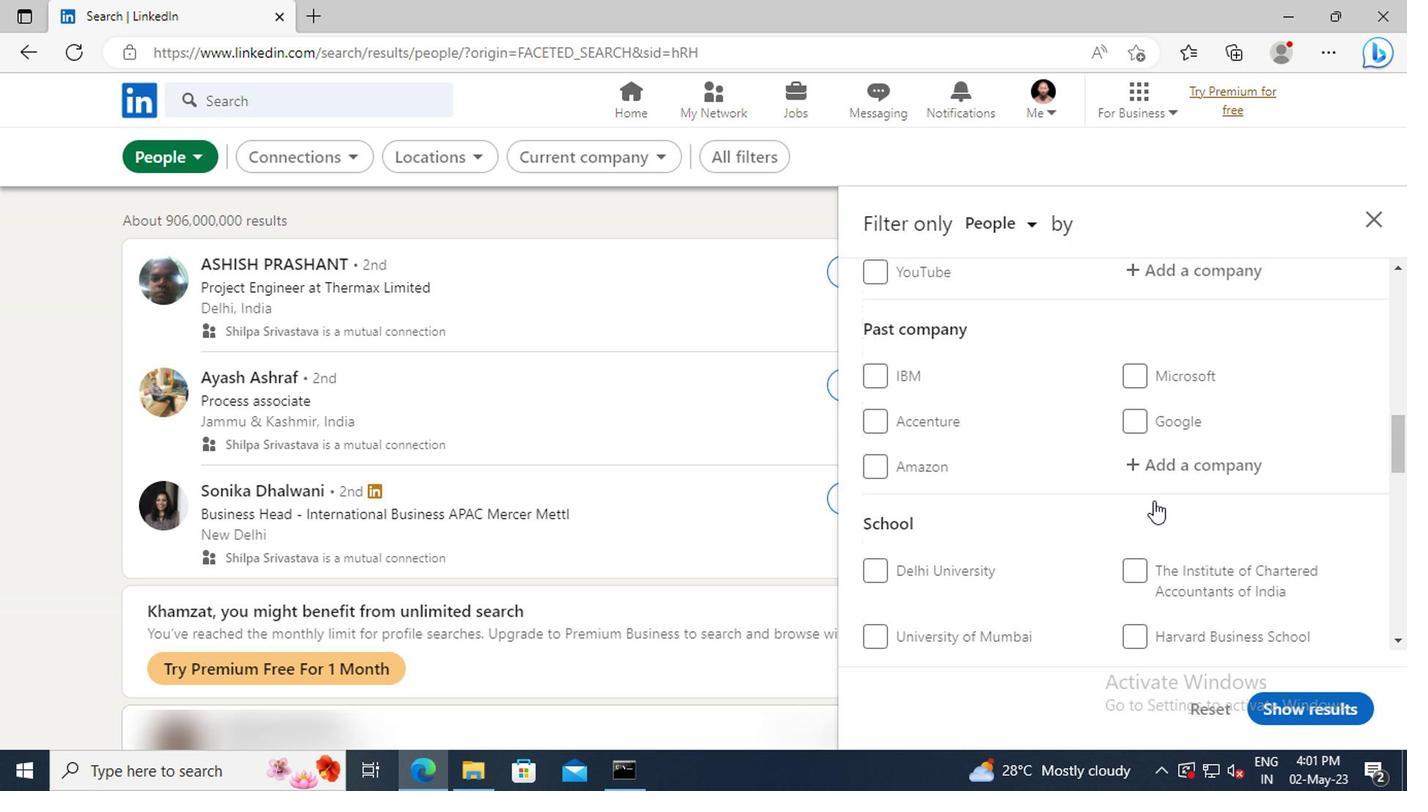 
Action: Mouse scrolled (1147, 502) with delta (0, 0)
Screenshot: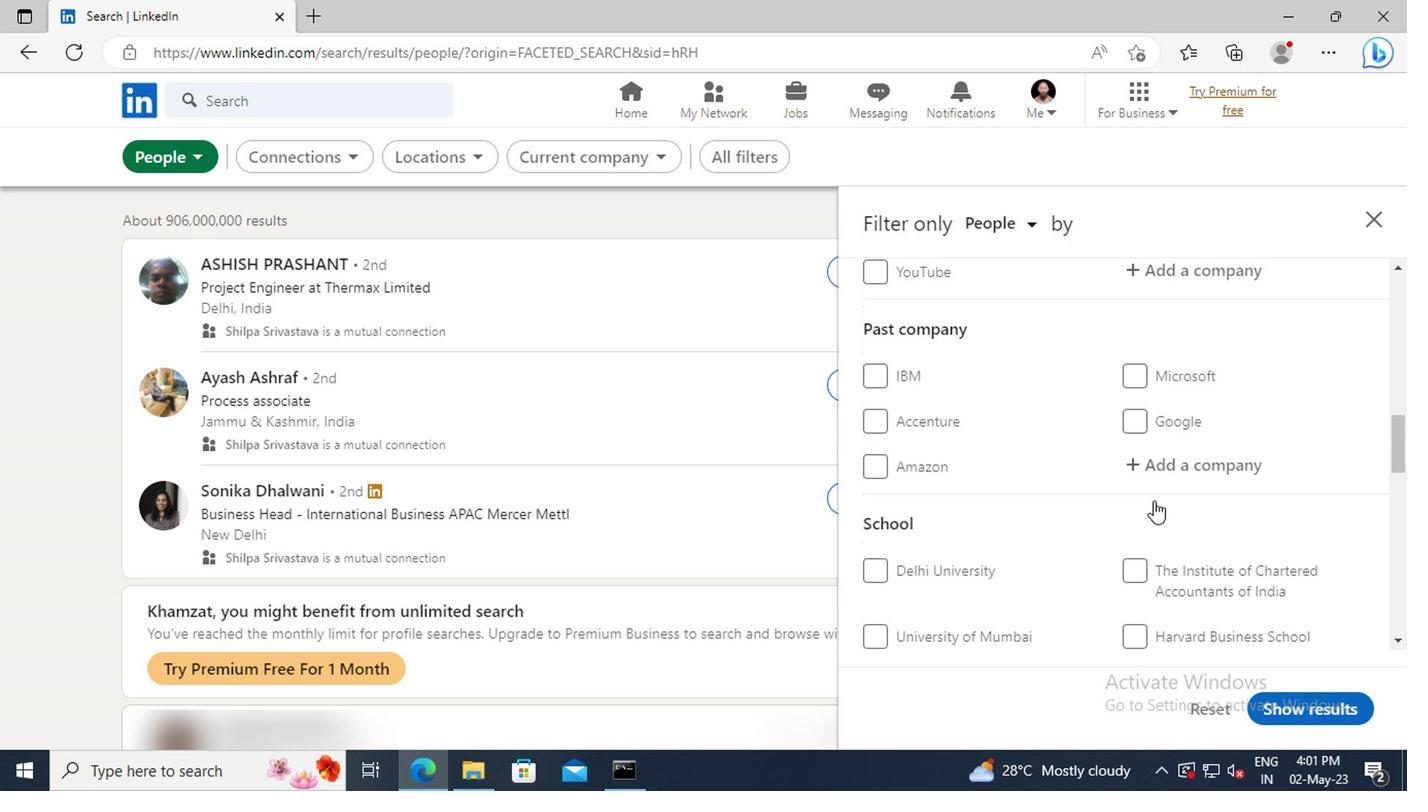 
Action: Mouse moved to (1147, 499)
Screenshot: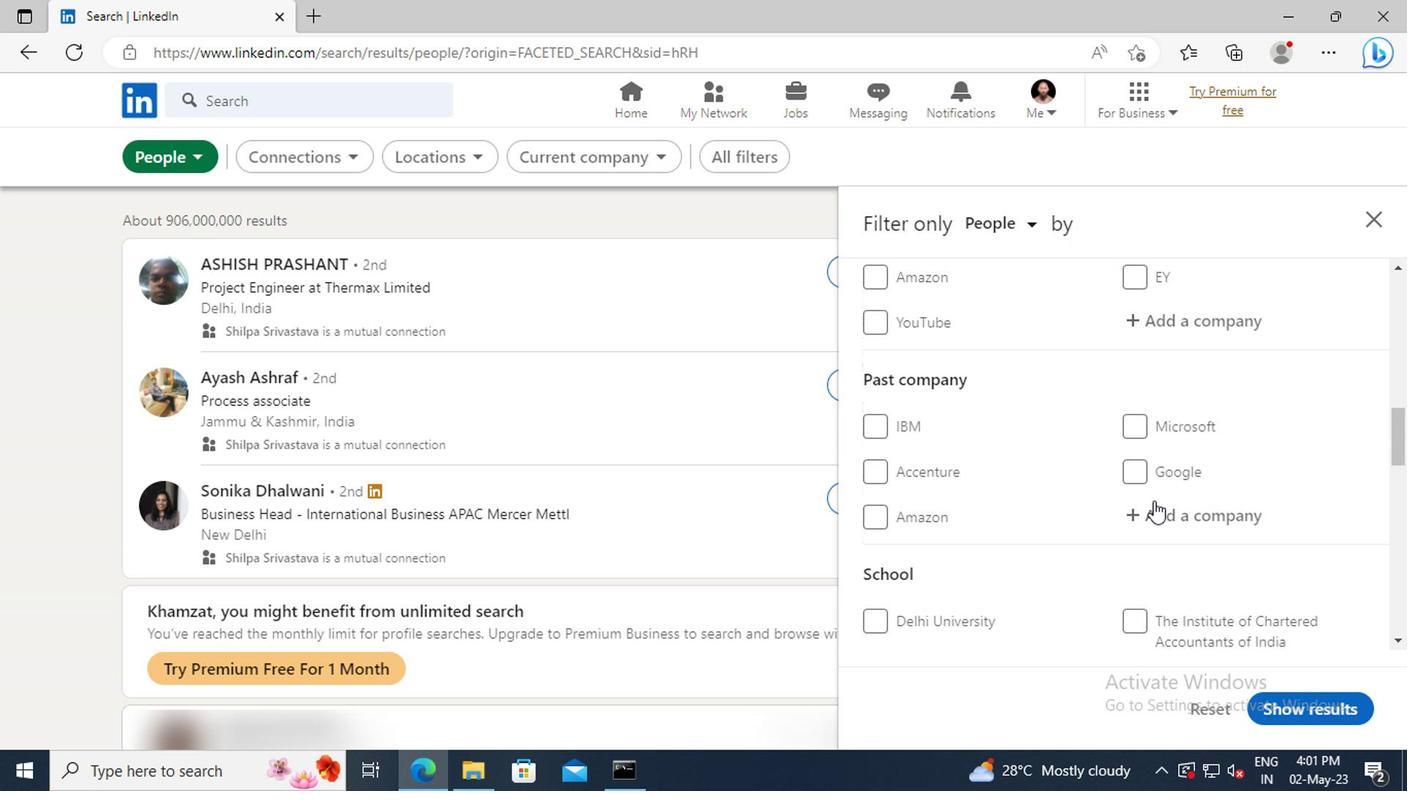 
Action: Mouse scrolled (1147, 499) with delta (0, 0)
Screenshot: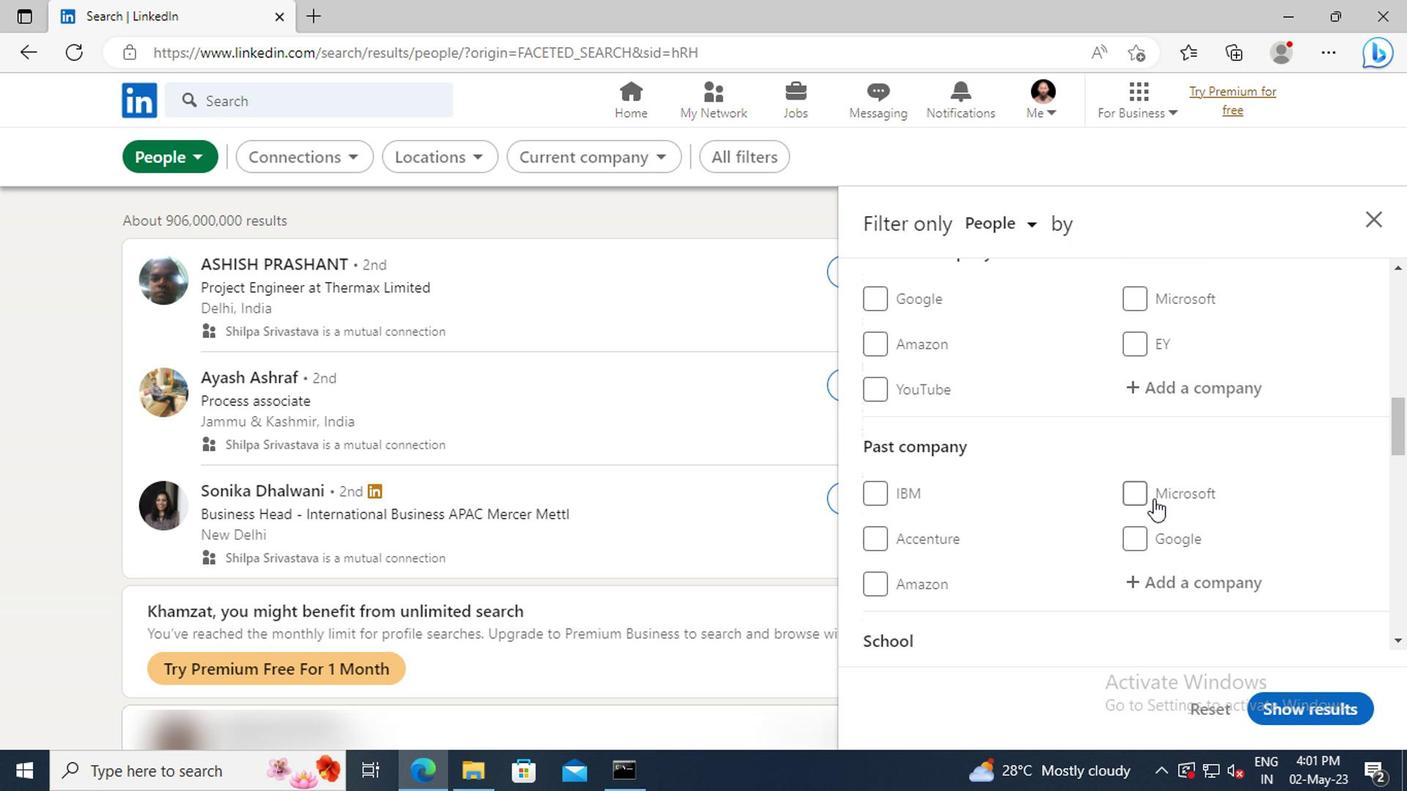
Action: Mouse moved to (1159, 448)
Screenshot: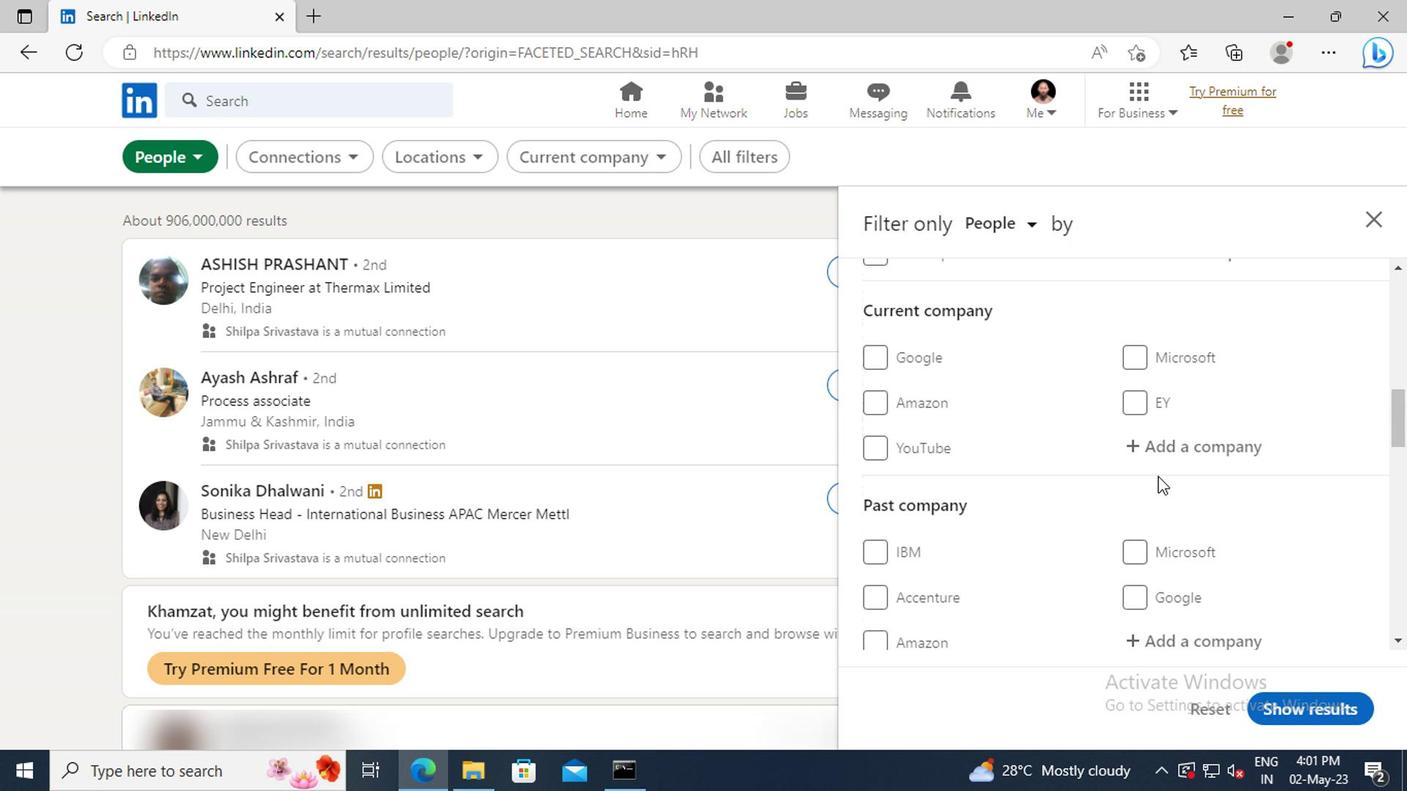 
Action: Mouse pressed left at (1159, 448)
Screenshot: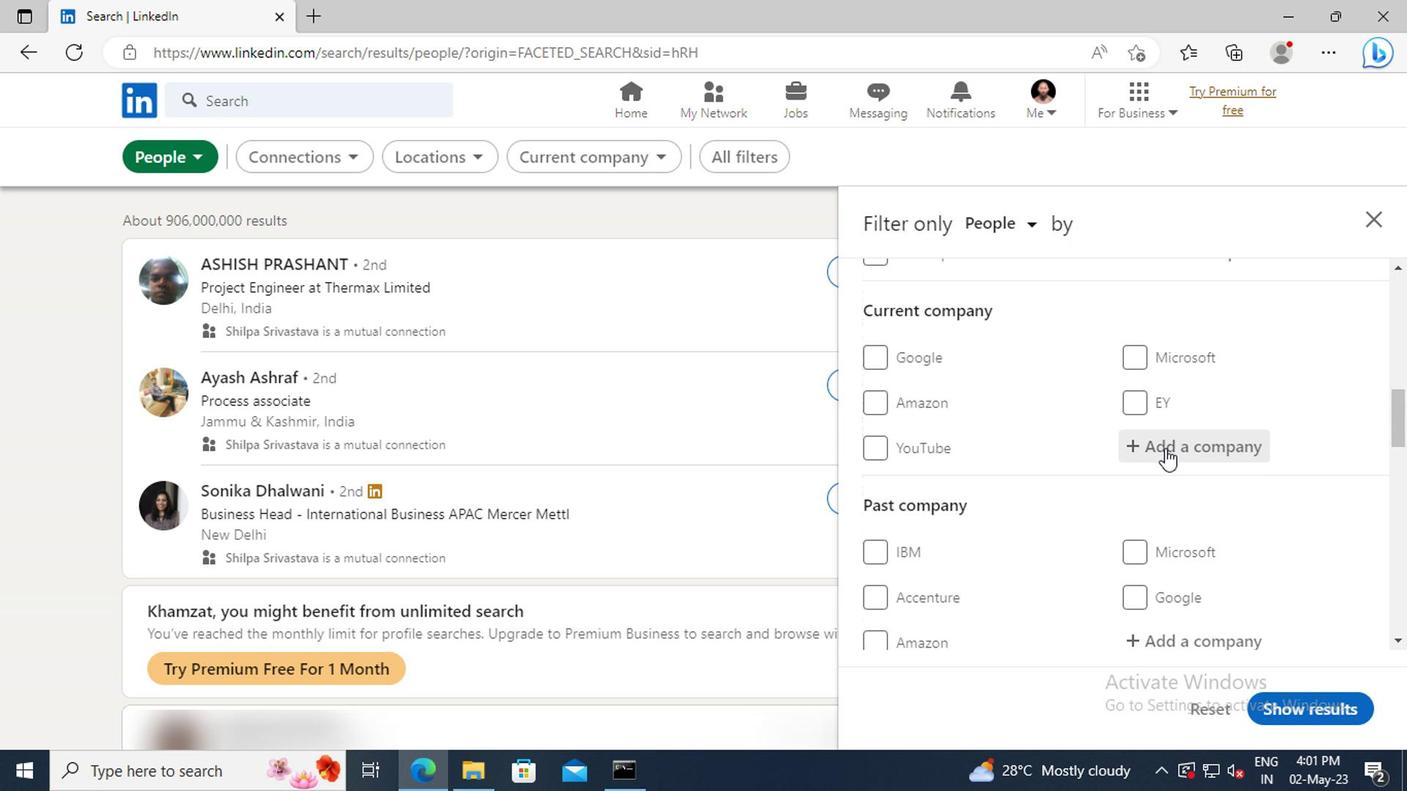 
Action: Key pressed <Key.shift>MOTIVATIONAL<Key.space><Key.shift>QUO
Screenshot: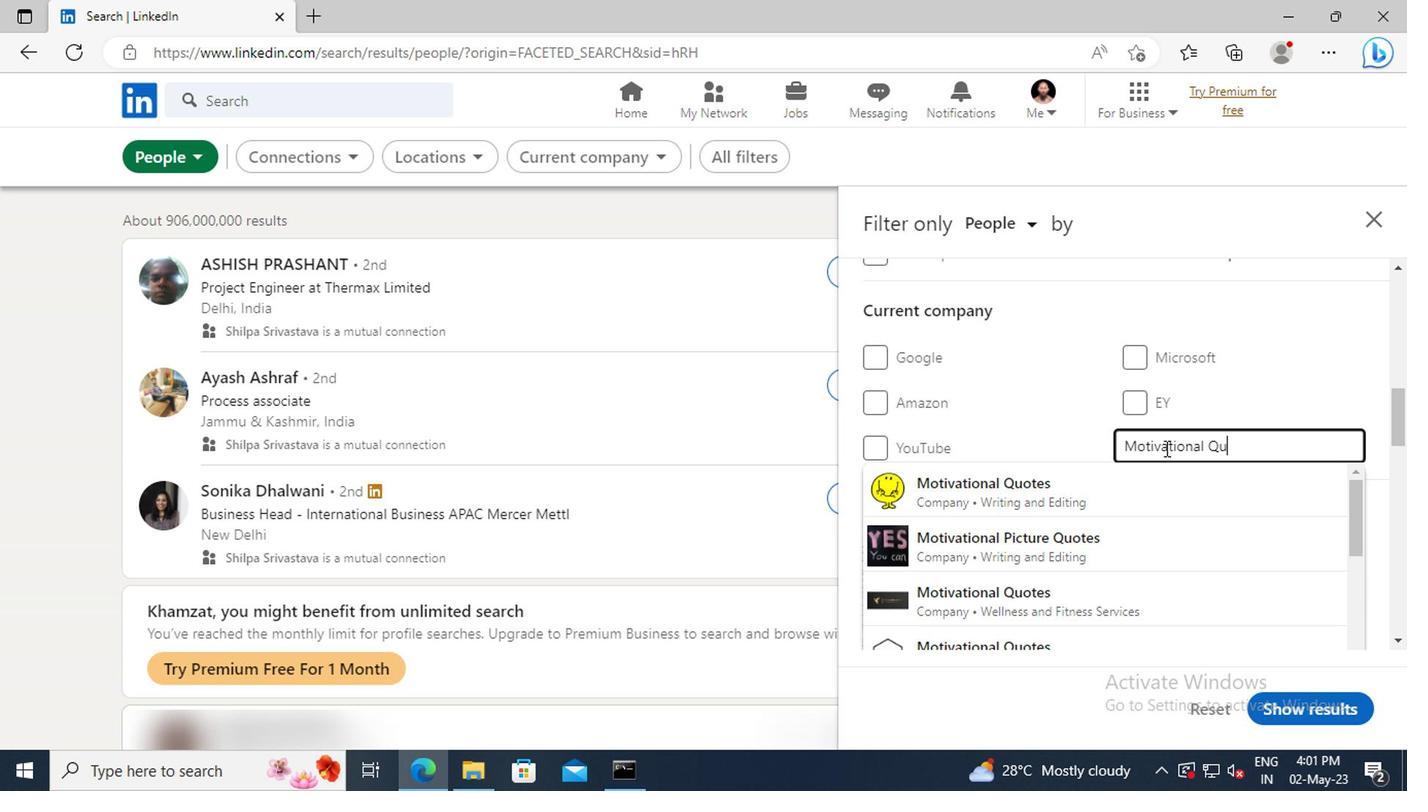 
Action: Mouse moved to (1149, 488)
Screenshot: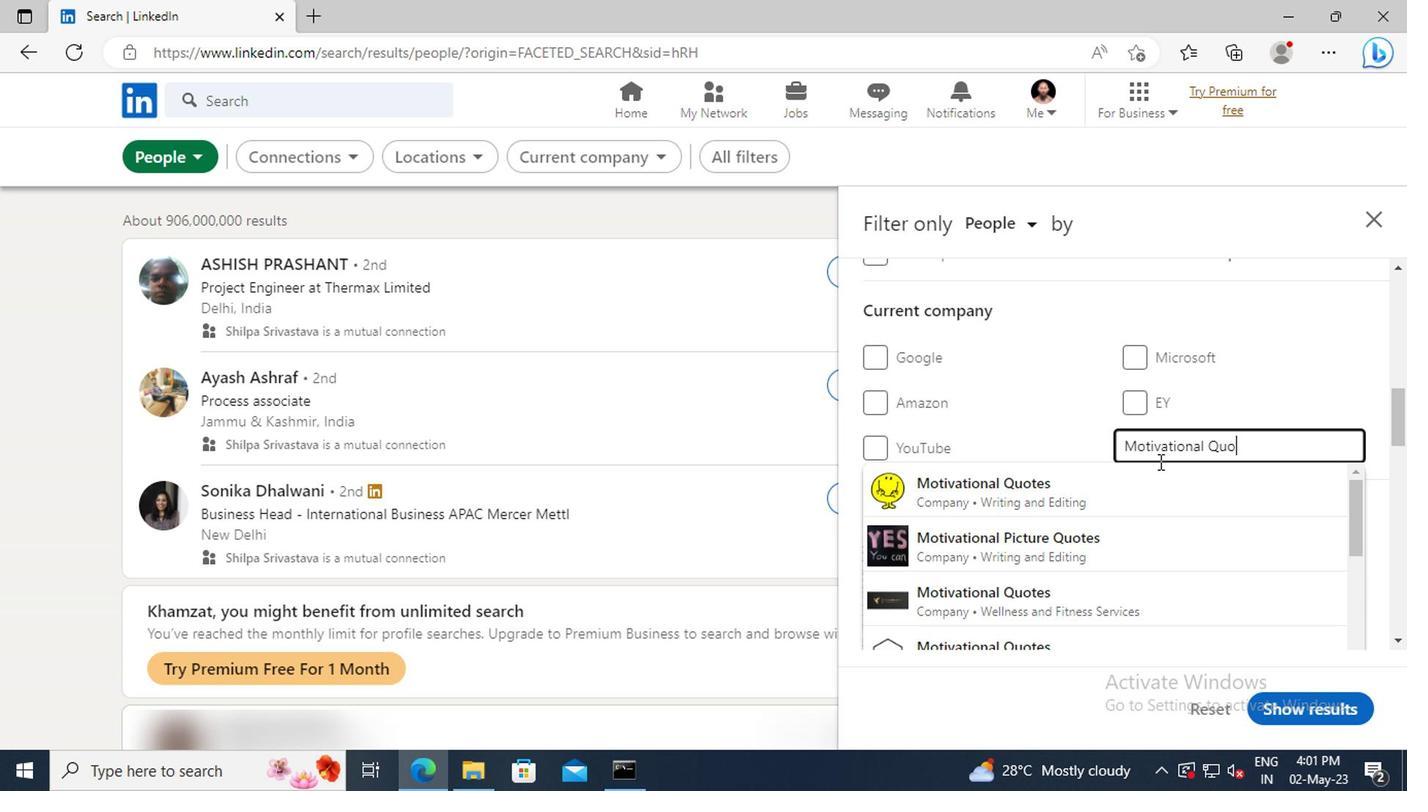 
Action: Mouse pressed left at (1149, 488)
Screenshot: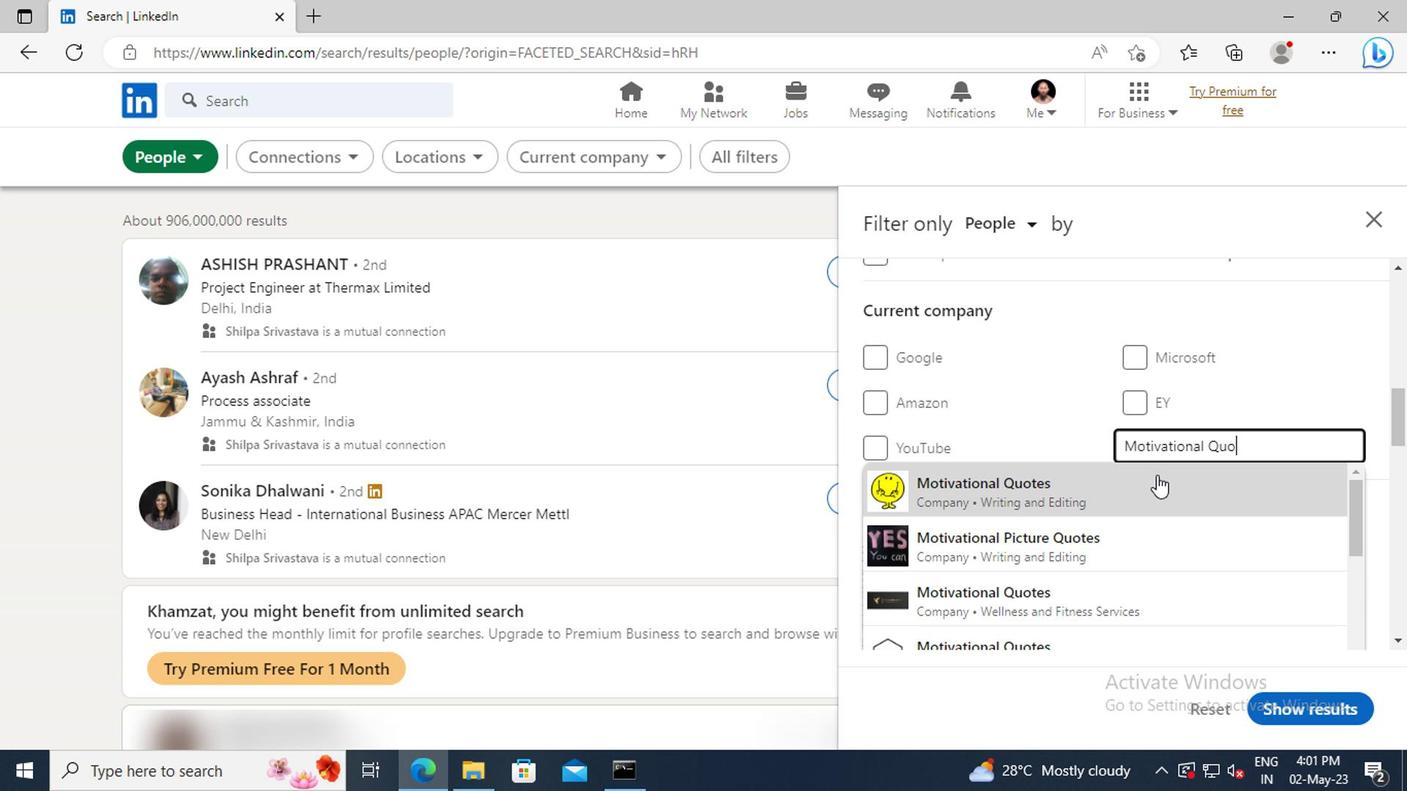 
Action: Mouse scrolled (1149, 486) with delta (0, -1)
Screenshot: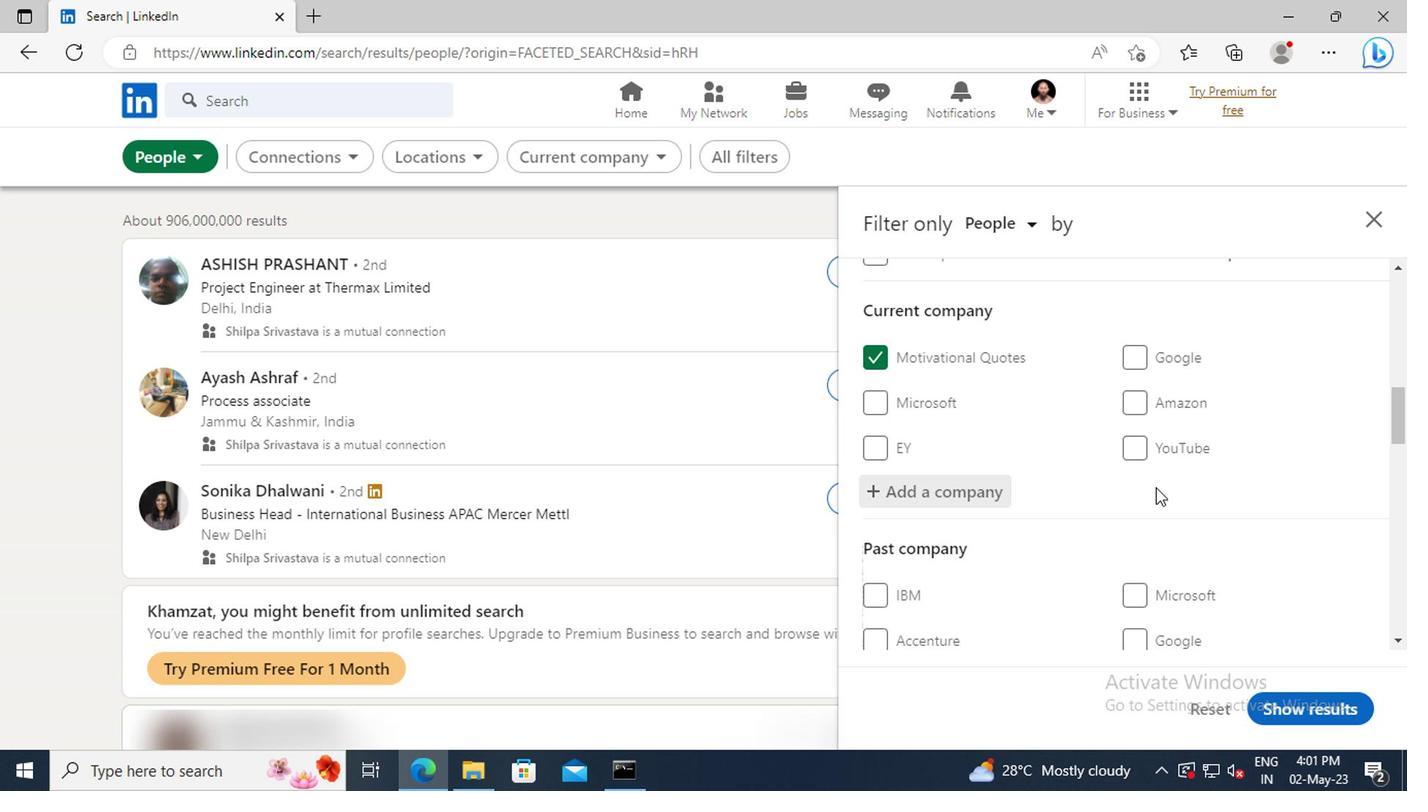 
Action: Mouse moved to (1149, 469)
Screenshot: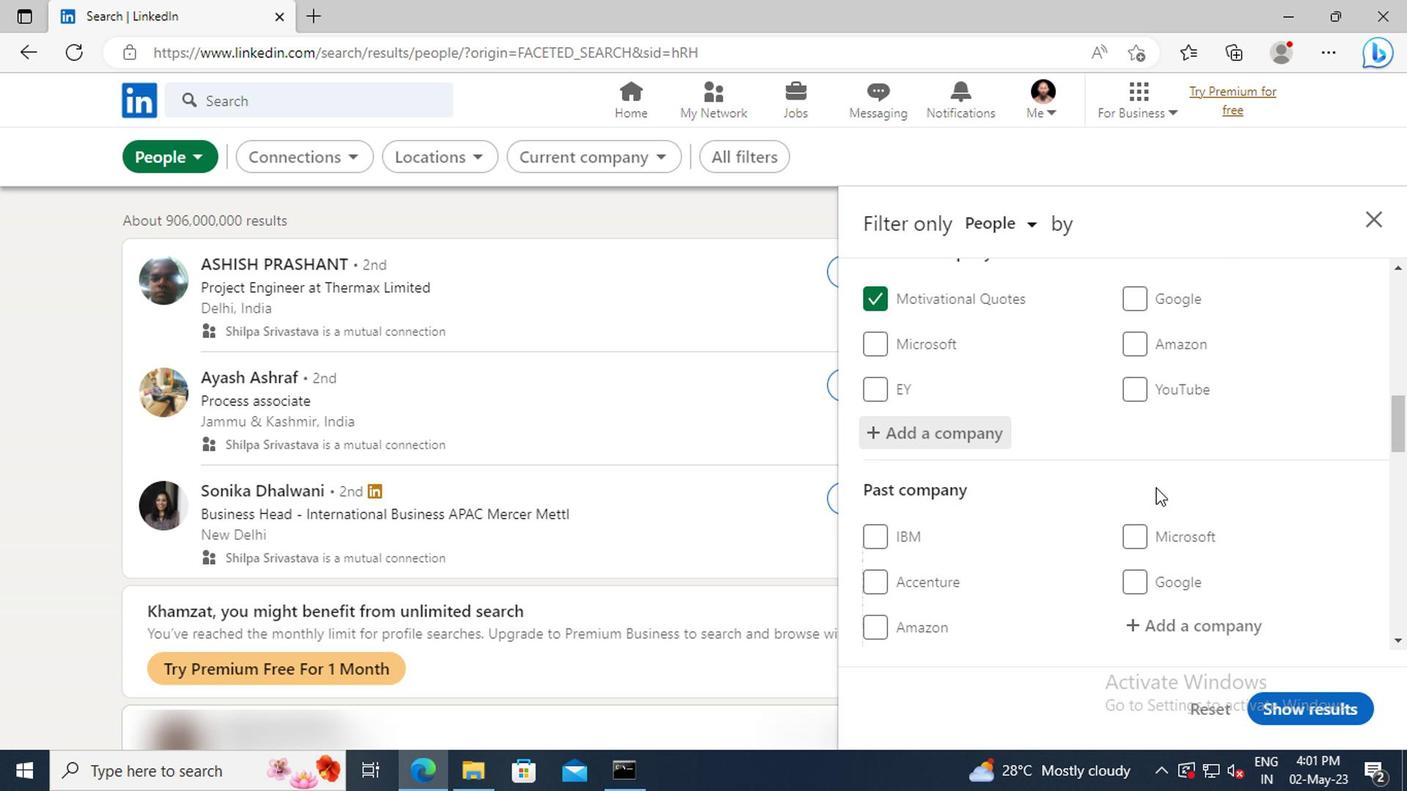 
Action: Mouse scrolled (1149, 468) with delta (0, 0)
Screenshot: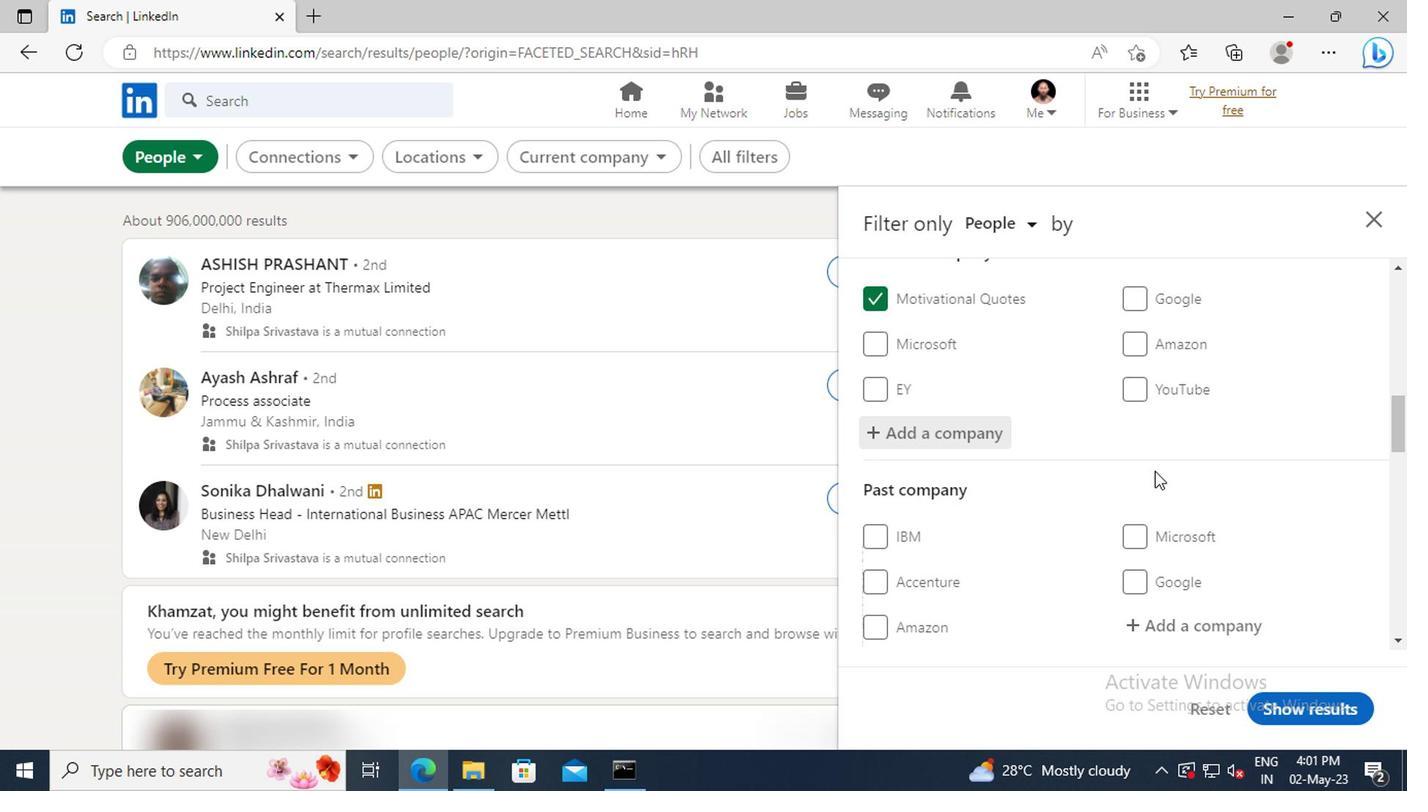 
Action: Mouse scrolled (1149, 468) with delta (0, 0)
Screenshot: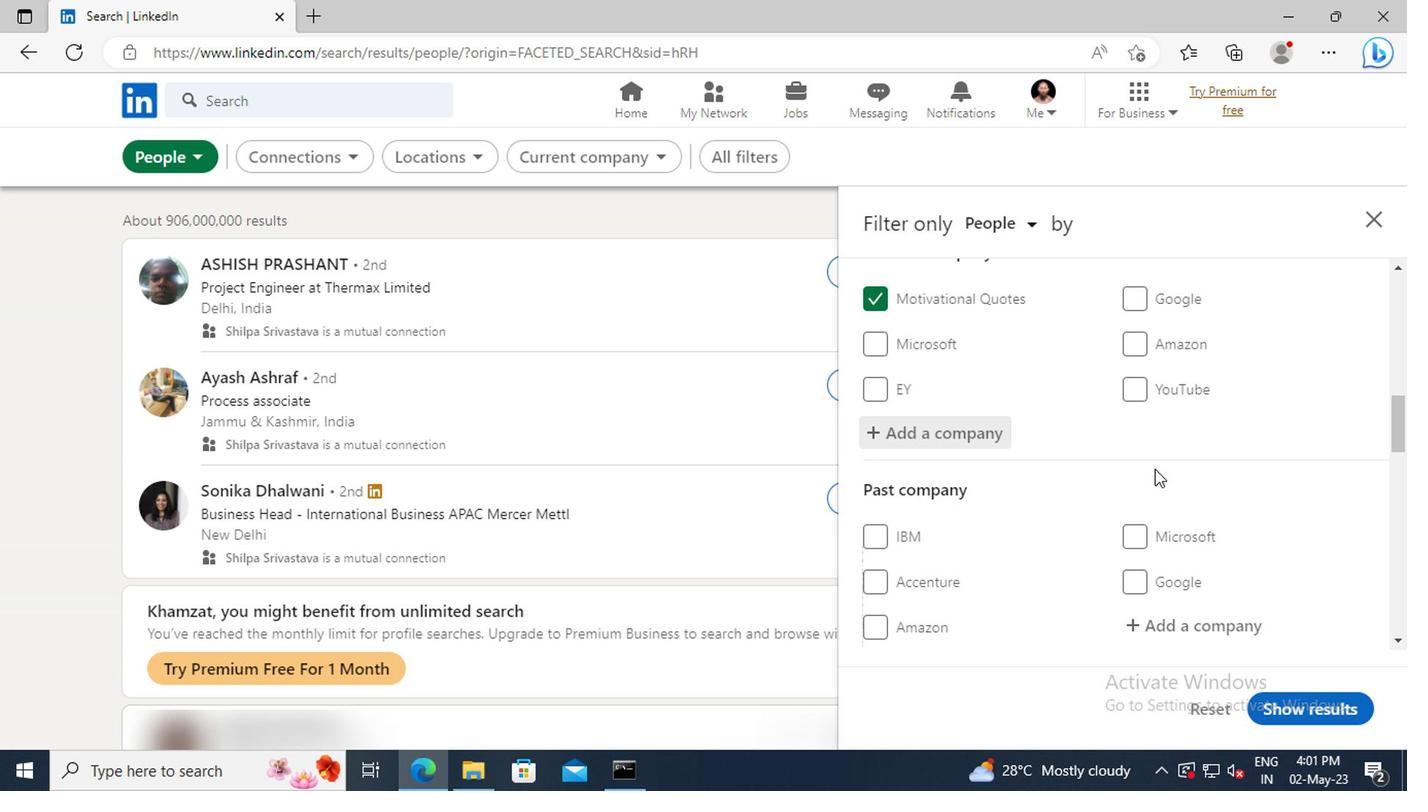 
Action: Mouse moved to (1142, 439)
Screenshot: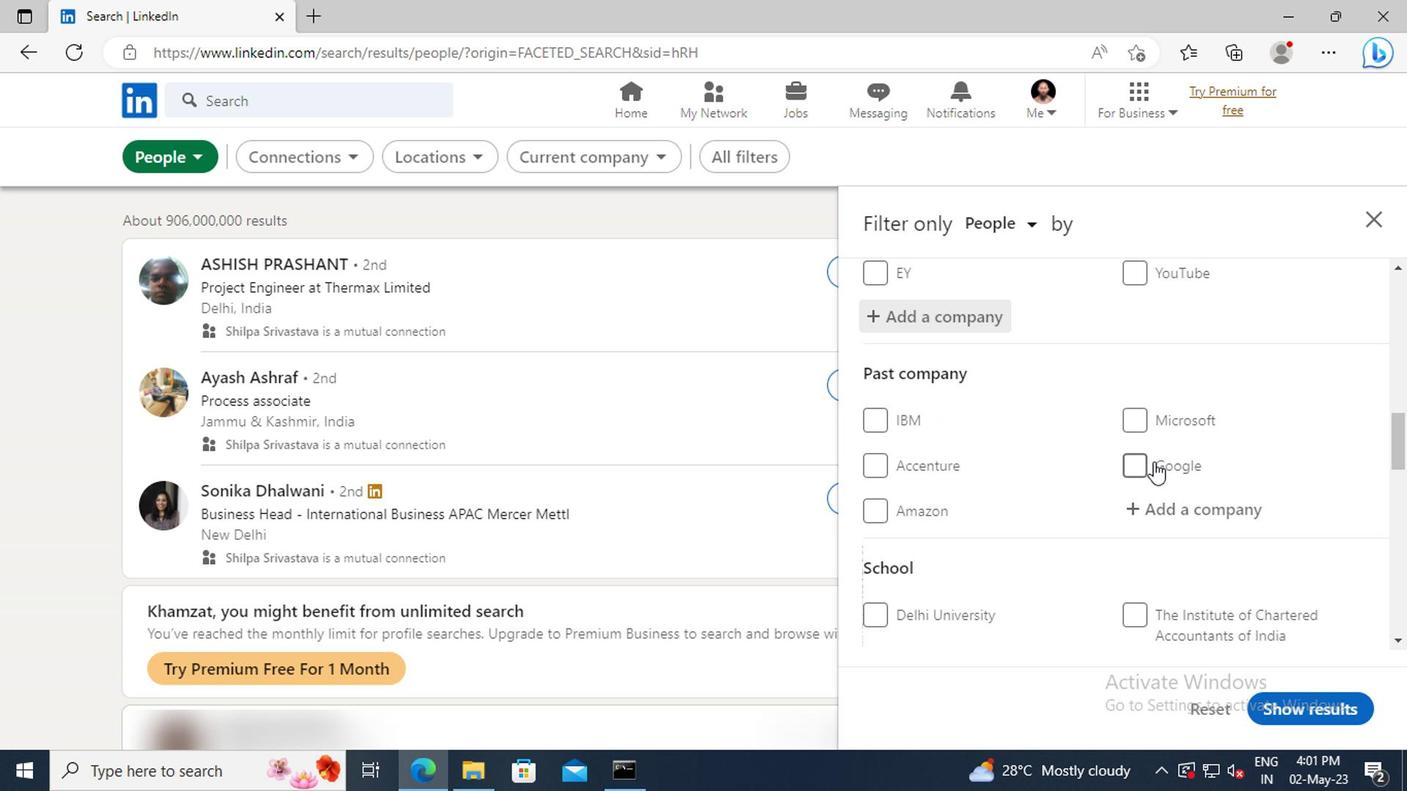 
Action: Mouse scrolled (1142, 438) with delta (0, -1)
Screenshot: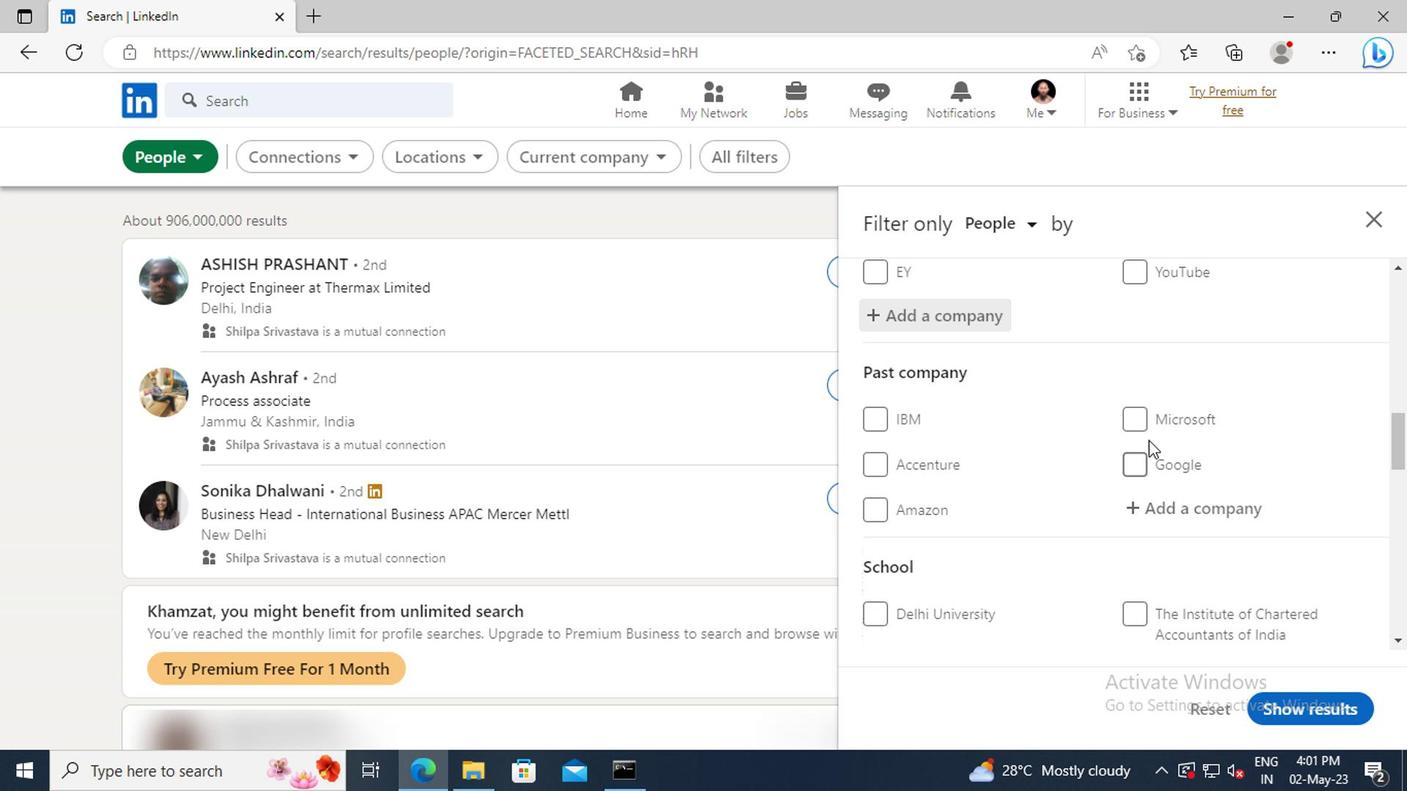 
Action: Mouse scrolled (1142, 438) with delta (0, -1)
Screenshot: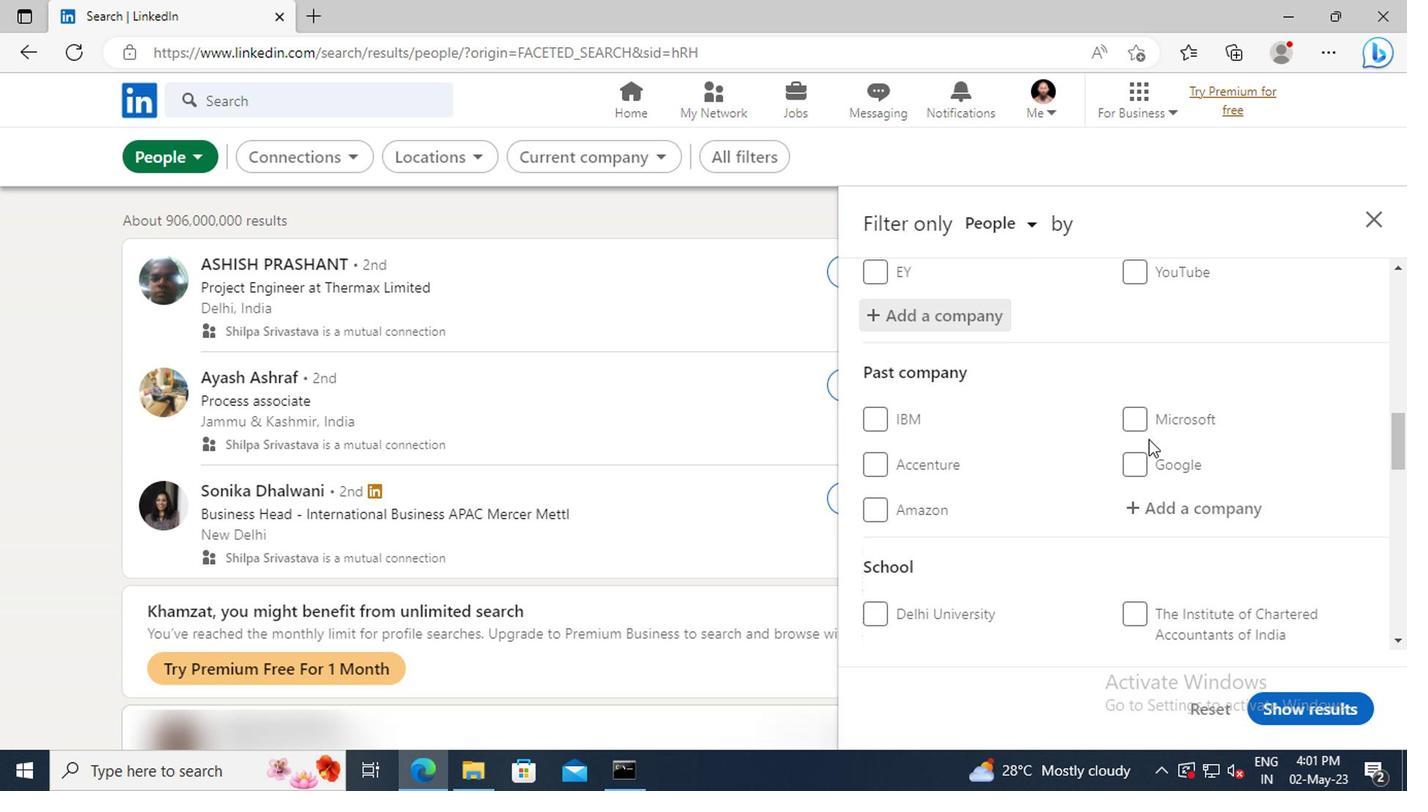 
Action: Mouse scrolled (1142, 438) with delta (0, -1)
Screenshot: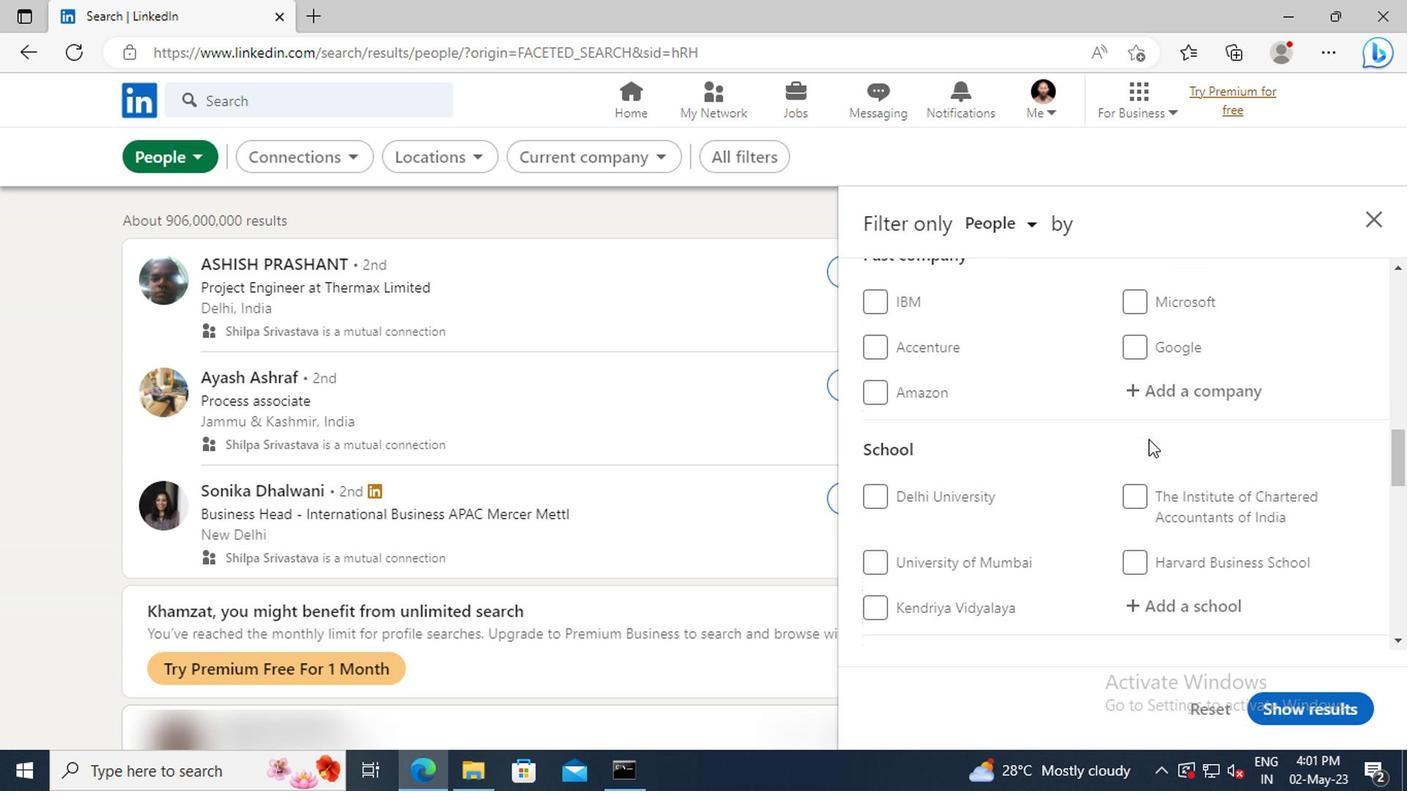 
Action: Mouse scrolled (1142, 438) with delta (0, -1)
Screenshot: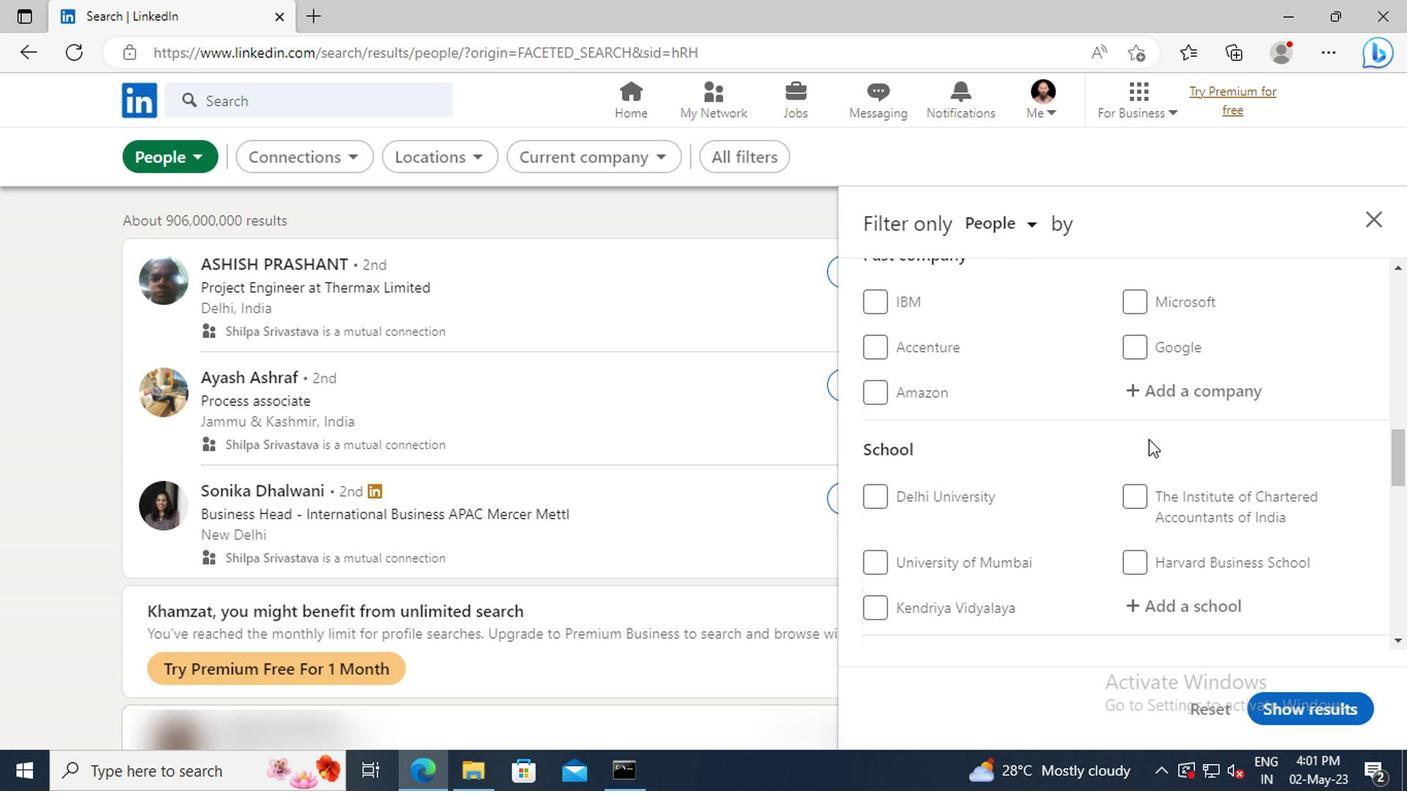 
Action: Mouse moved to (1157, 485)
Screenshot: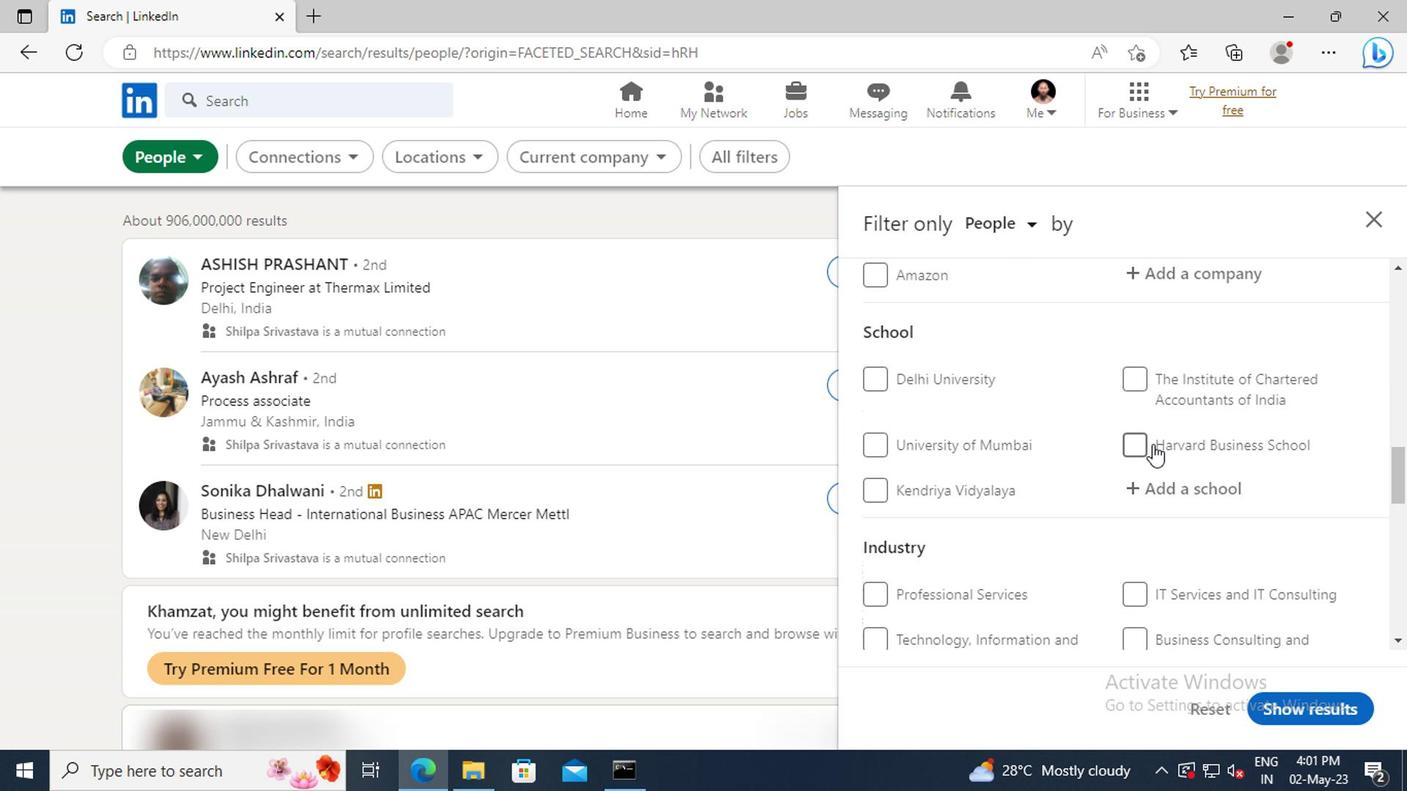 
Action: Mouse pressed left at (1157, 485)
Screenshot: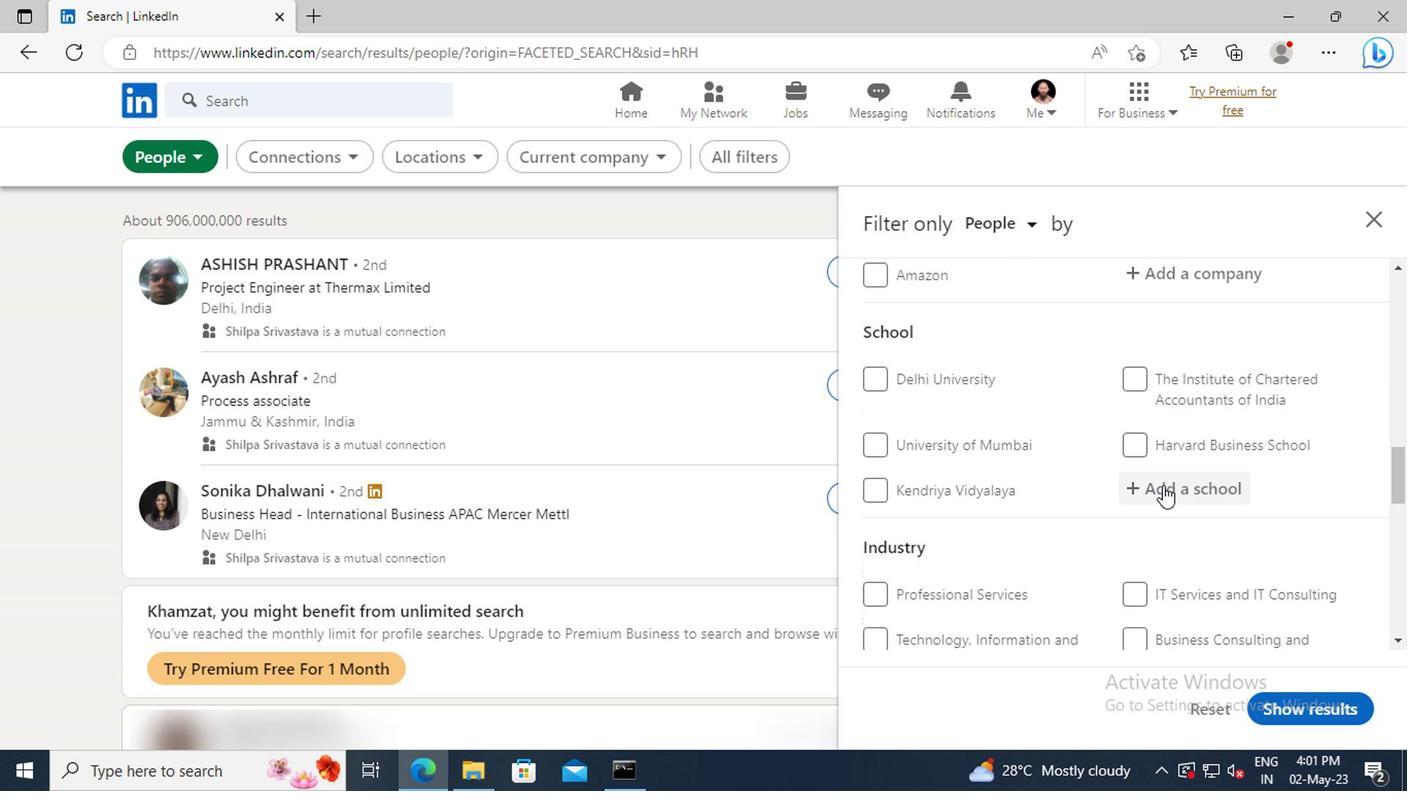 
Action: Key pressed <Key.shift>KSR<Key.space><Key.shift>COL
Screenshot: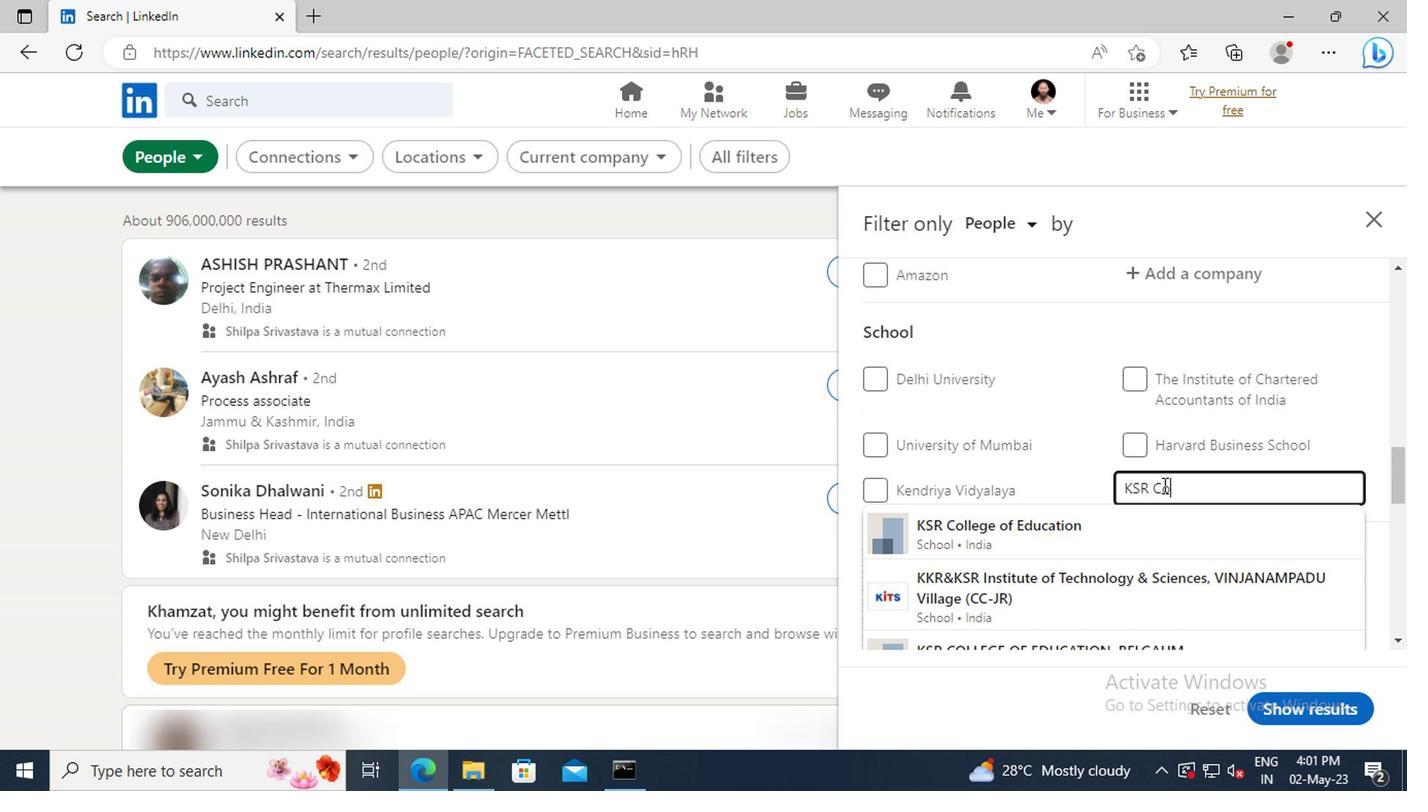 
Action: Mouse moved to (1157, 517)
Screenshot: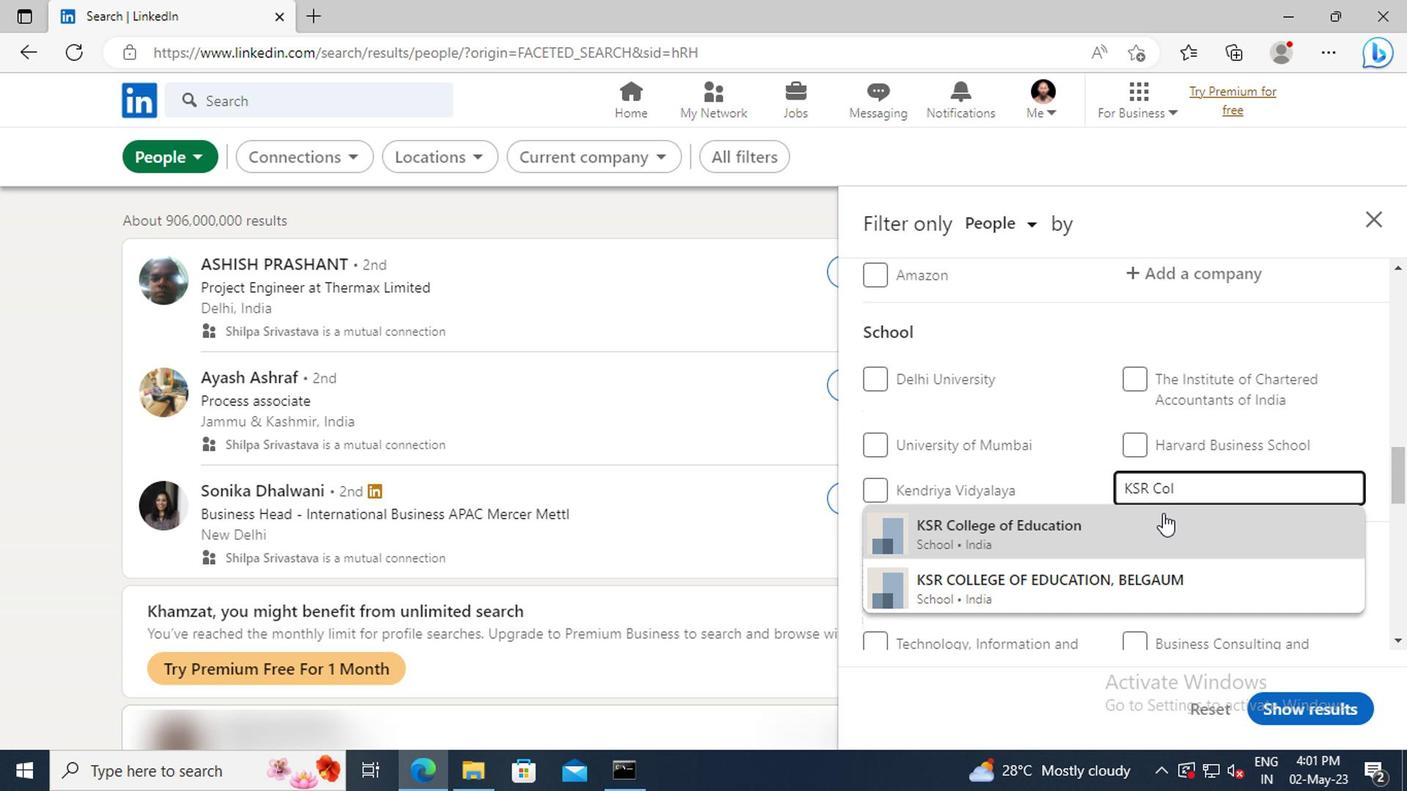 
Action: Mouse pressed left at (1157, 517)
Screenshot: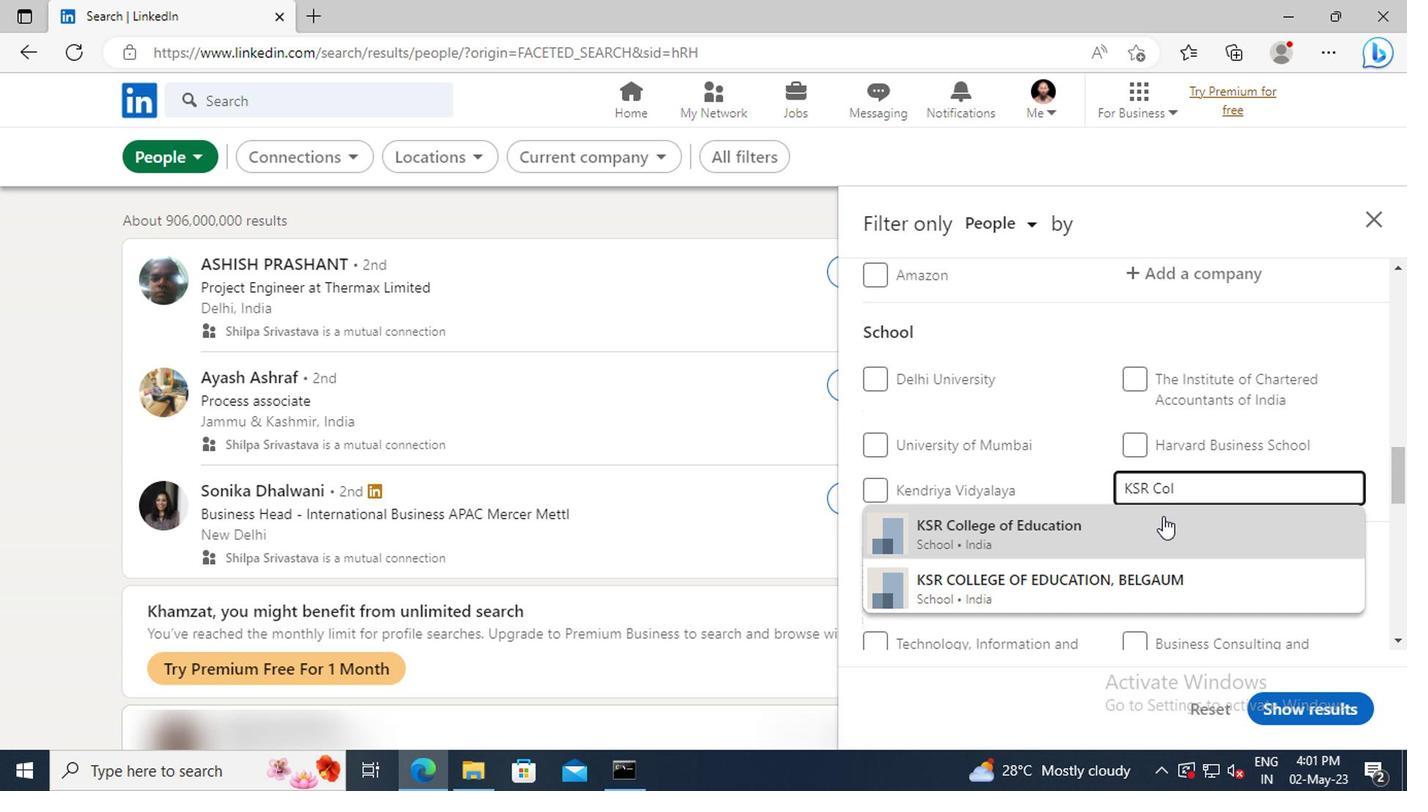 
Action: Mouse scrolled (1157, 516) with delta (0, 0)
Screenshot: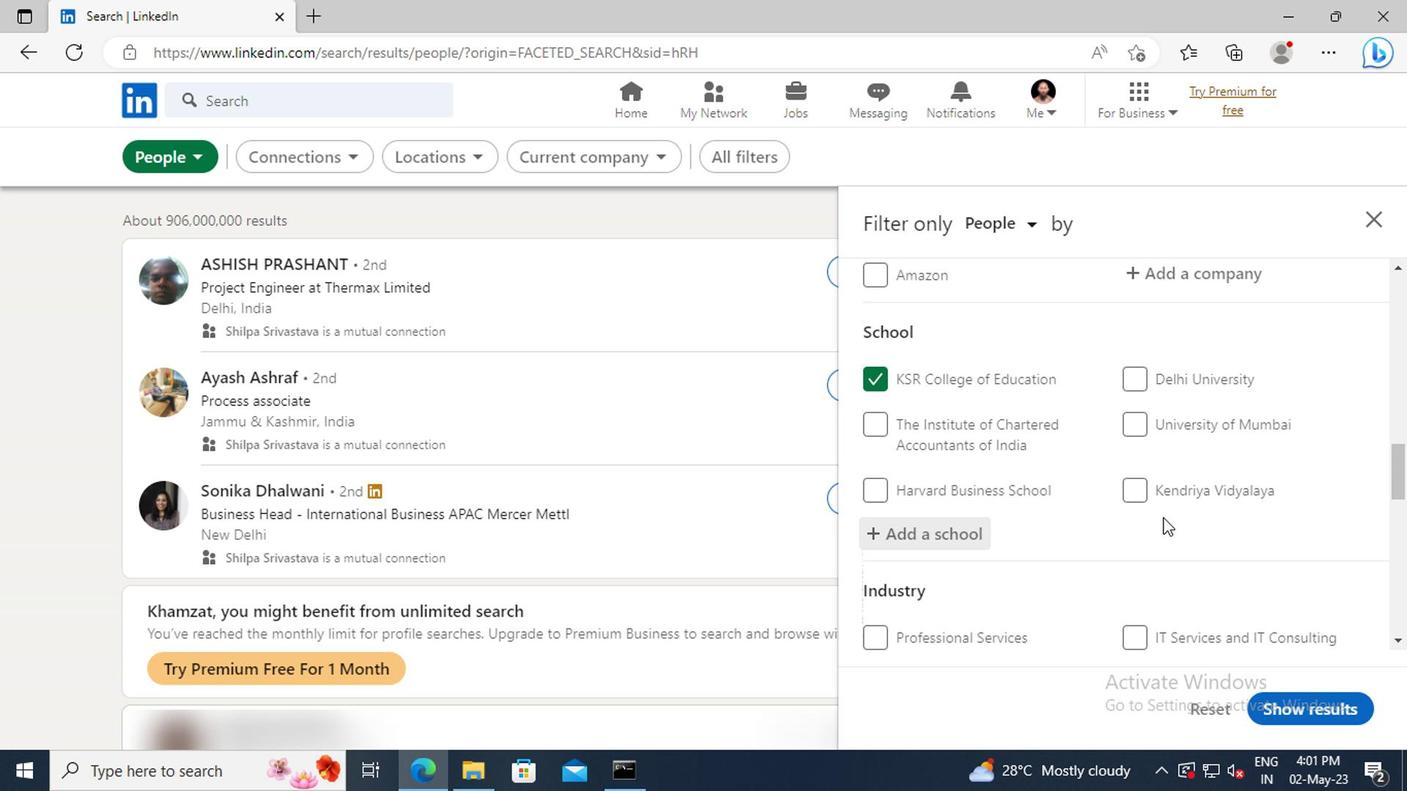 
Action: Mouse scrolled (1157, 516) with delta (0, 0)
Screenshot: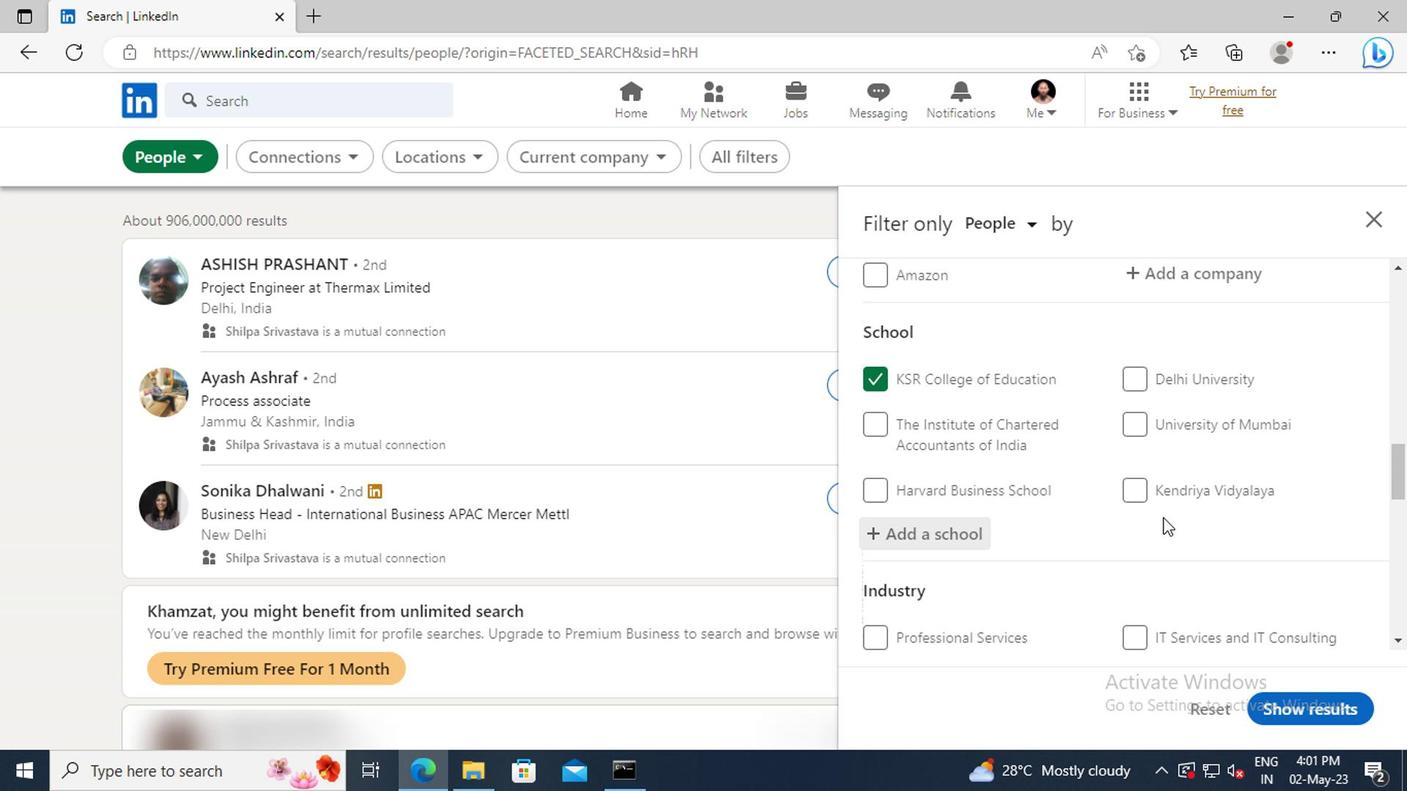 
Action: Mouse moved to (1152, 483)
Screenshot: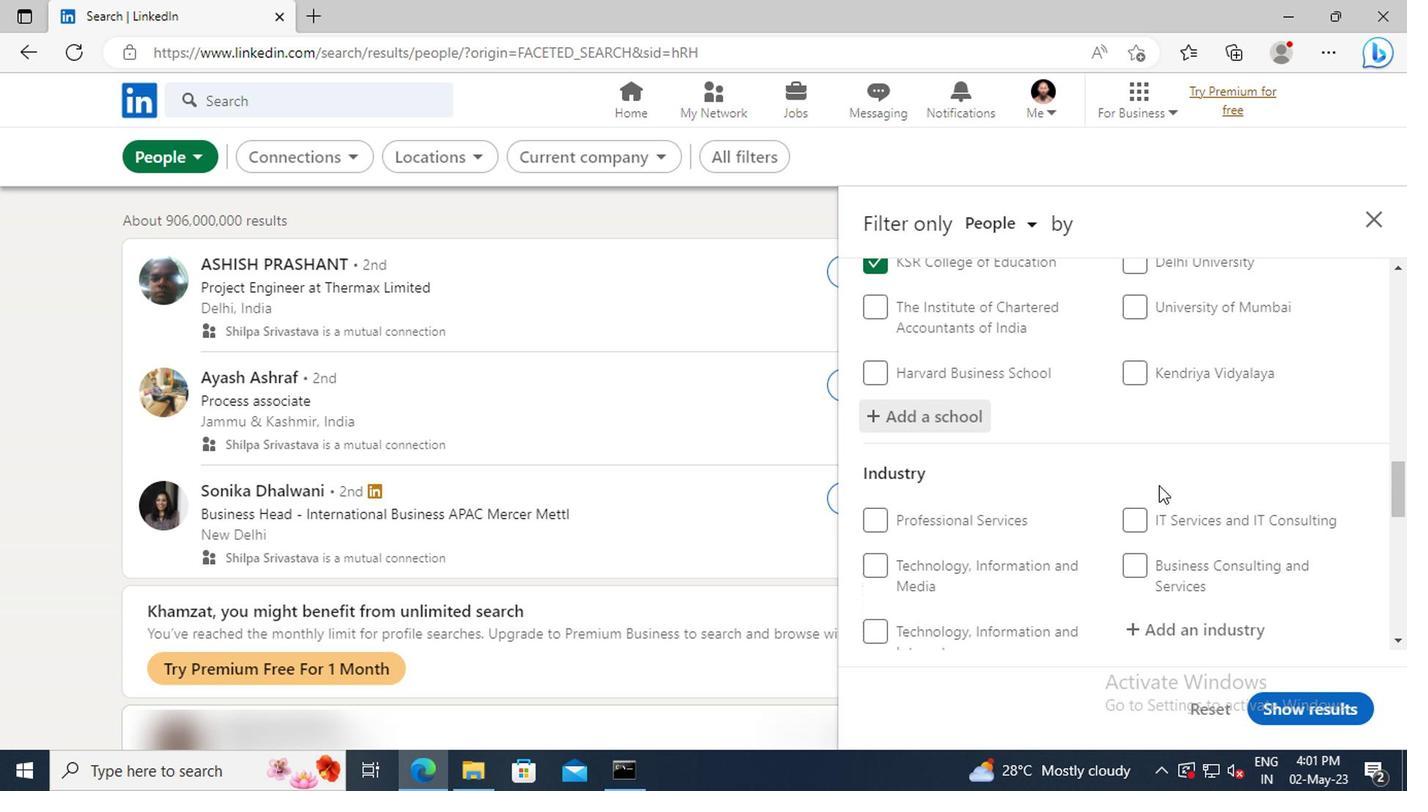 
Action: Mouse scrolled (1152, 483) with delta (0, 0)
Screenshot: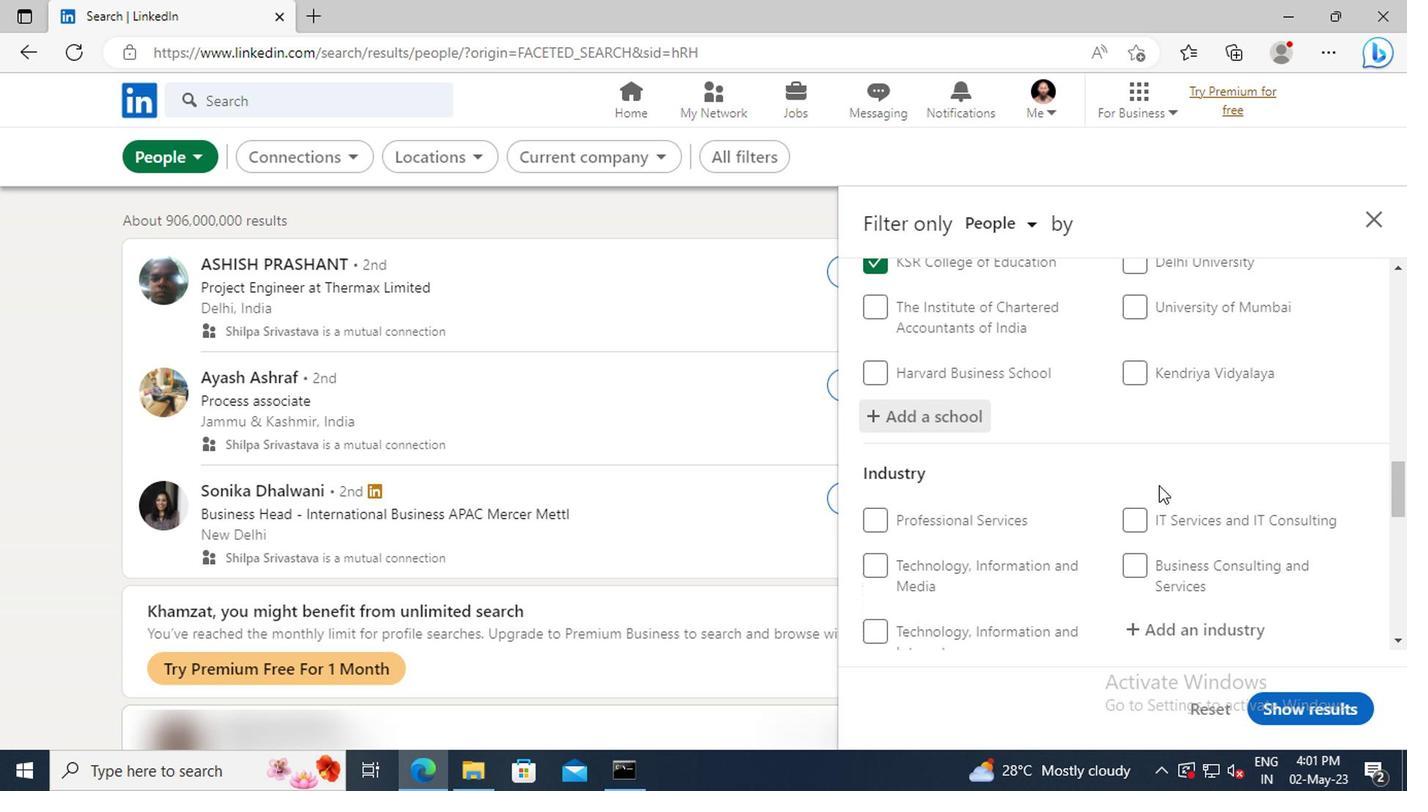 
Action: Mouse moved to (1152, 462)
Screenshot: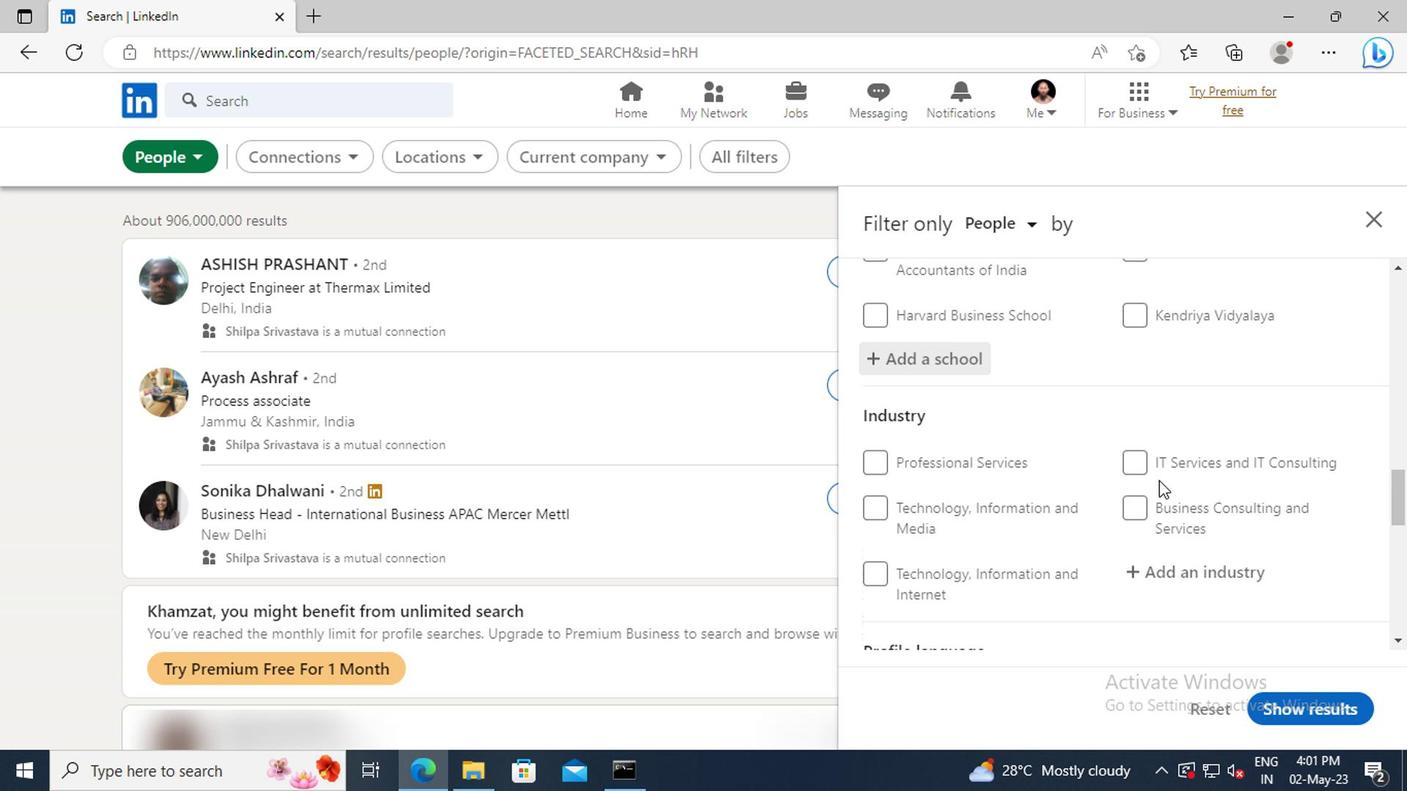 
Action: Mouse scrolled (1152, 461) with delta (0, -1)
Screenshot: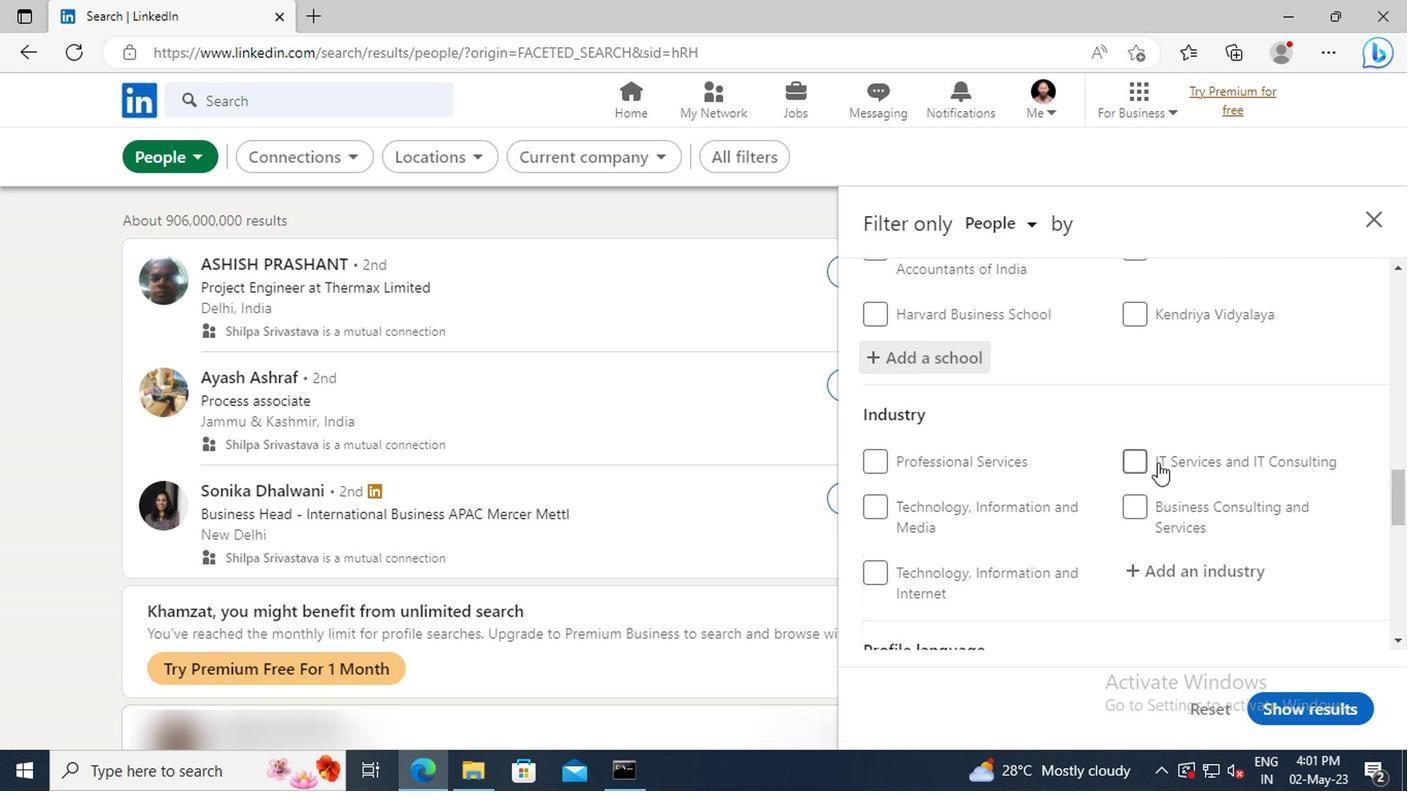 
Action: Mouse scrolled (1152, 461) with delta (0, -1)
Screenshot: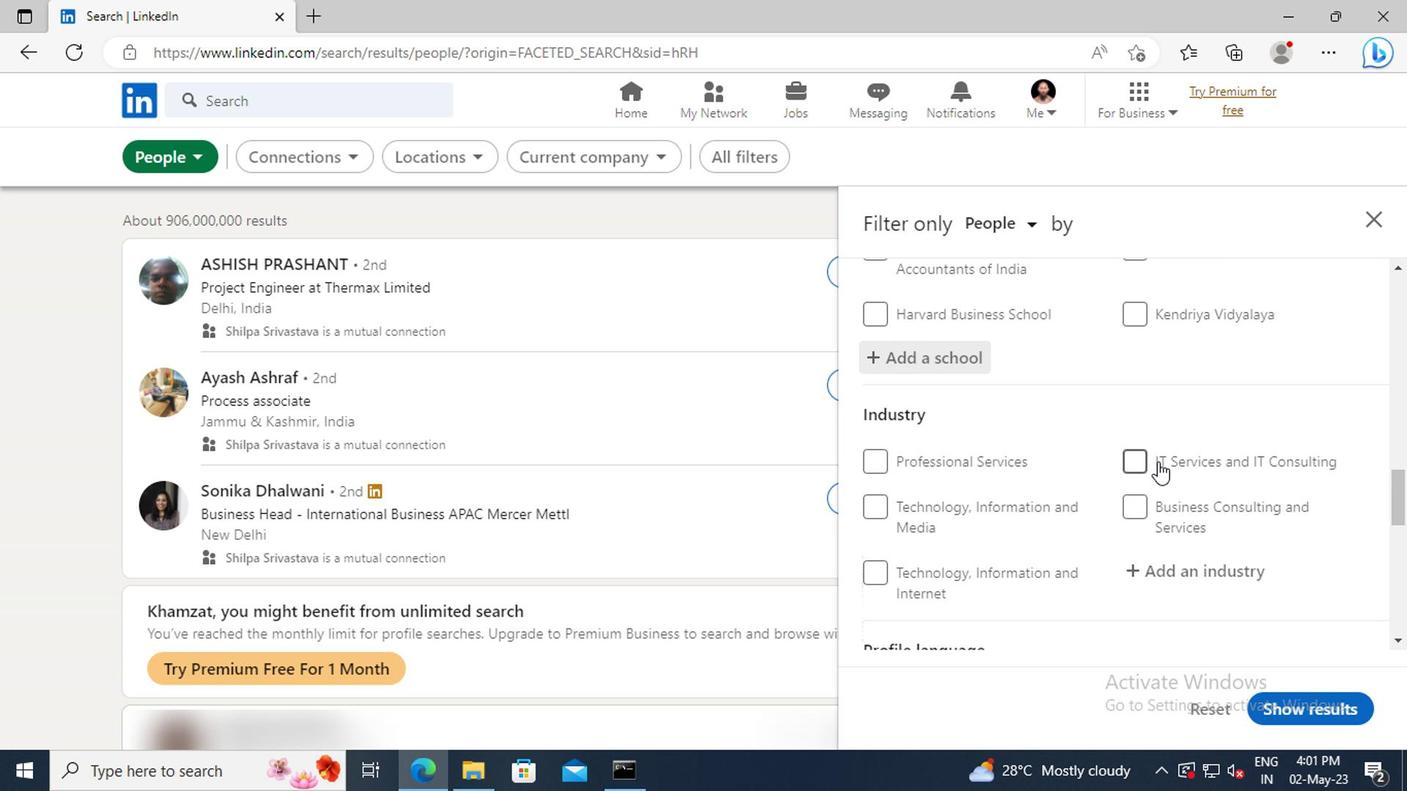 
Action: Mouse moved to (1159, 463)
Screenshot: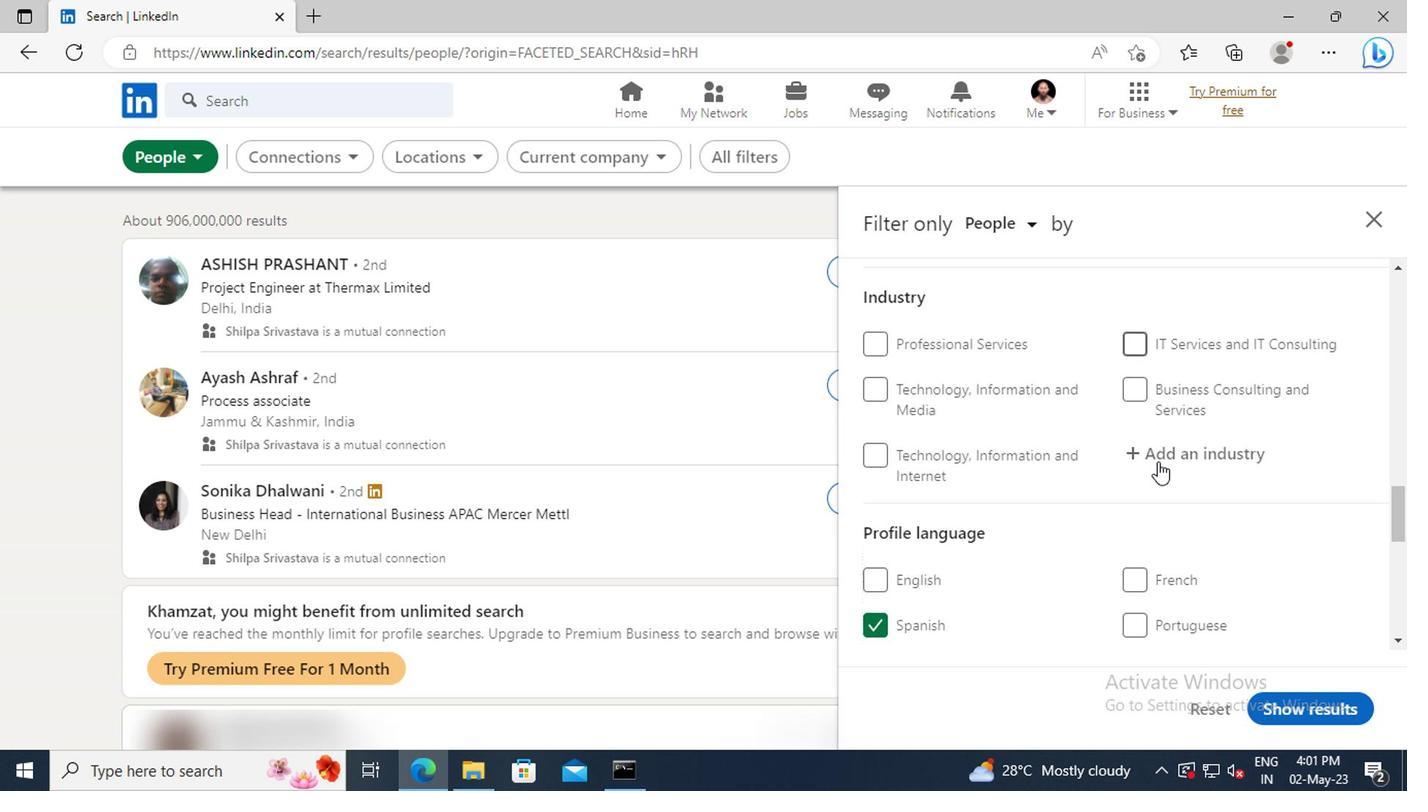 
Action: Mouse pressed left at (1159, 463)
Screenshot: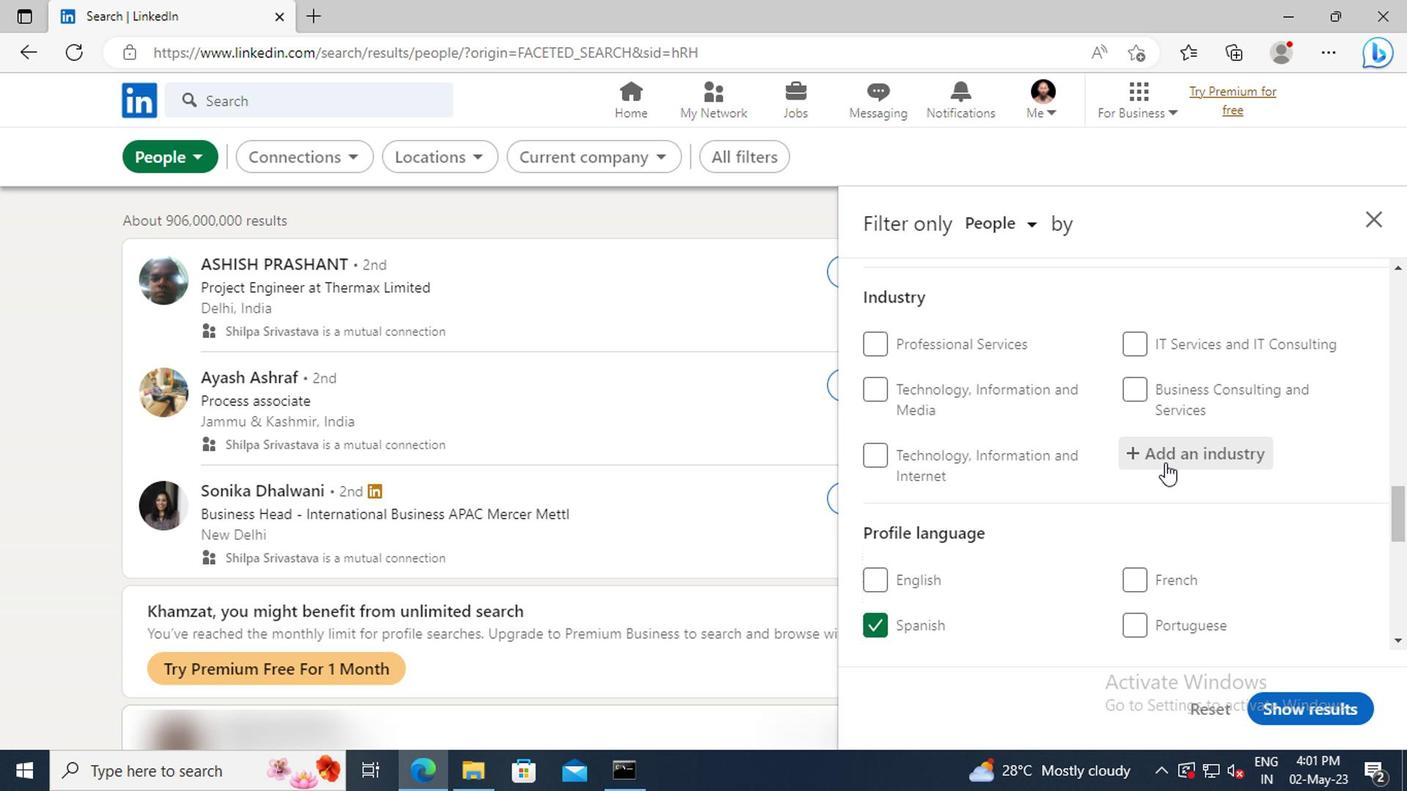 
Action: Key pressed <Key.shift>LIME<Key.space>
Screenshot: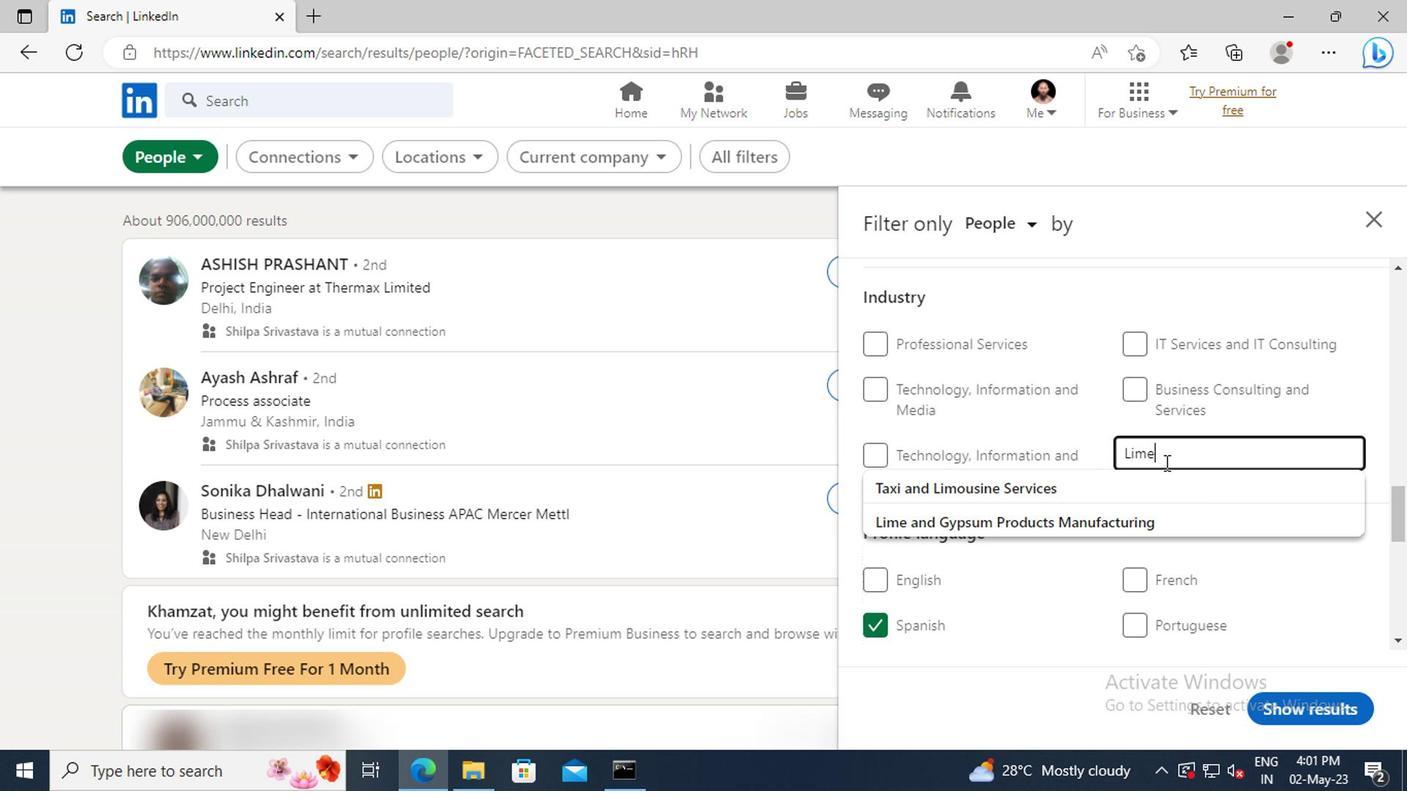 
Action: Mouse moved to (1162, 483)
Screenshot: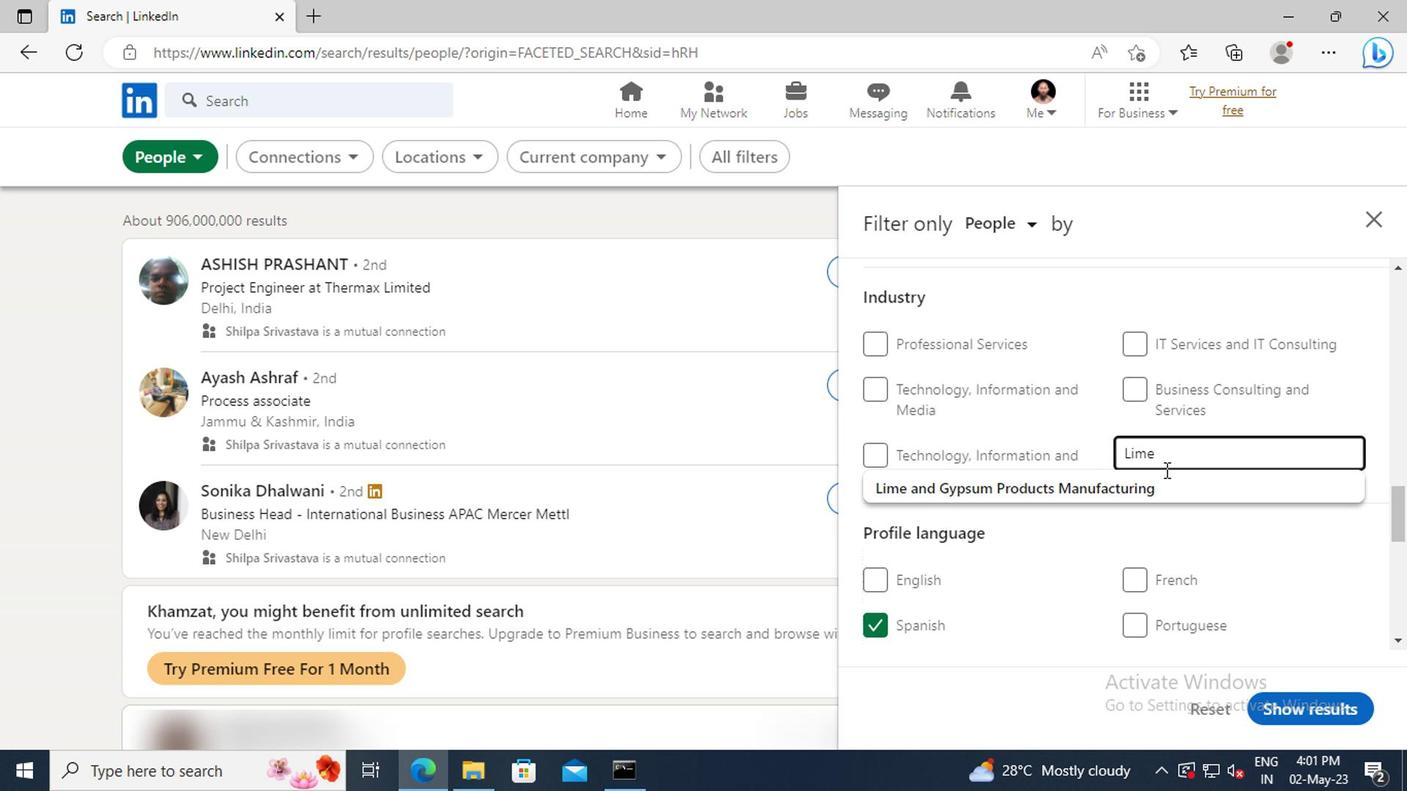 
Action: Mouse pressed left at (1162, 483)
Screenshot: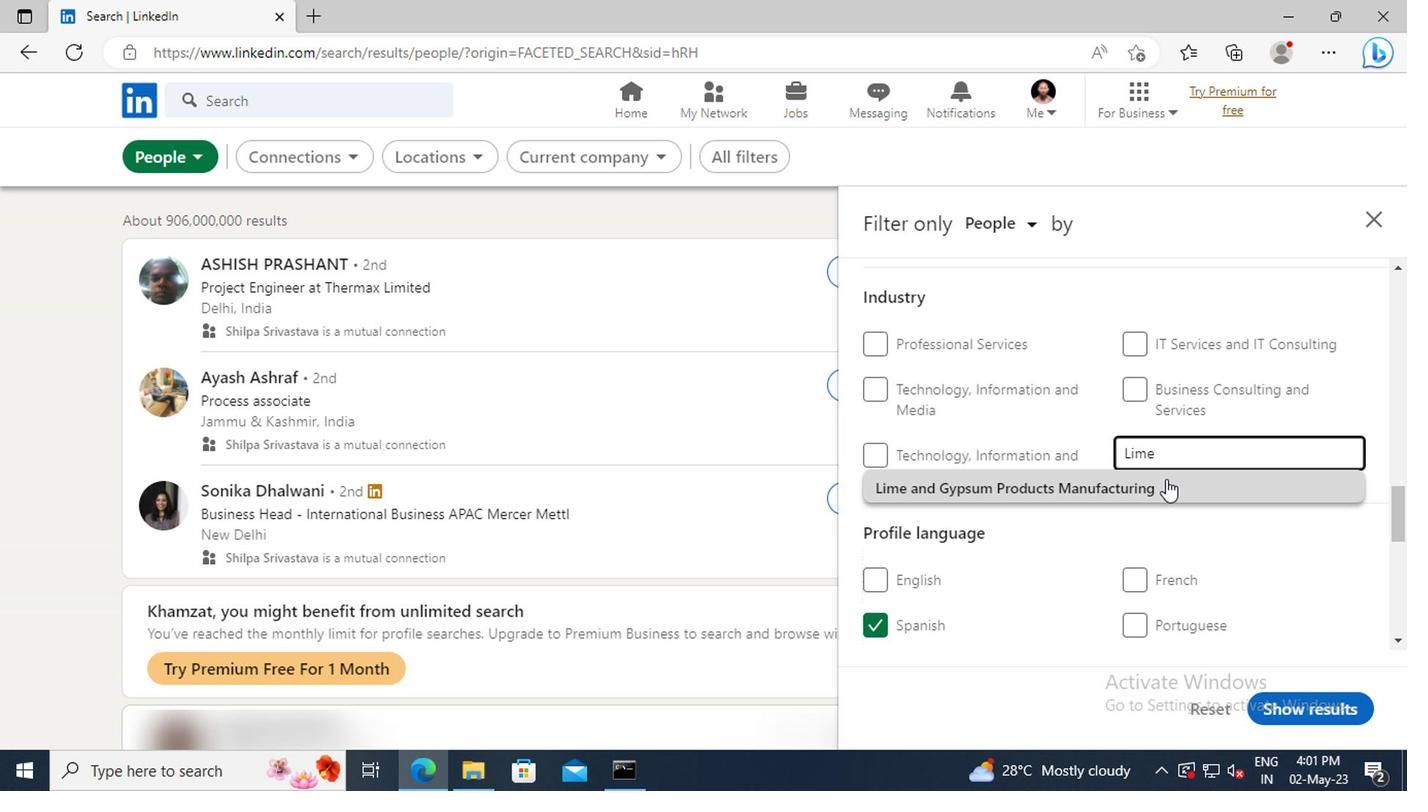 
Action: Mouse scrolled (1162, 483) with delta (0, 0)
Screenshot: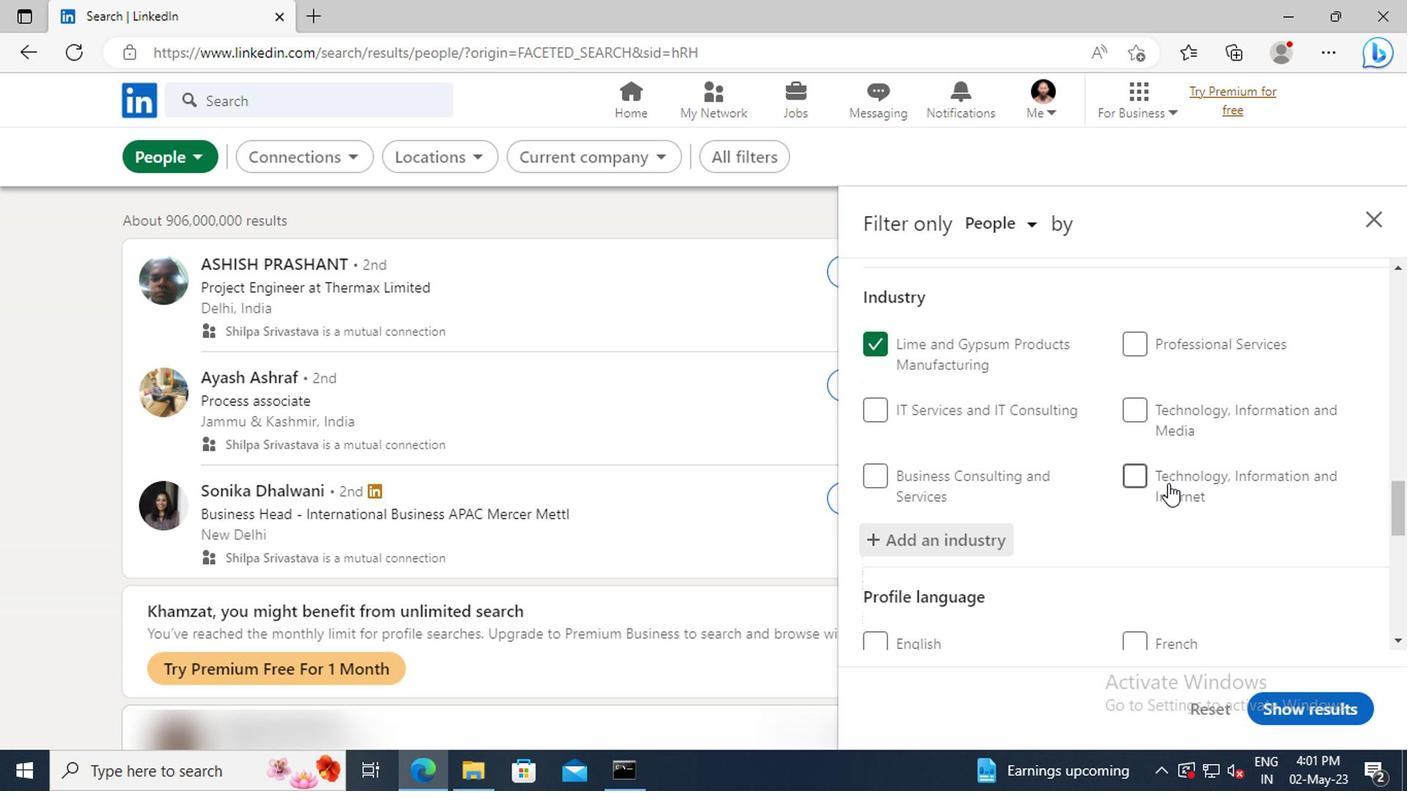
Action: Mouse scrolled (1162, 483) with delta (0, 0)
Screenshot: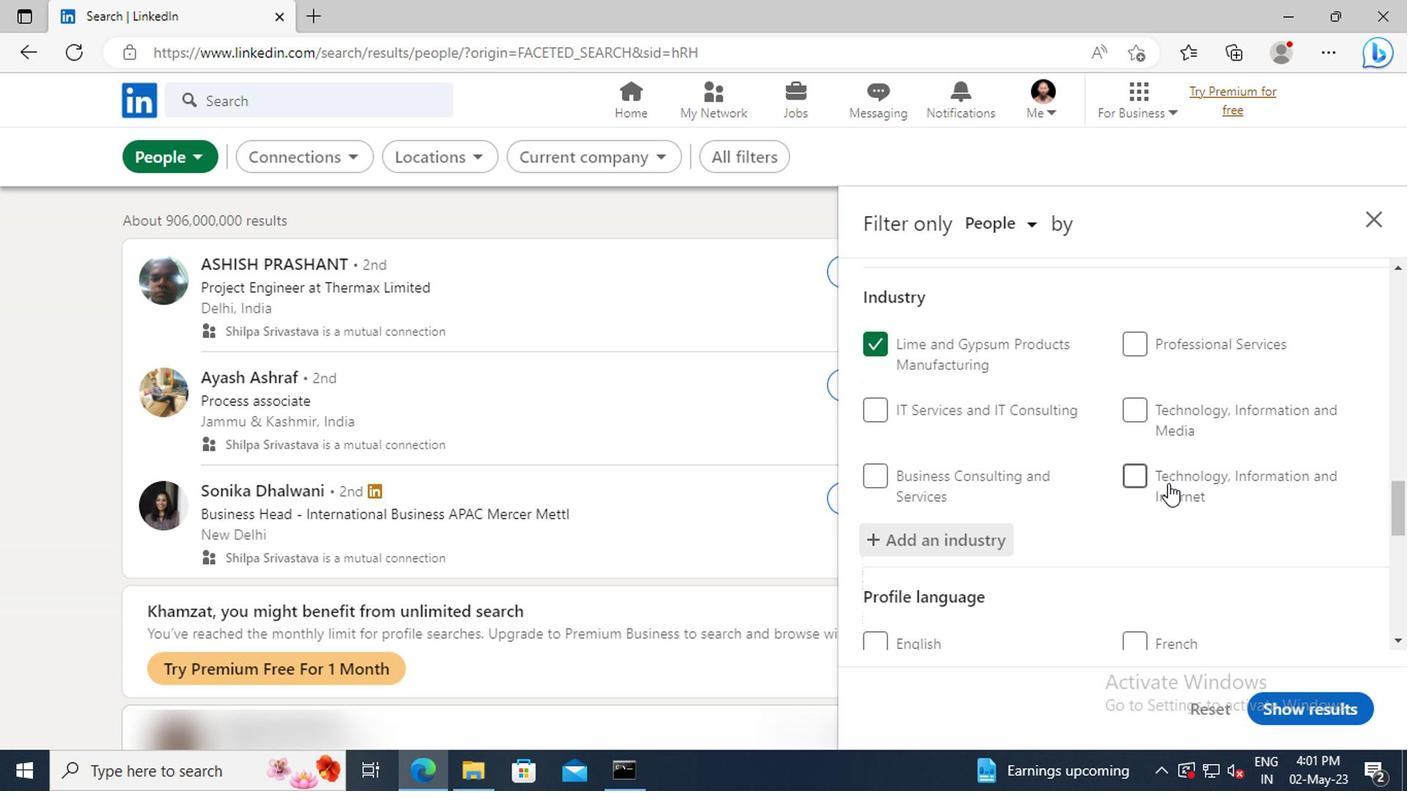 
Action: Mouse scrolled (1162, 483) with delta (0, 0)
Screenshot: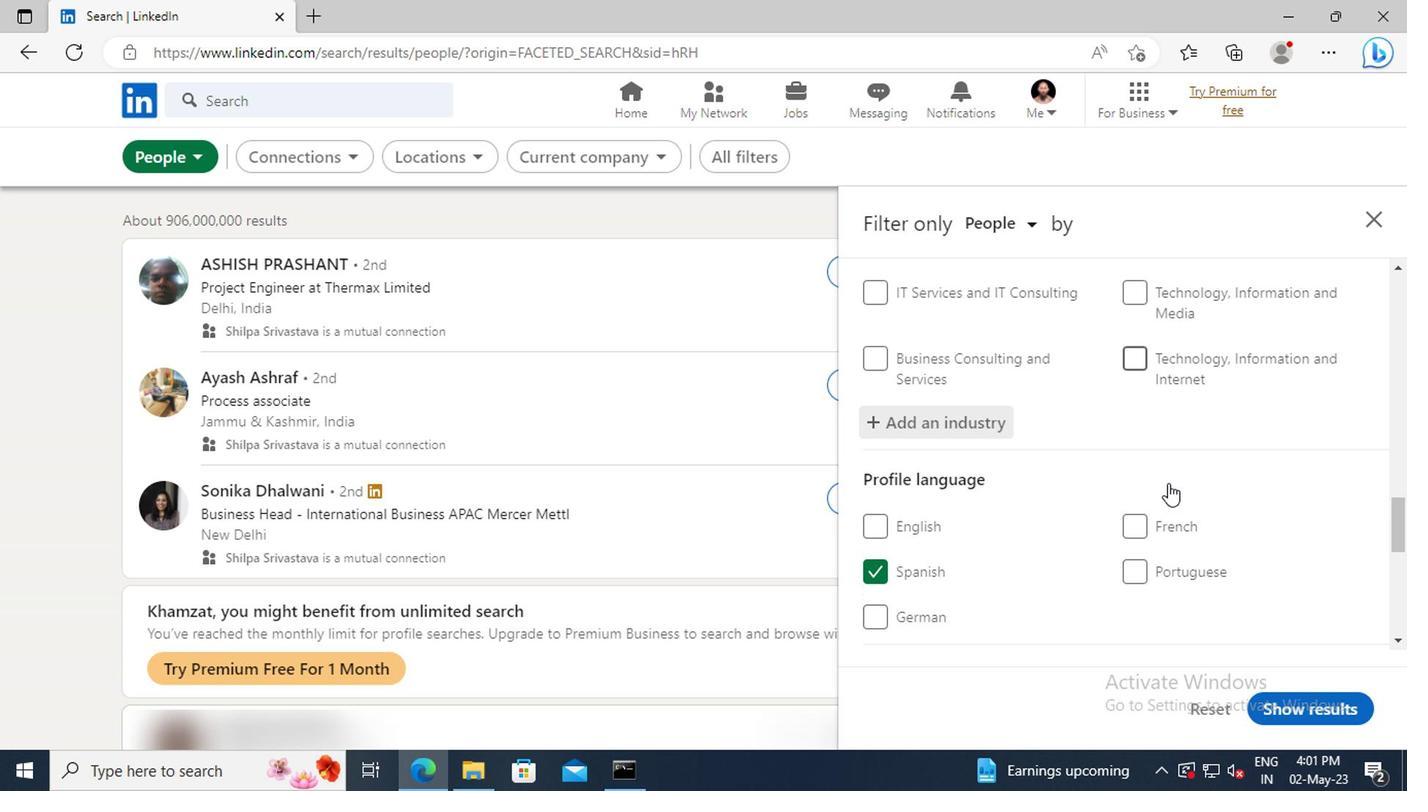 
Action: Mouse scrolled (1162, 483) with delta (0, 0)
Screenshot: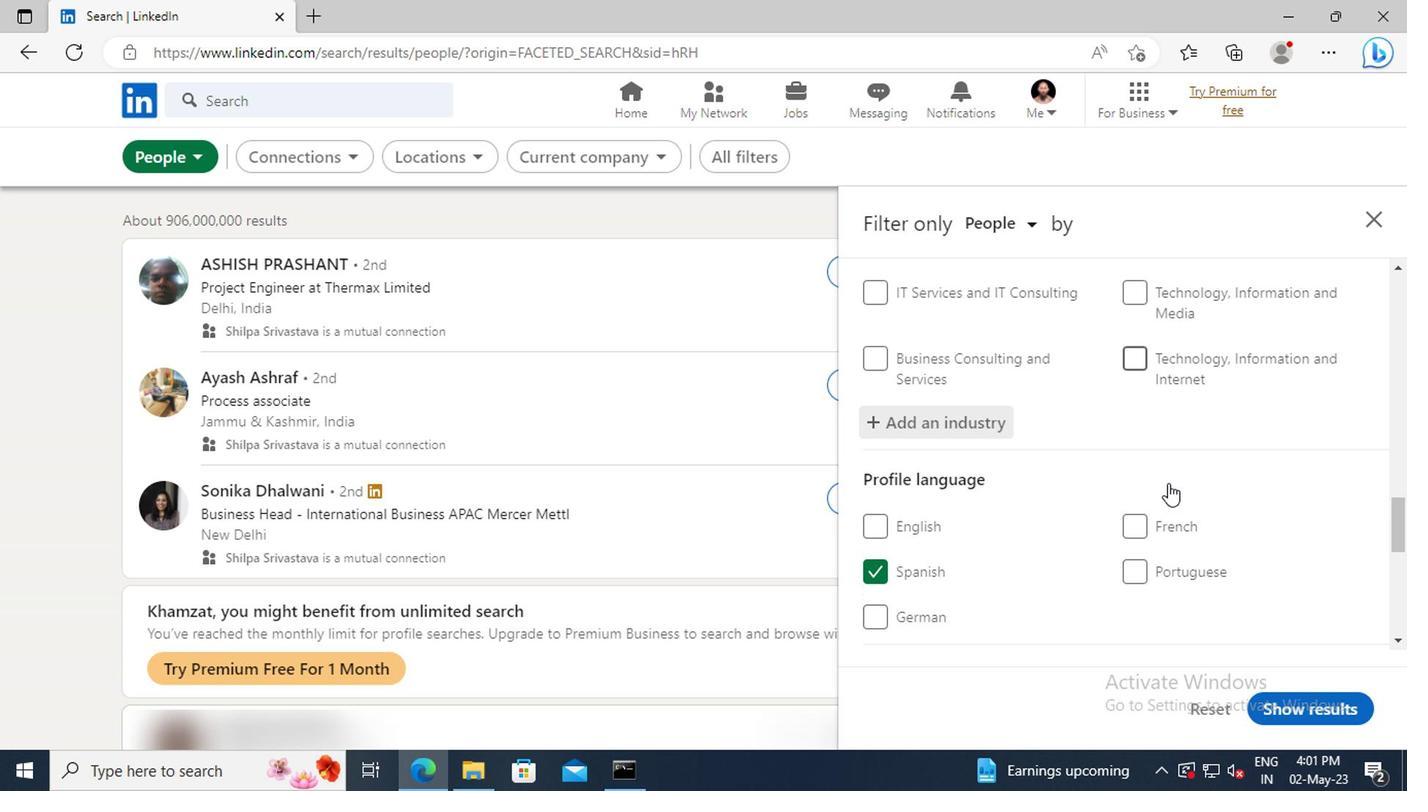
Action: Mouse scrolled (1162, 483) with delta (0, 0)
Screenshot: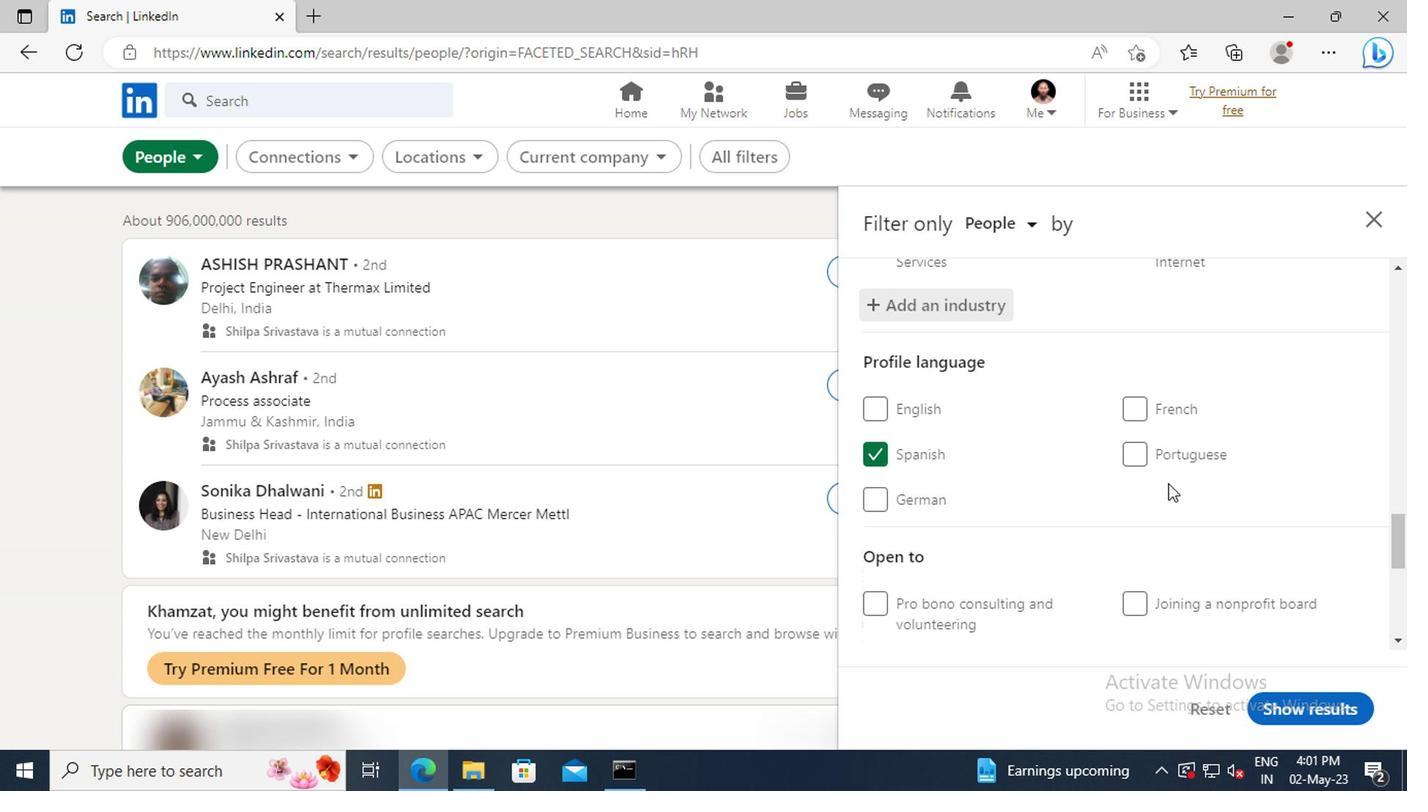 
Action: Mouse scrolled (1162, 483) with delta (0, 0)
Screenshot: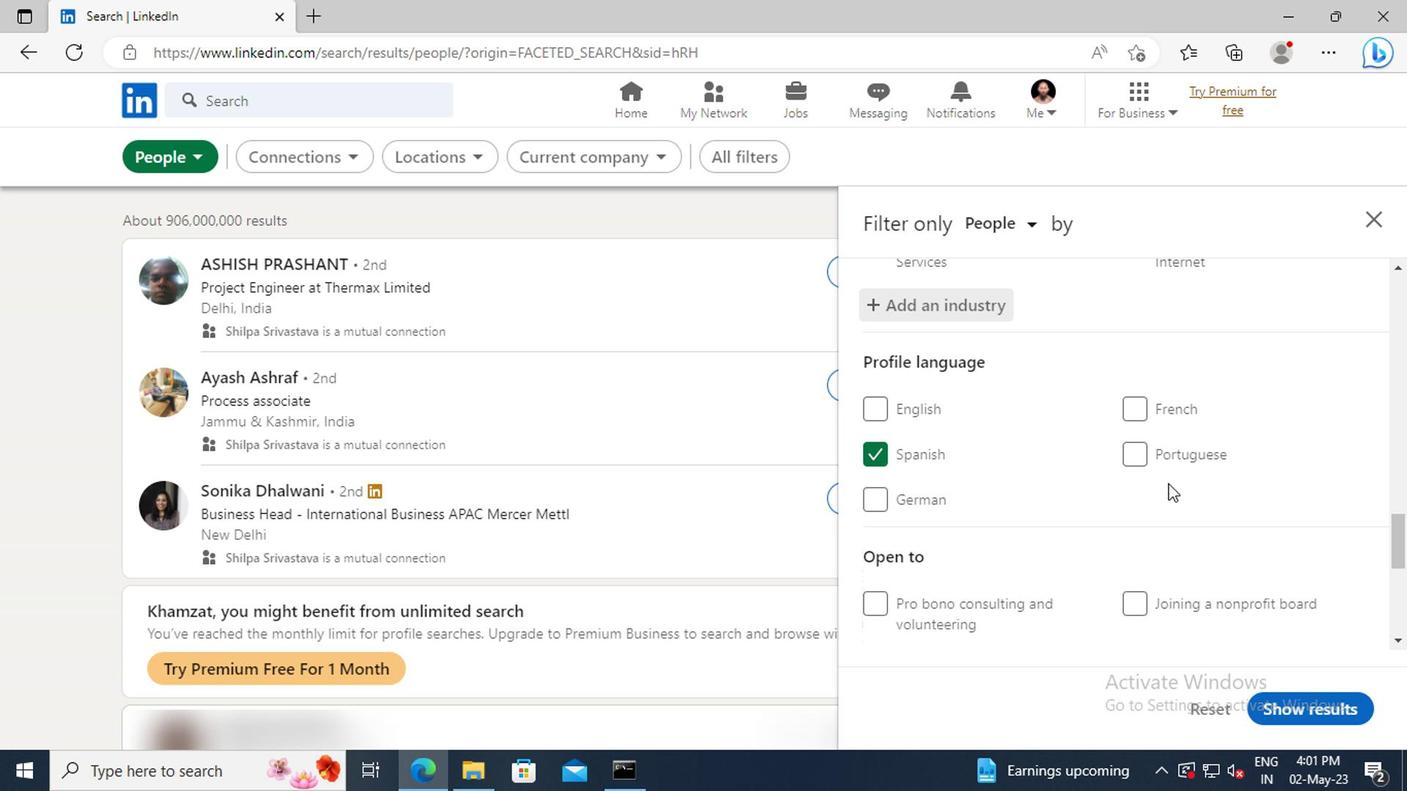 
Action: Mouse moved to (1160, 458)
Screenshot: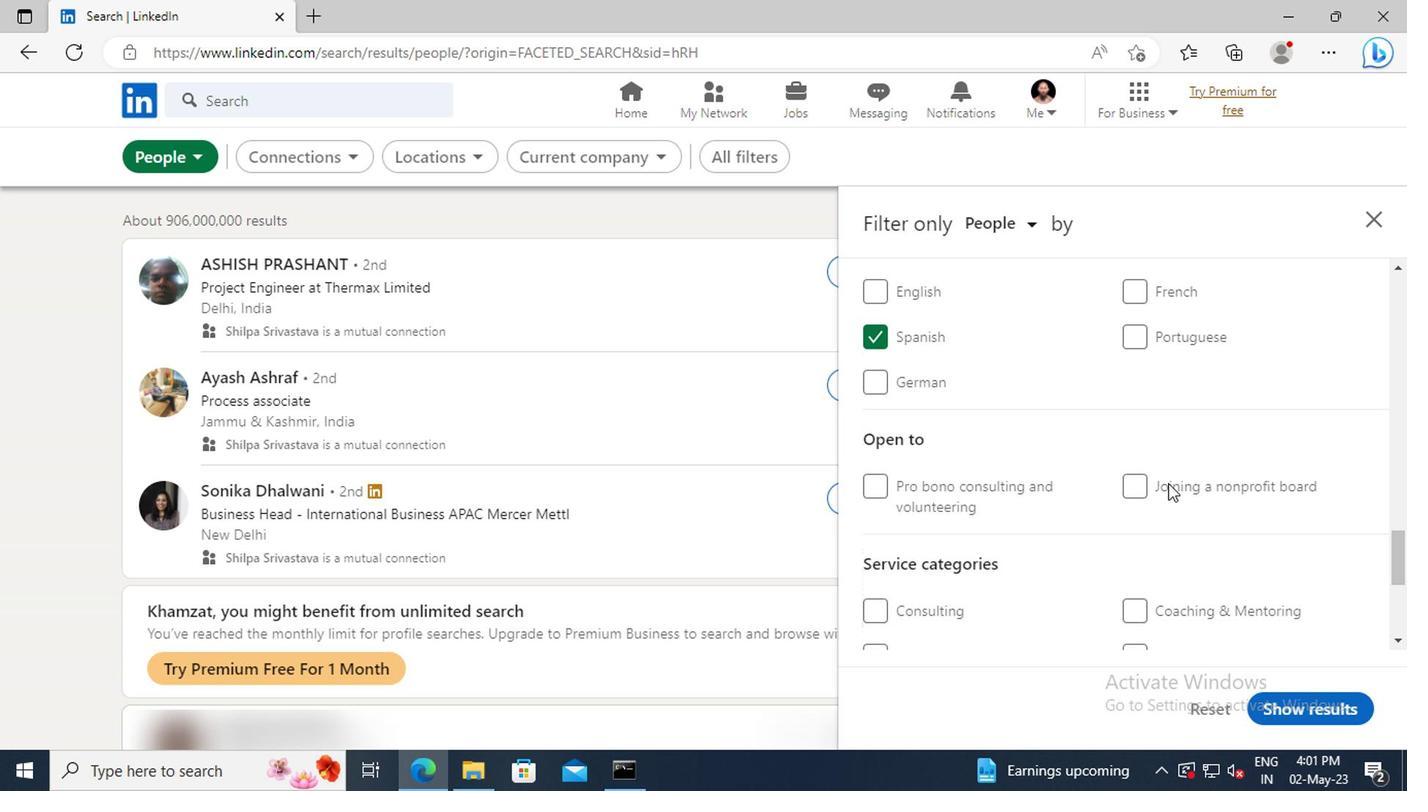 
Action: Mouse scrolled (1160, 457) with delta (0, 0)
Screenshot: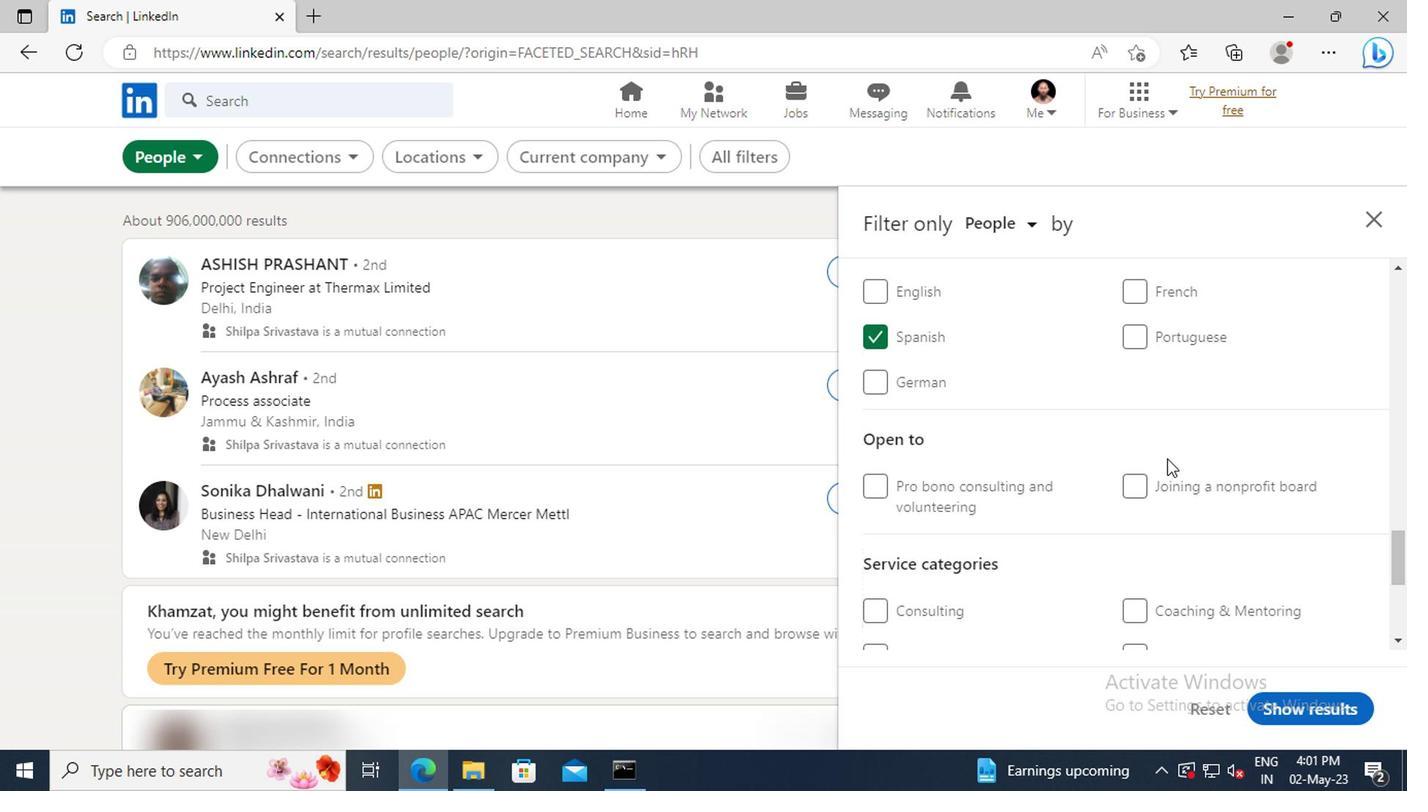 
Action: Mouse scrolled (1160, 457) with delta (0, 0)
Screenshot: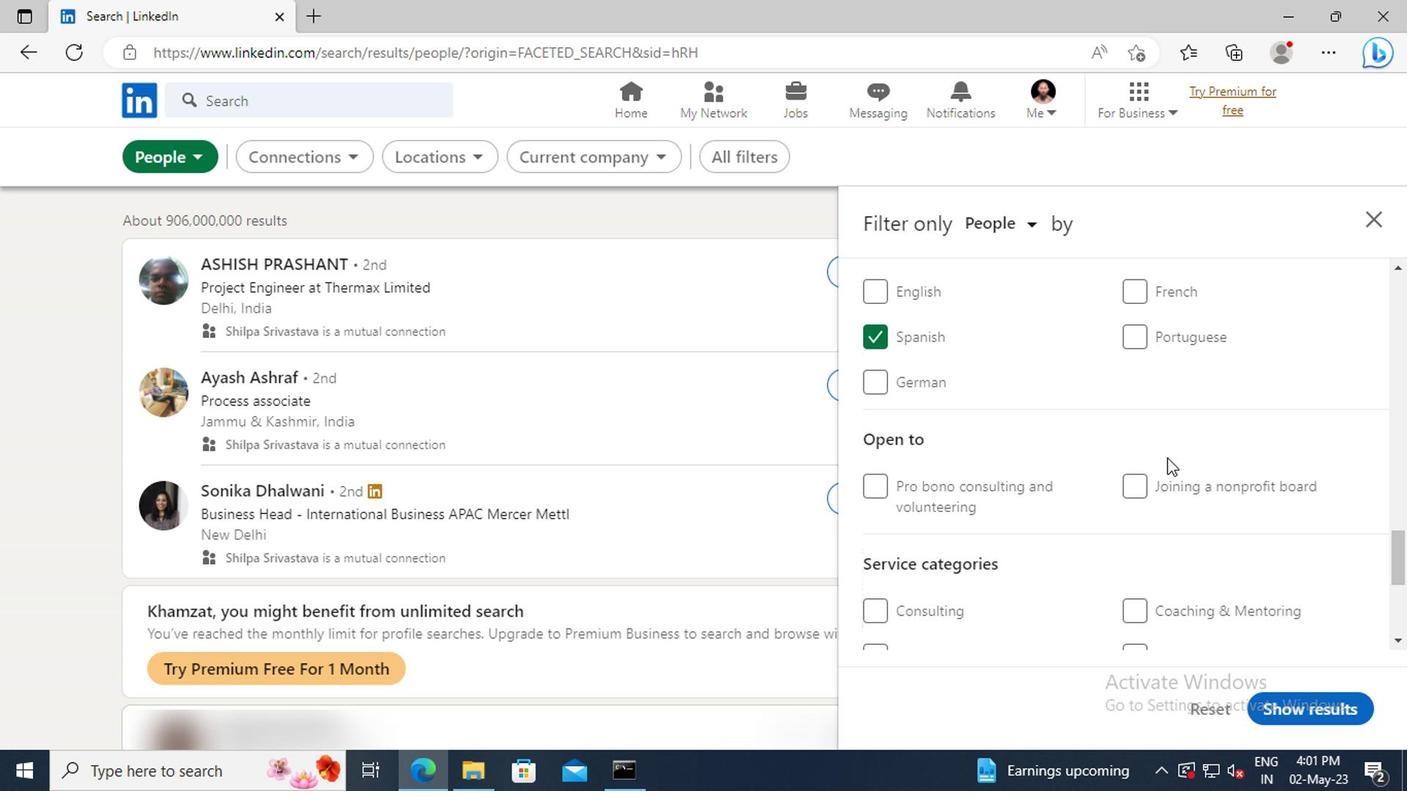
Action: Mouse moved to (1155, 448)
Screenshot: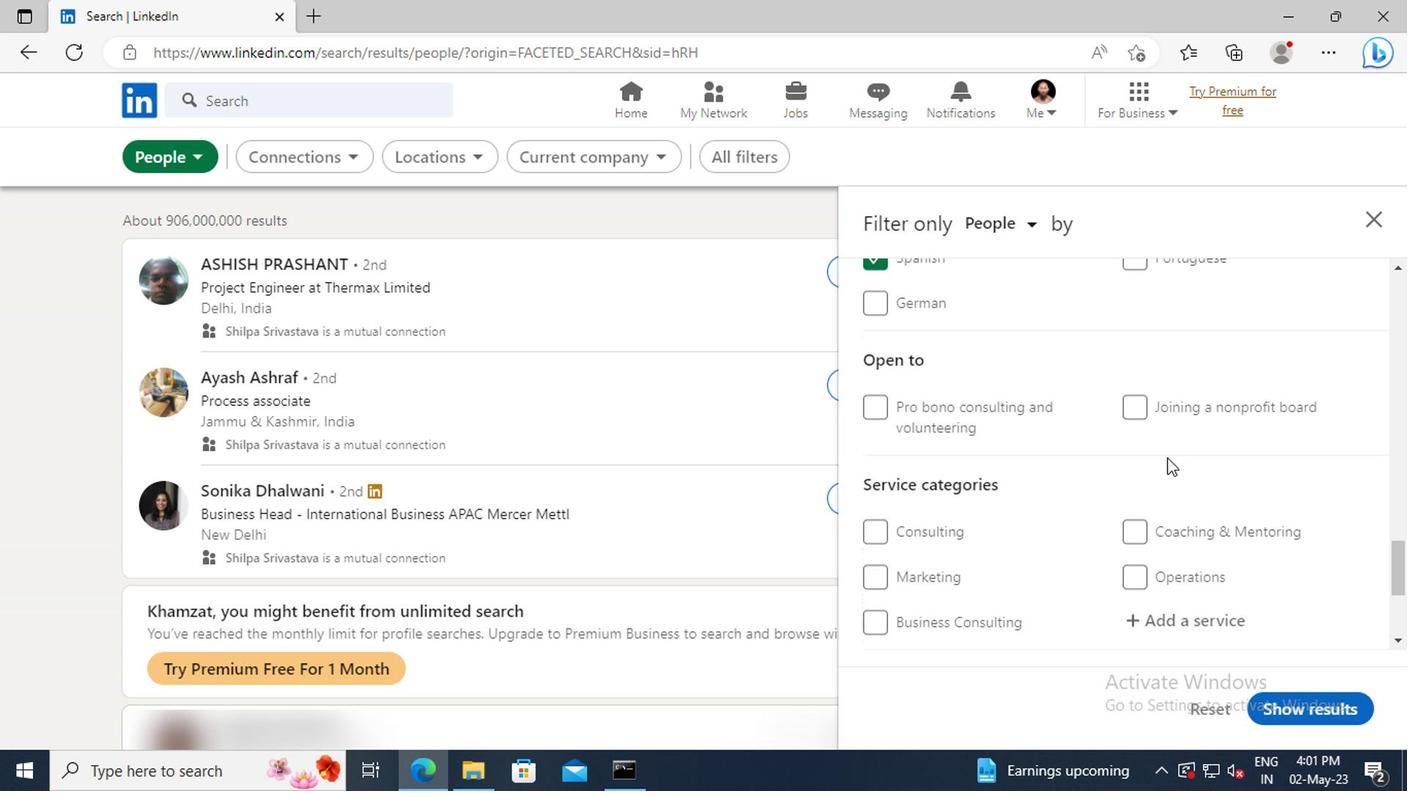 
Action: Mouse scrolled (1155, 447) with delta (0, 0)
Screenshot: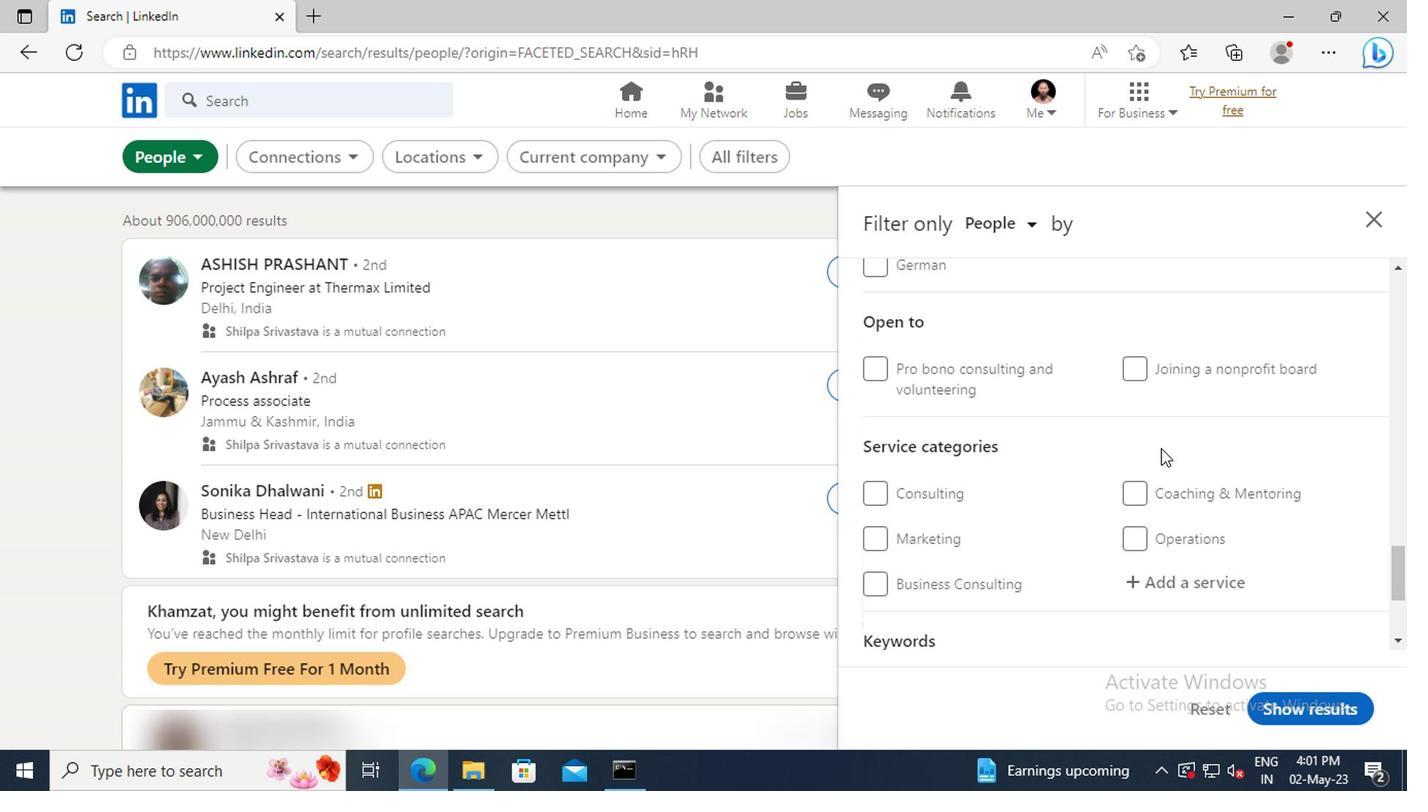 
Action: Mouse scrolled (1155, 447) with delta (0, 0)
Screenshot: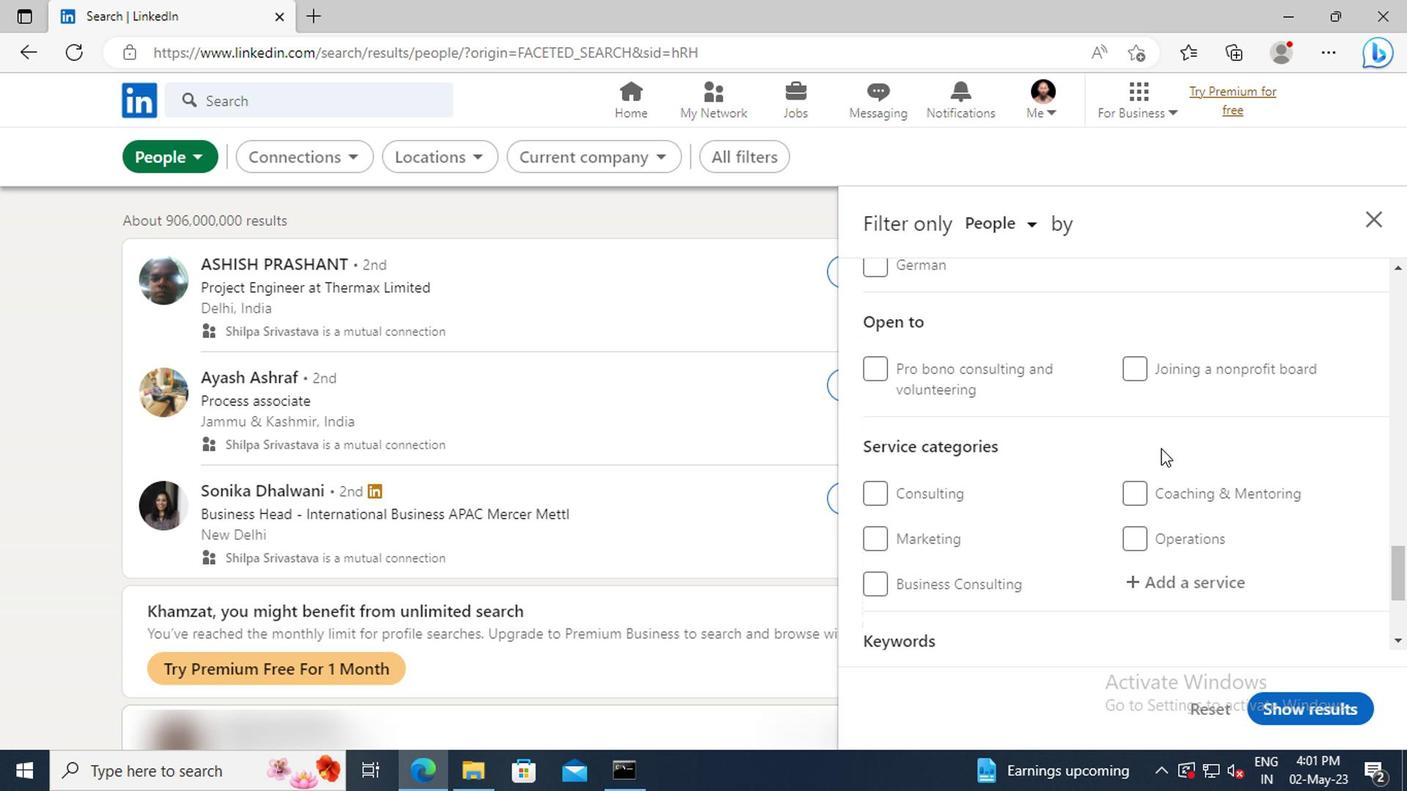 
Action: Mouse moved to (1160, 458)
Screenshot: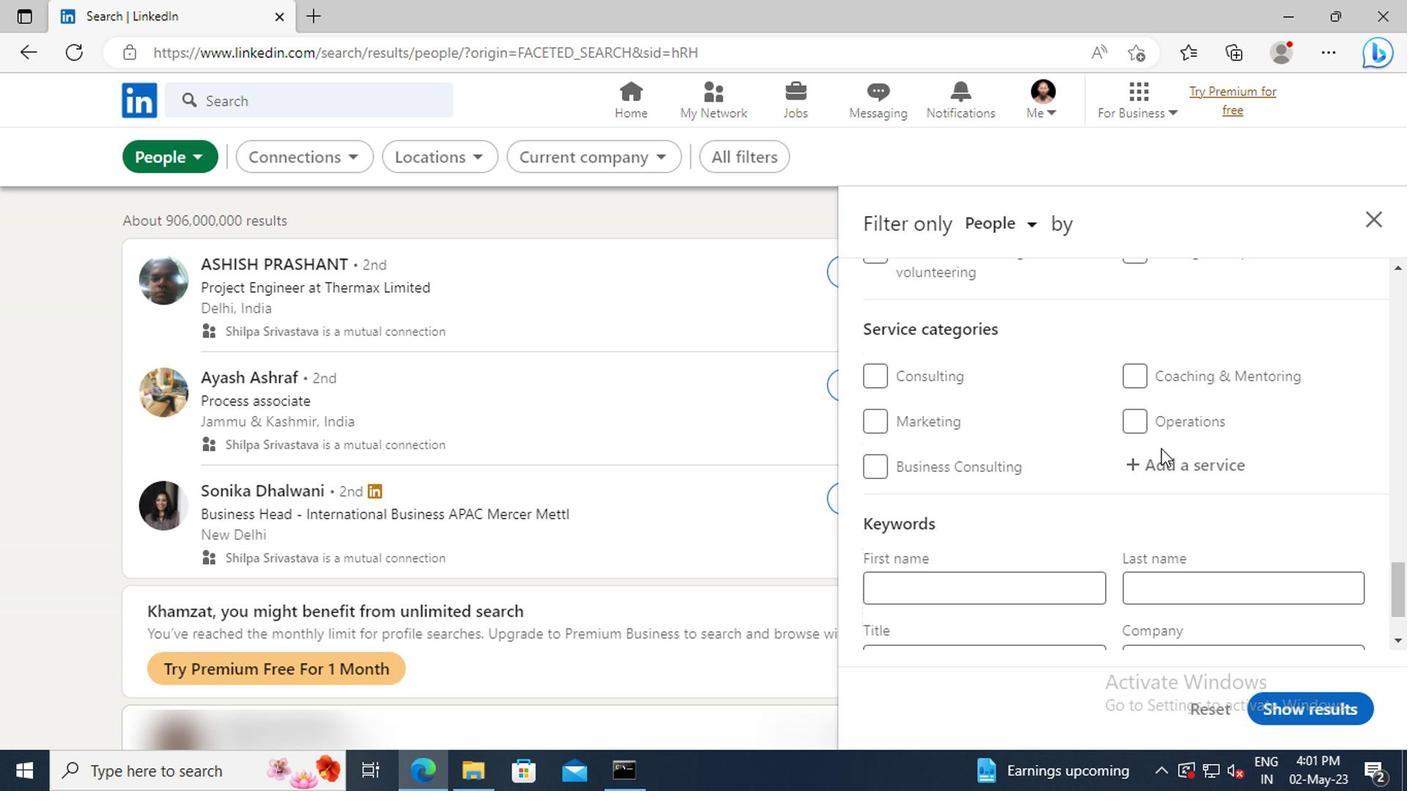 
Action: Mouse pressed left at (1160, 458)
Screenshot: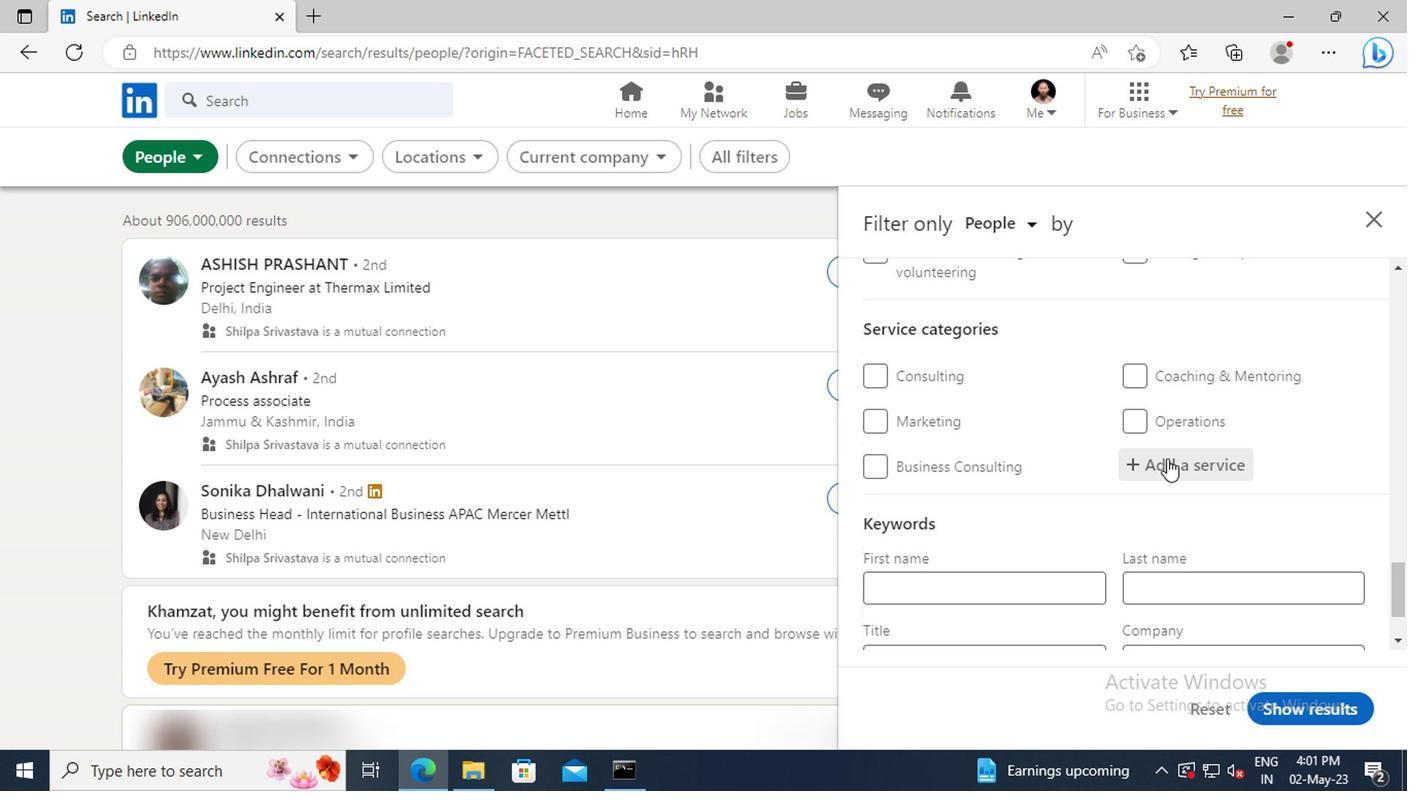 
Action: Key pressed <Key.shift>DIGIT
Screenshot: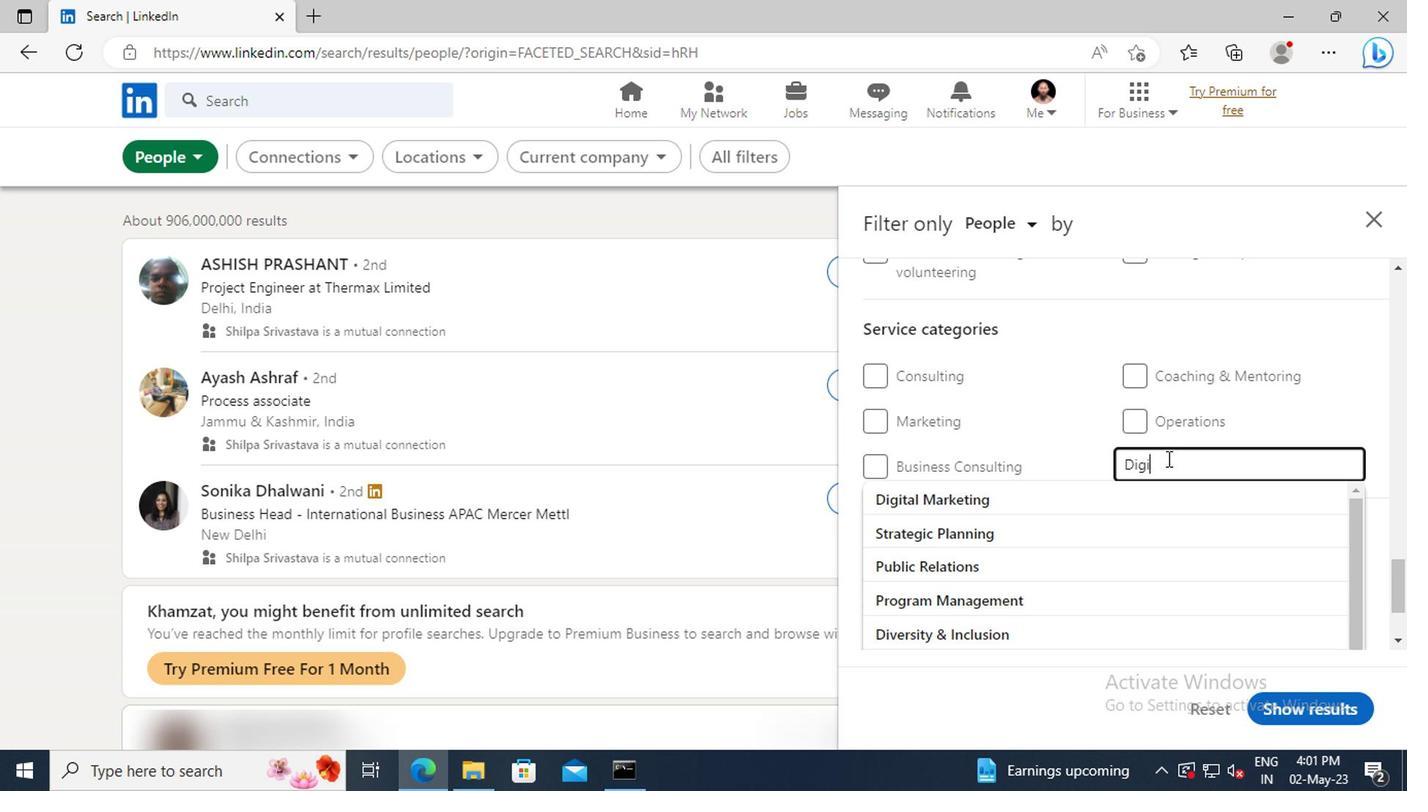 
Action: Mouse moved to (1166, 491)
Screenshot: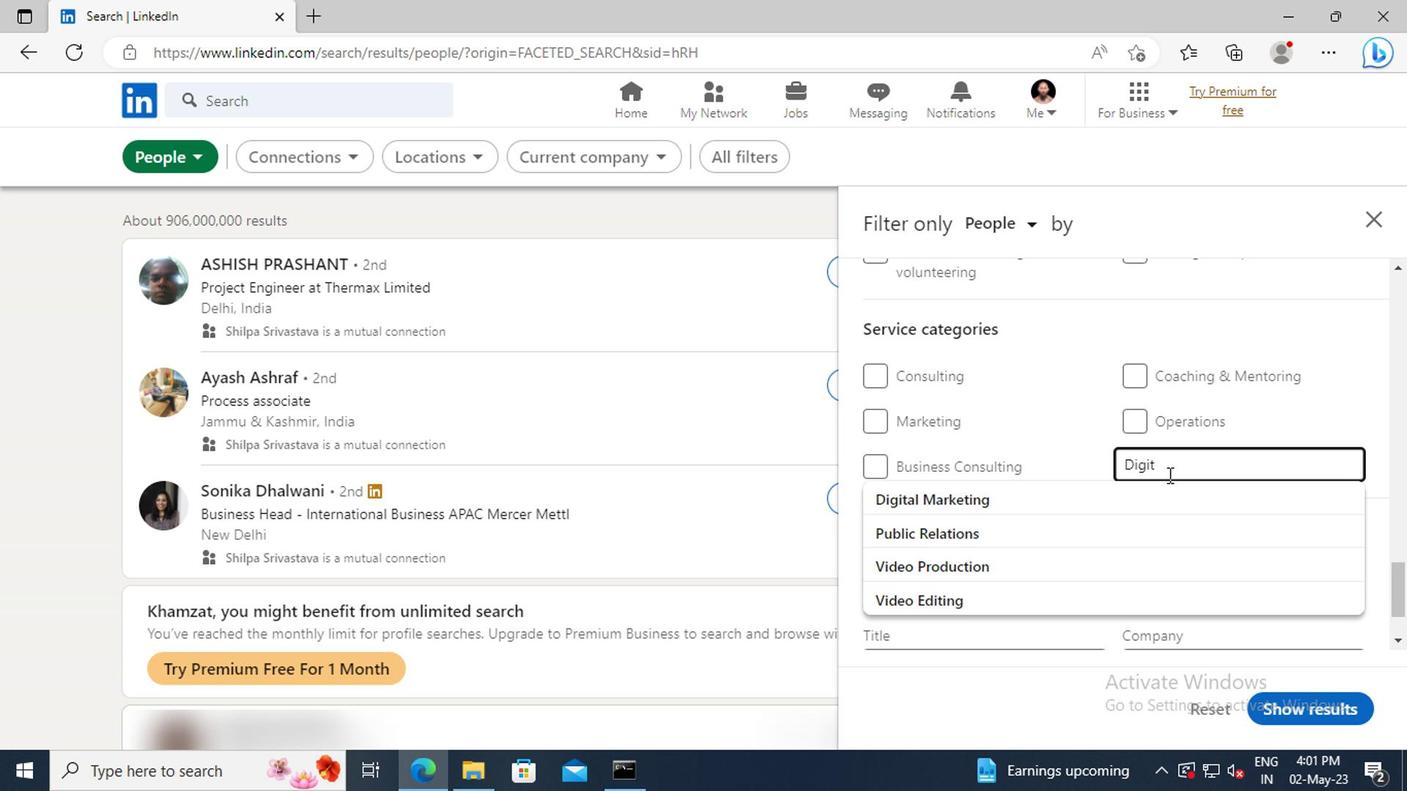 
Action: Mouse pressed left at (1166, 491)
Screenshot: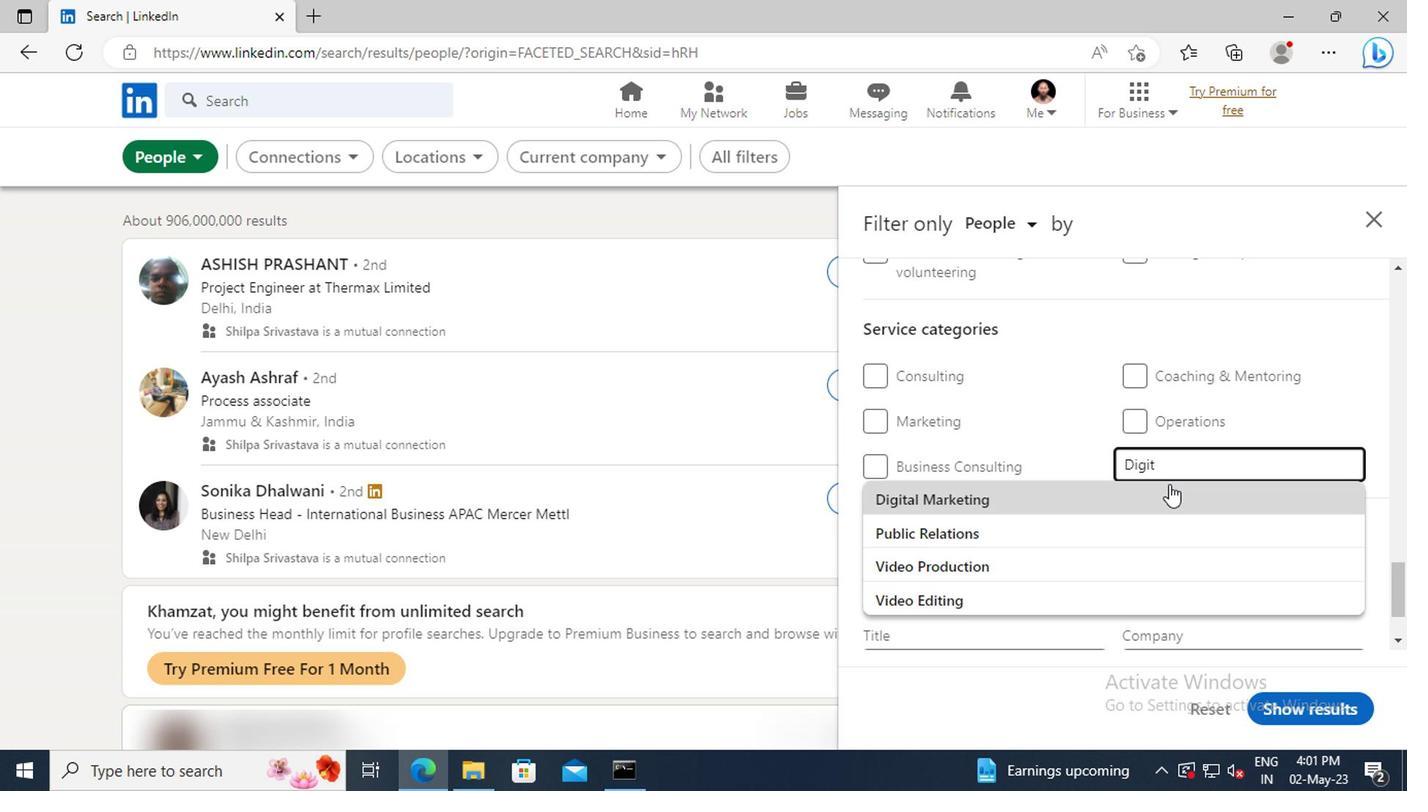 
Action: Mouse scrolled (1166, 491) with delta (0, 0)
Screenshot: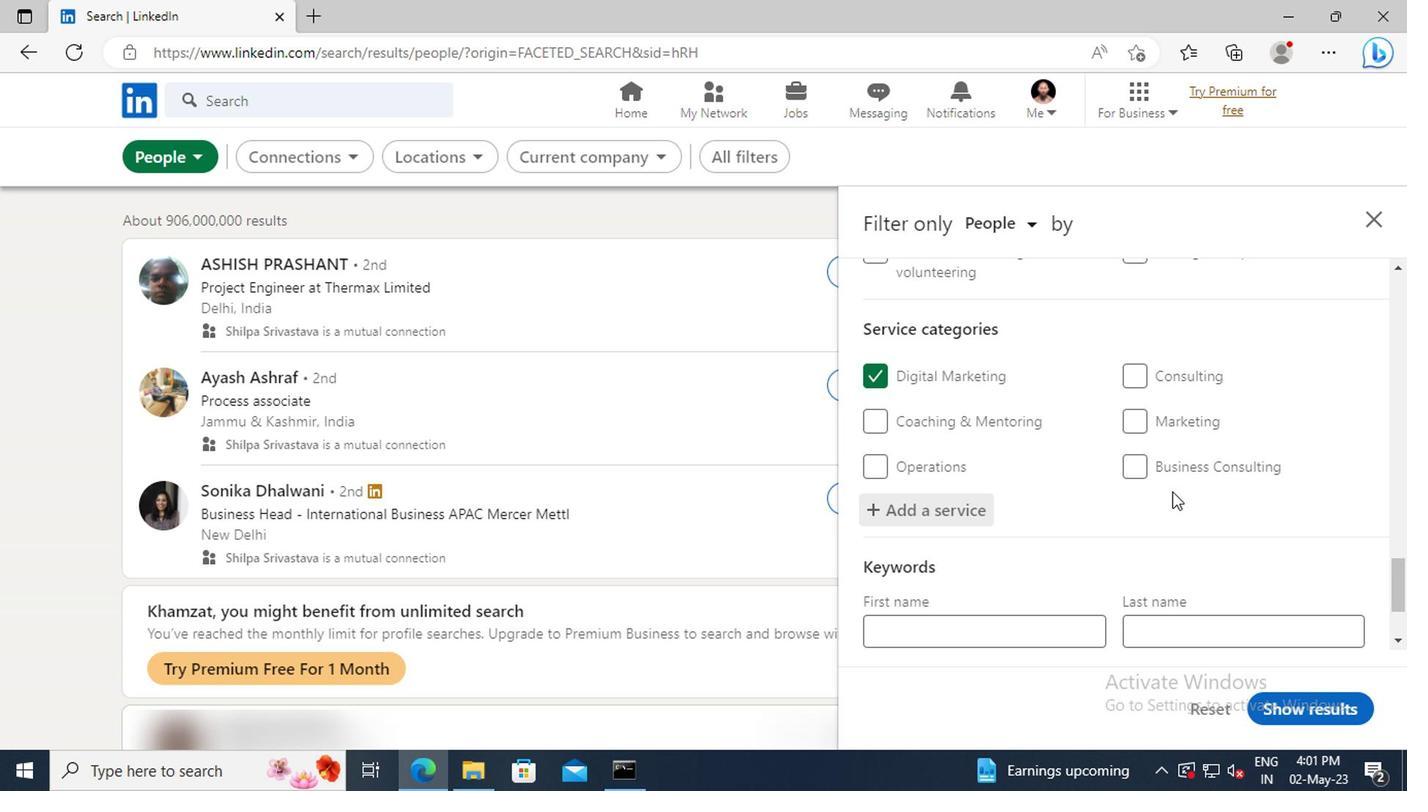 
Action: Mouse scrolled (1166, 491) with delta (0, 0)
Screenshot: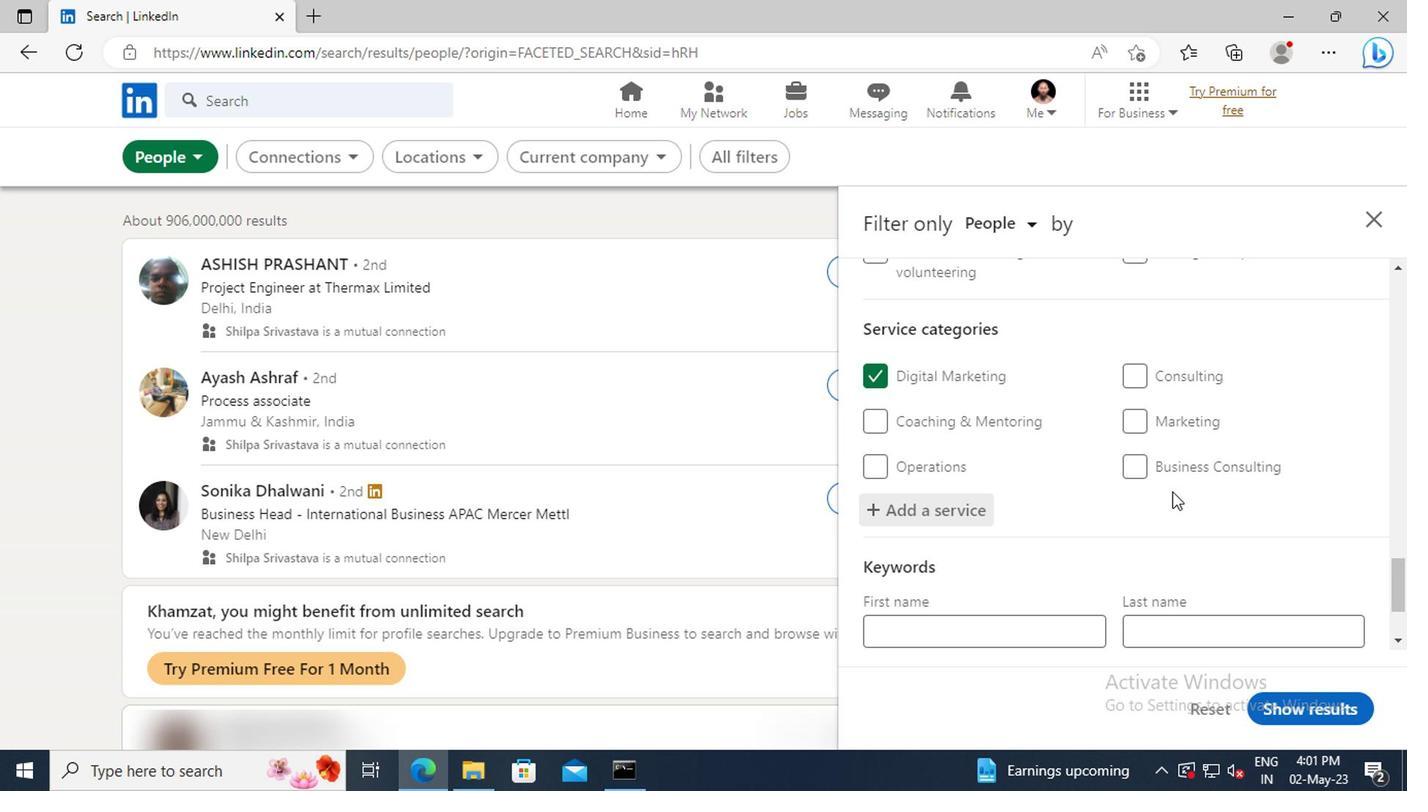 
Action: Mouse scrolled (1166, 491) with delta (0, 0)
Screenshot: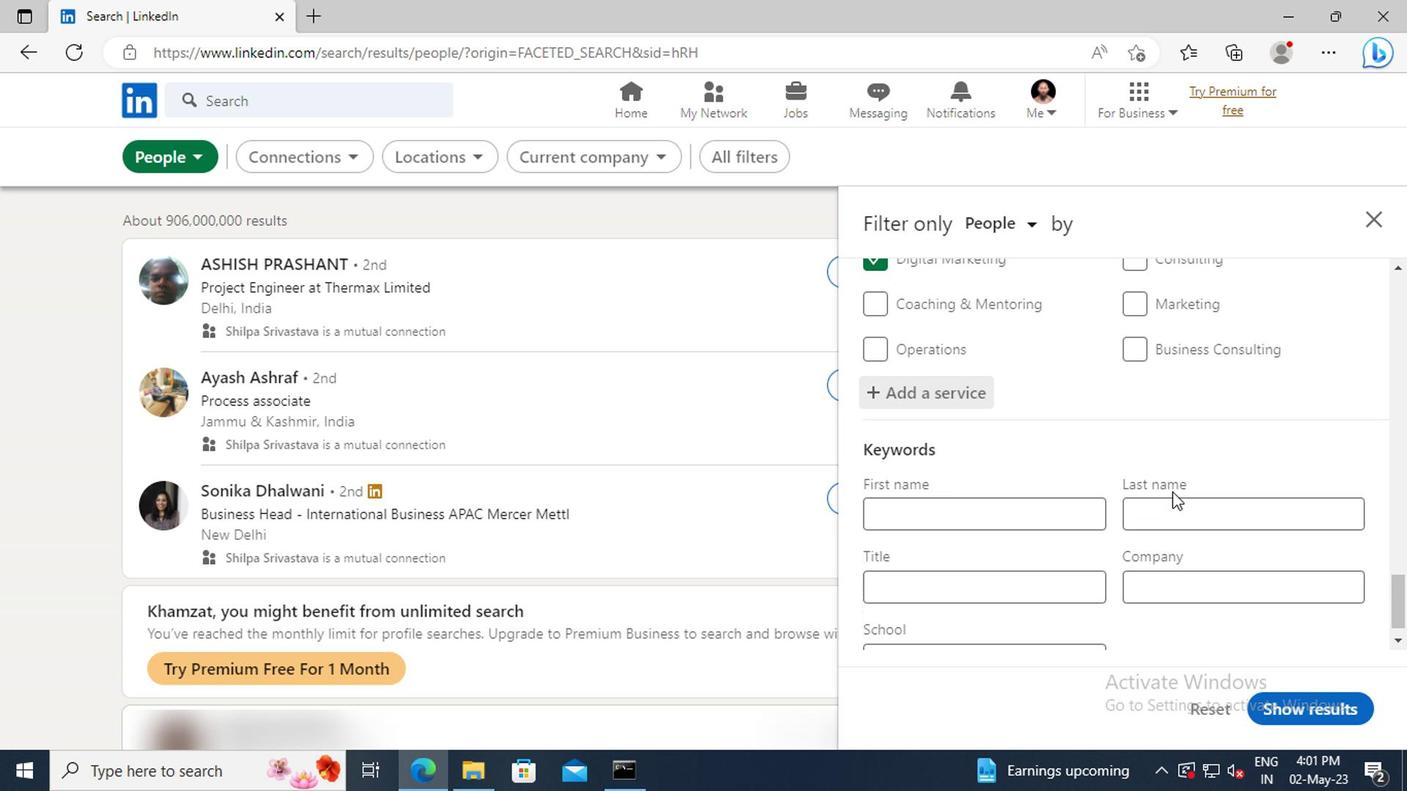 
Action: Mouse scrolled (1166, 491) with delta (0, 0)
Screenshot: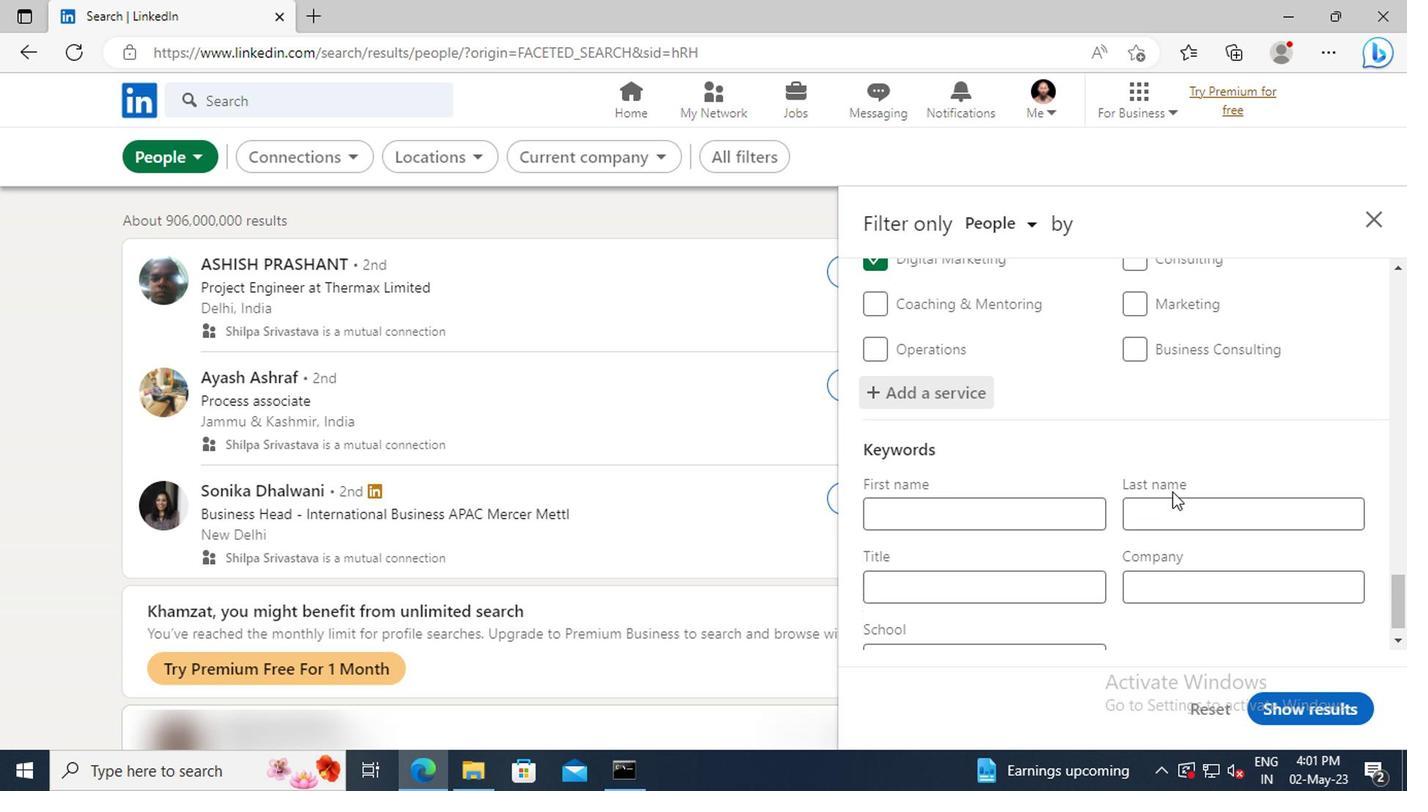 
Action: Mouse moved to (984, 549)
Screenshot: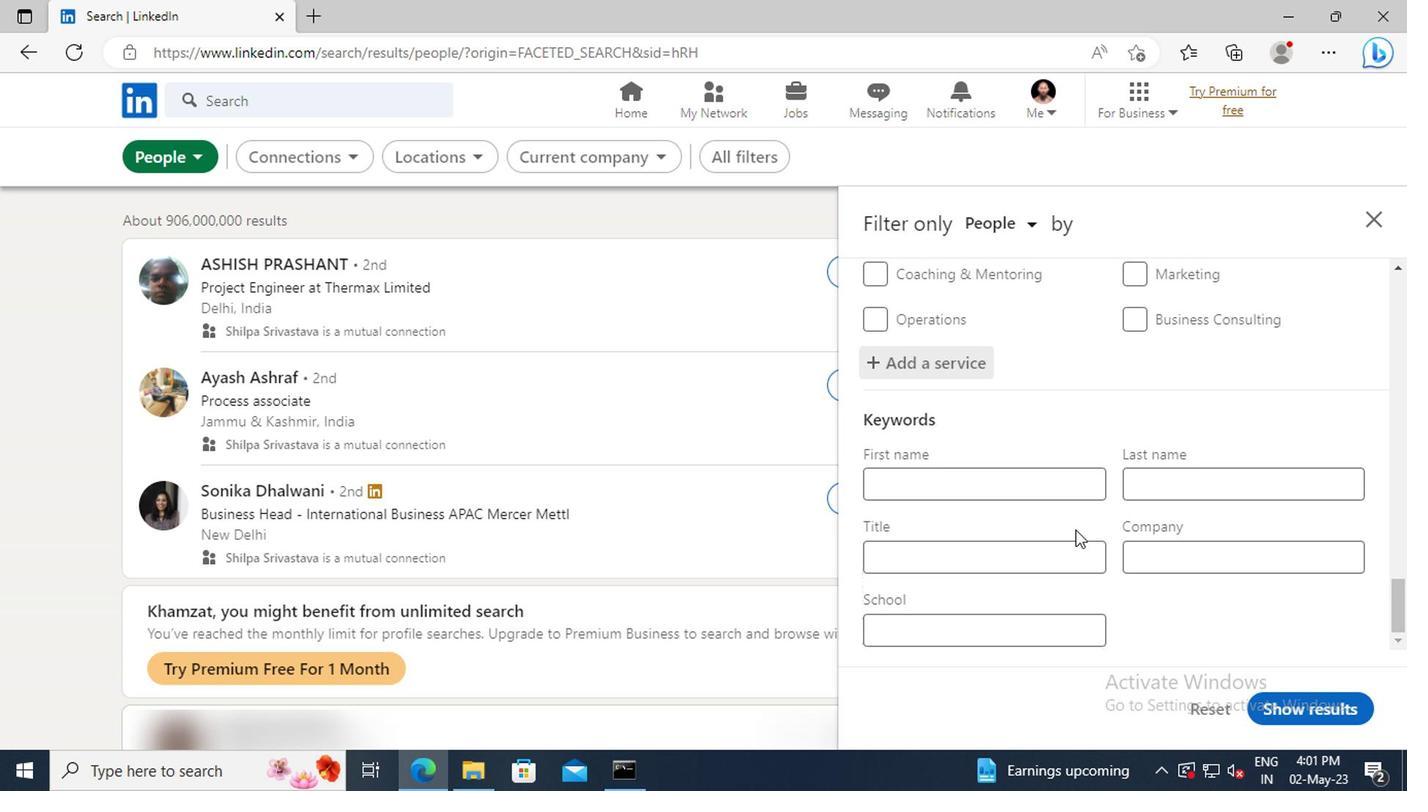 
Action: Mouse pressed left at (984, 549)
Screenshot: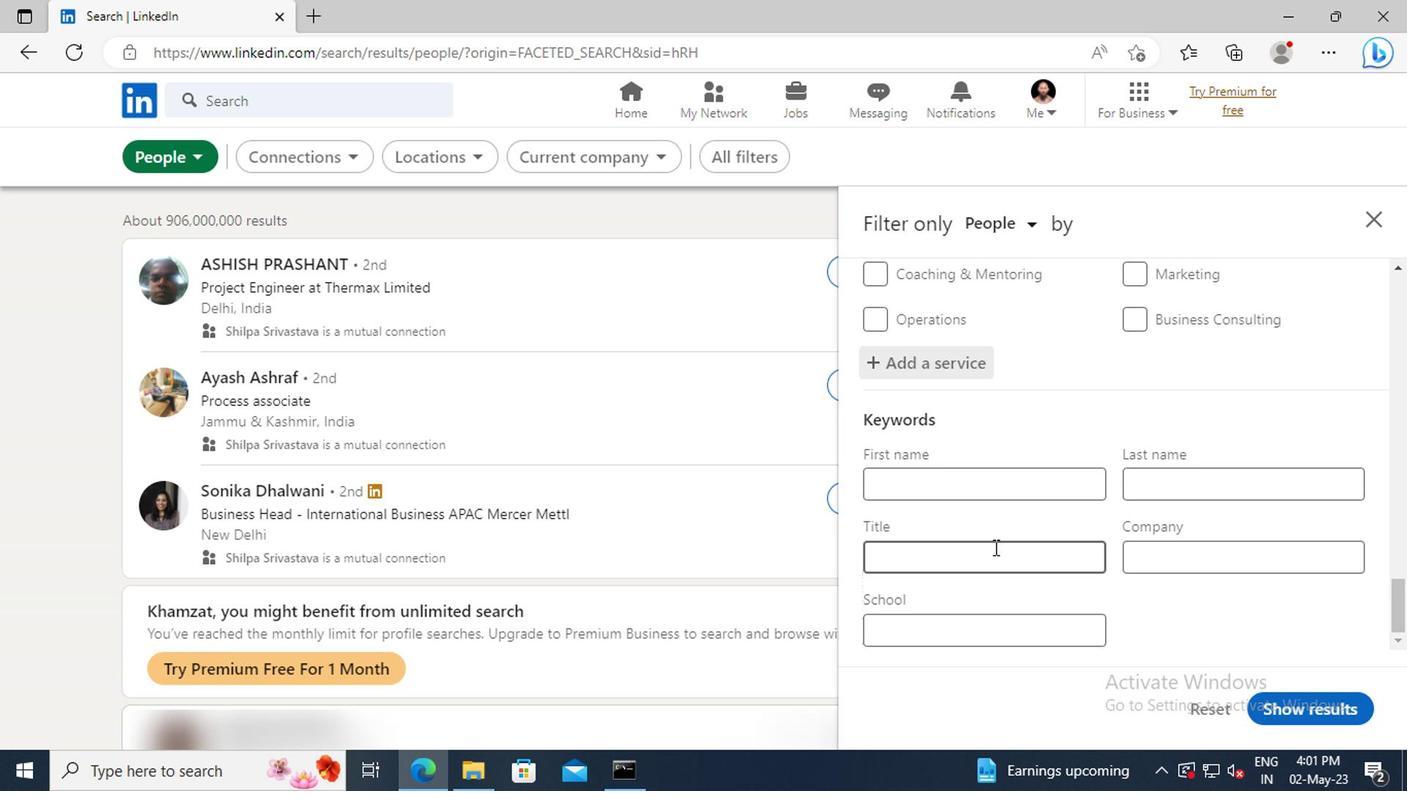 
Action: Key pressed <Key.shift>EXECUTIVE<Key.space><Key.shift>ASSISTANT<Key.enter>
Screenshot: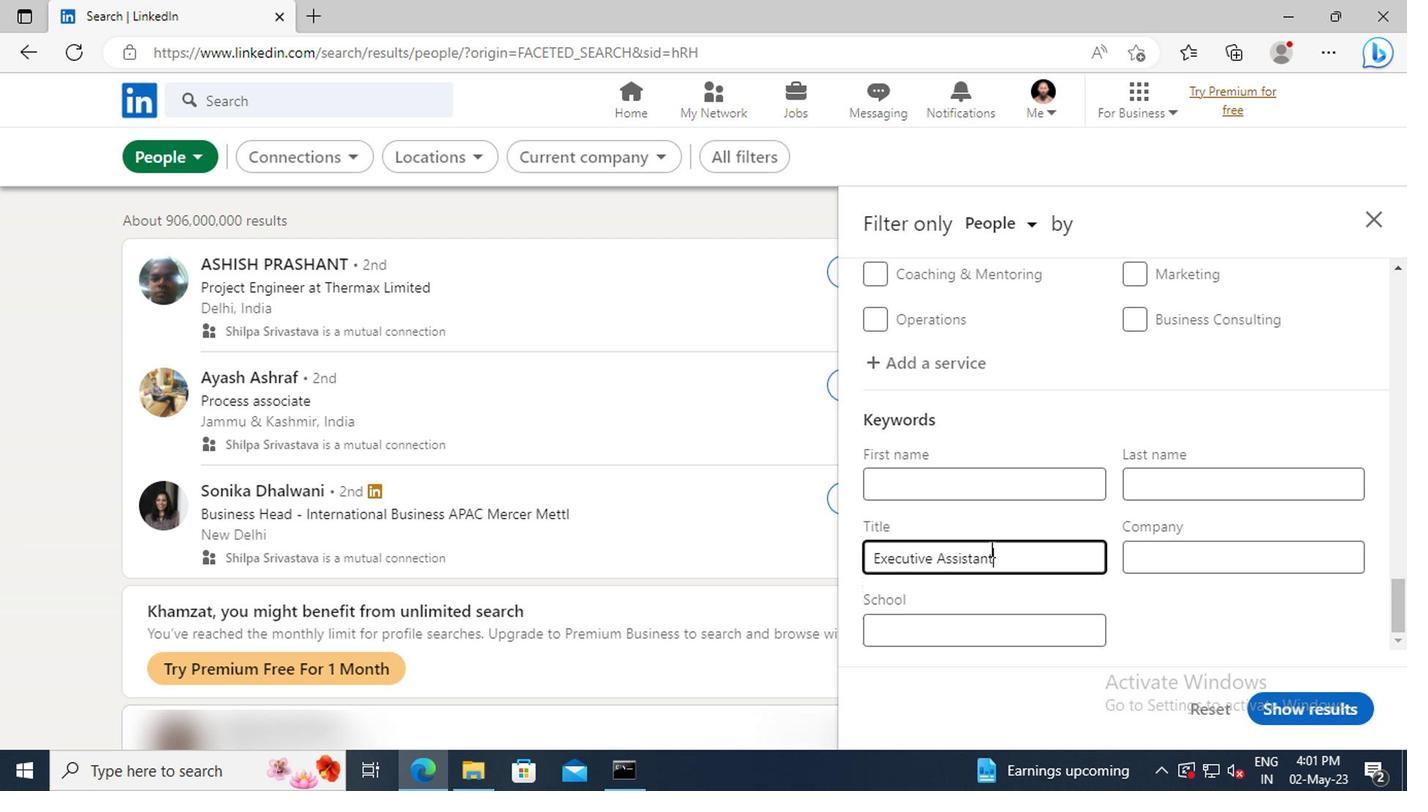 
Action: Mouse moved to (1271, 699)
Screenshot: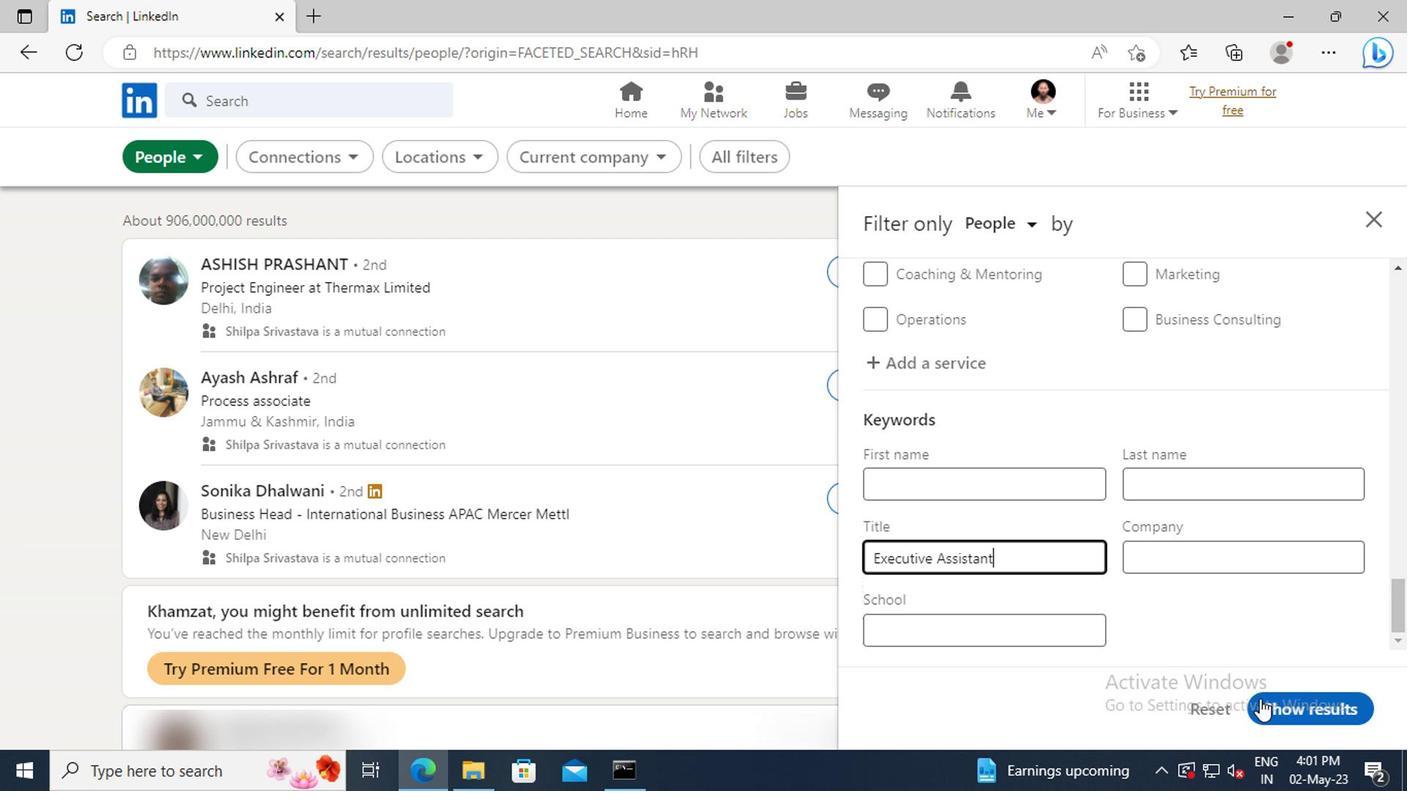 
Action: Mouse pressed left at (1271, 699)
Screenshot: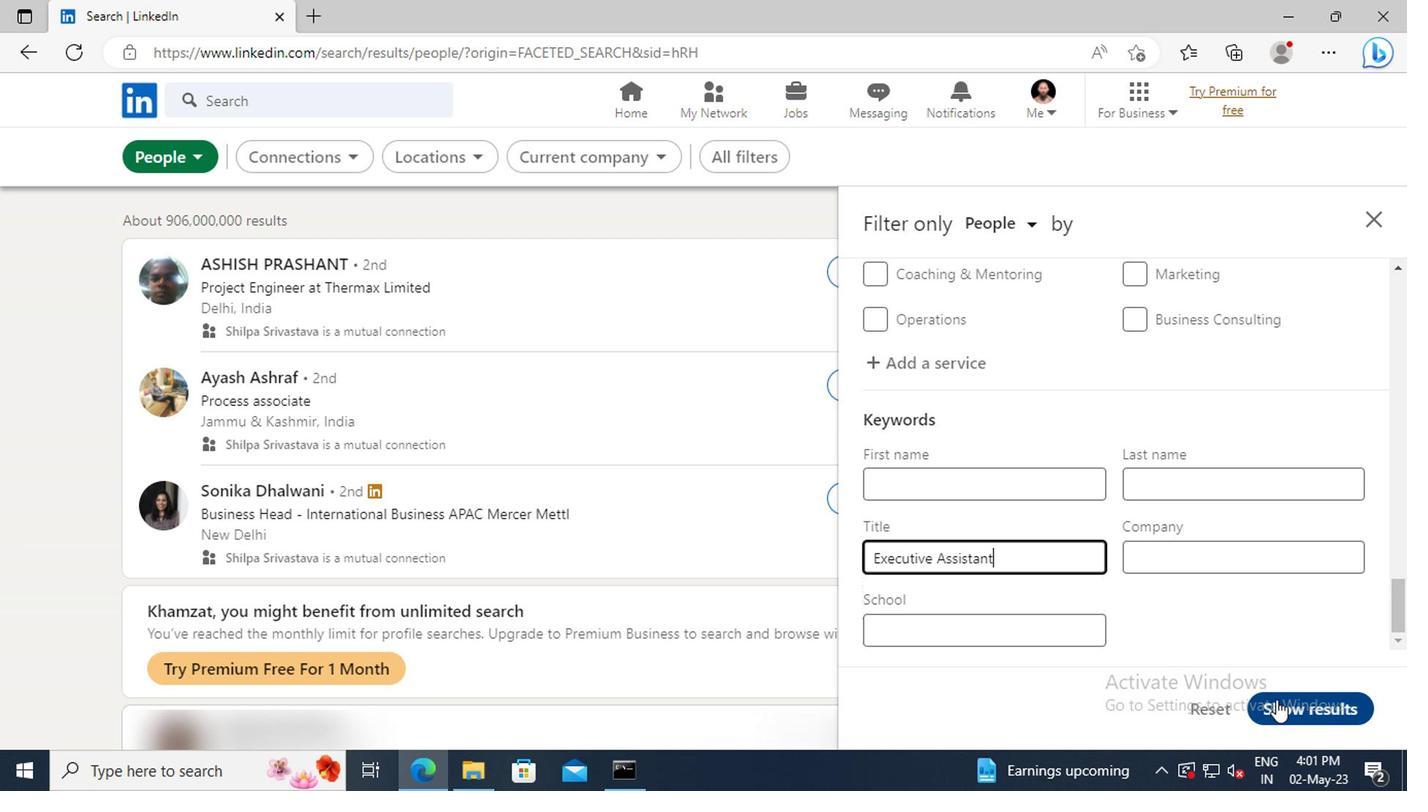 
